 Task: Send an email with the signature Ibrahim Sanchez with the subject Request for feedback on a scholarship application and the message I would like to schedule a follow-up call to discuss the progress of the project. from softage.2@softage.net to softage.10@softage.net with an attached image file Landing_page_design.png and move the email from Sent Items to the folder Decorations
Action: Mouse moved to (769, 443)
Screenshot: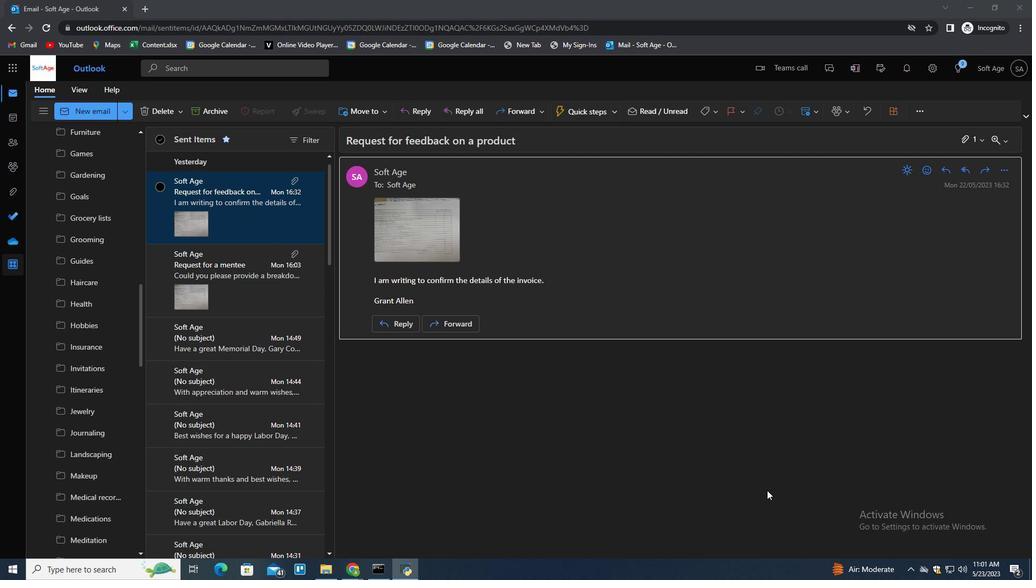 
Action: Mouse pressed left at (769, 443)
Screenshot: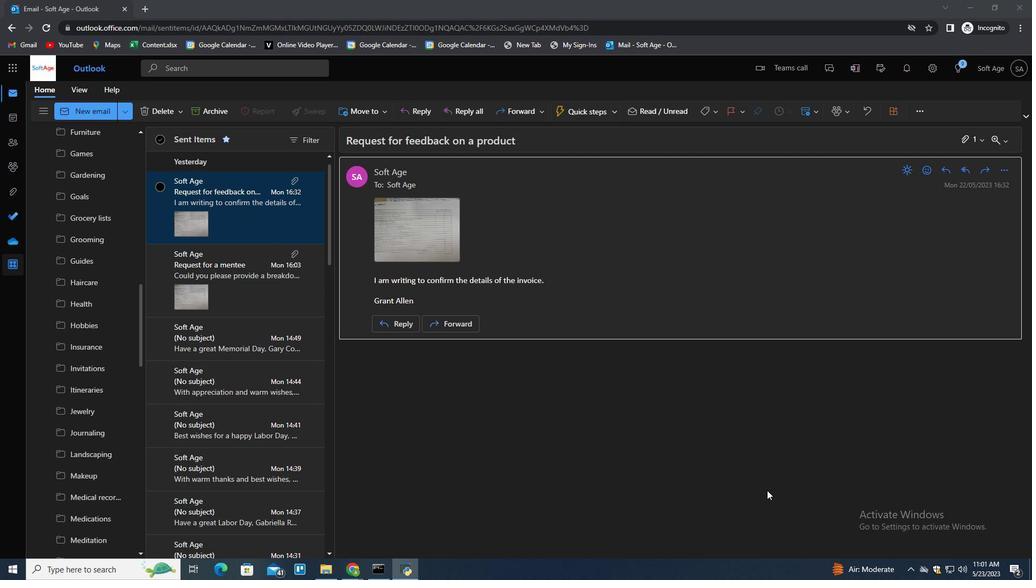 
Action: Mouse moved to (691, 394)
Screenshot: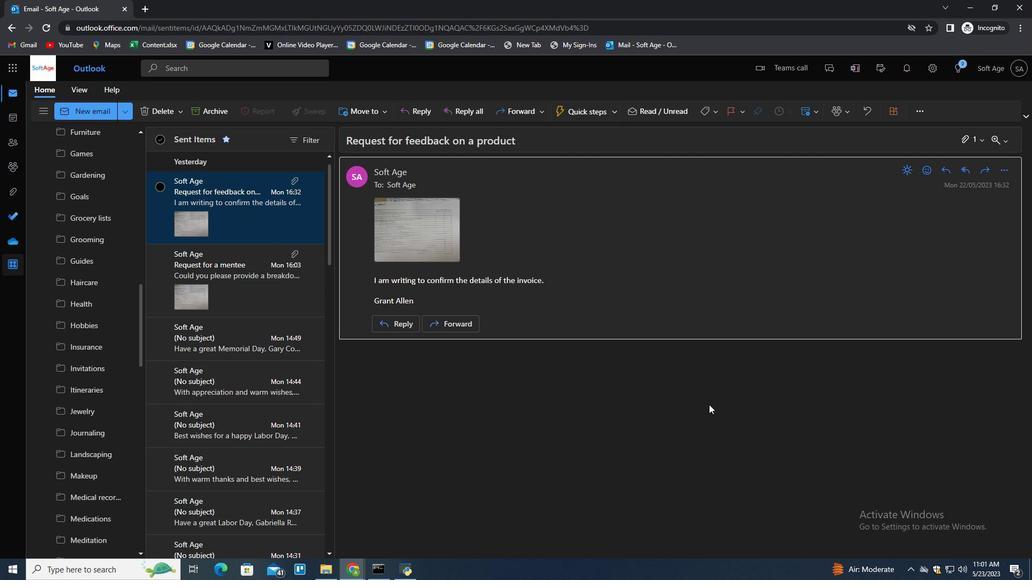 
Action: Key pressed n
Screenshot: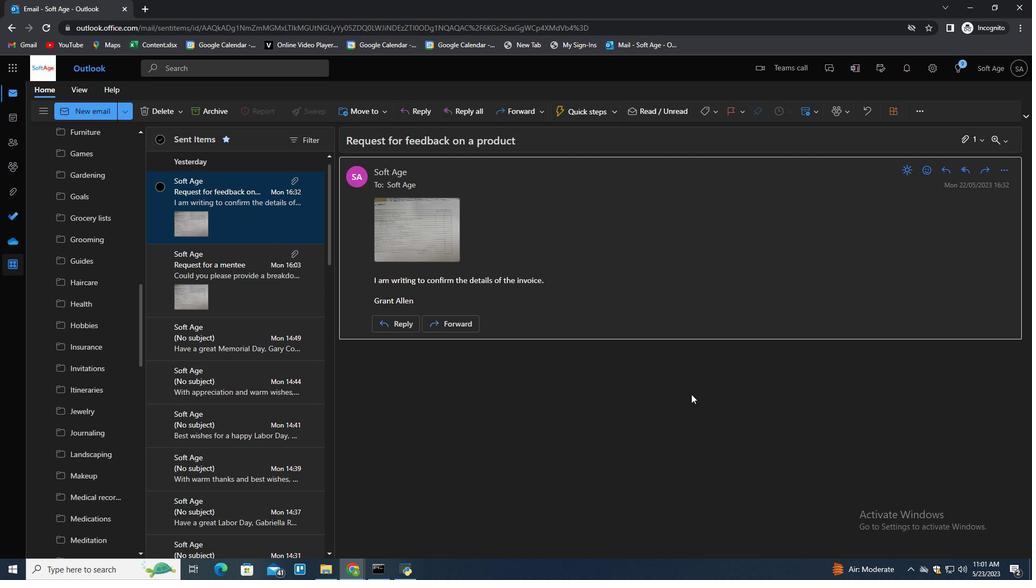 
Action: Mouse moved to (723, 109)
Screenshot: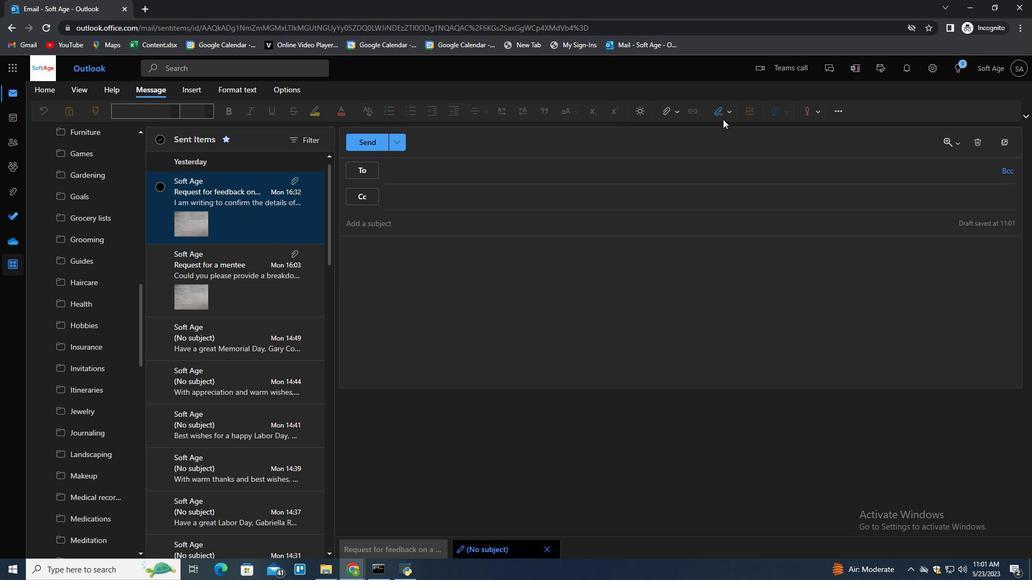 
Action: Mouse pressed left at (723, 109)
Screenshot: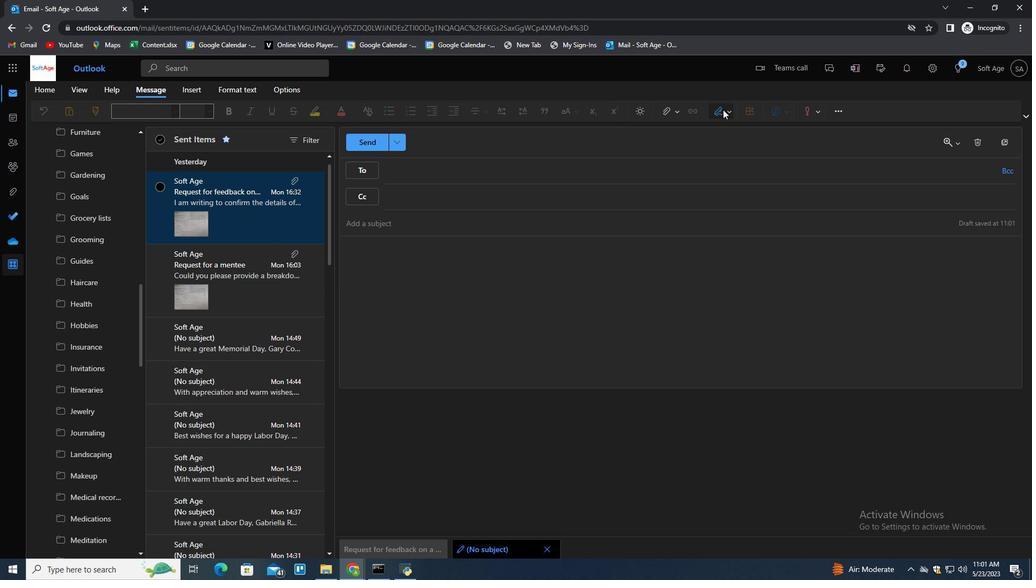 
Action: Mouse moved to (719, 151)
Screenshot: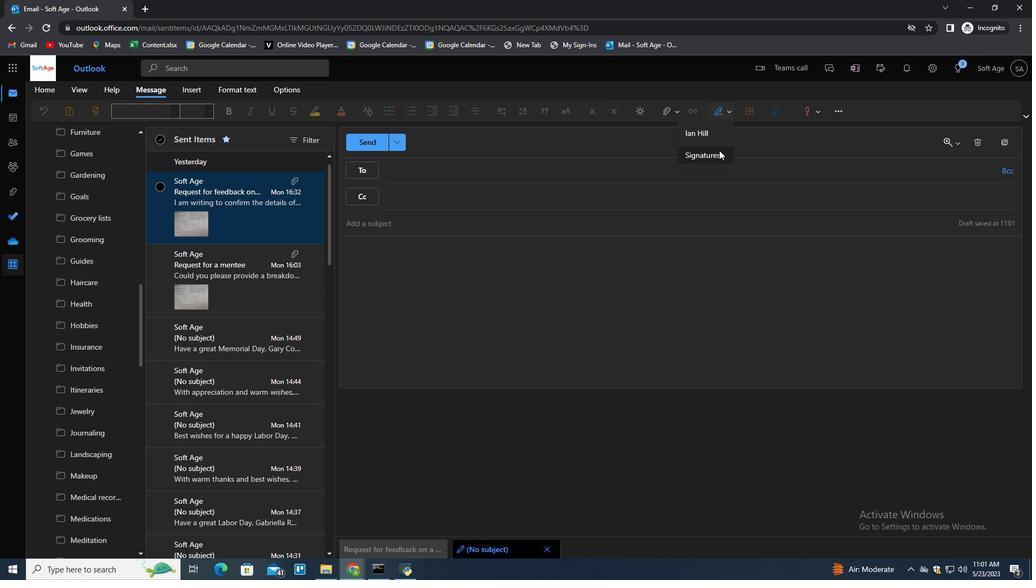 
Action: Mouse pressed left at (719, 151)
Screenshot: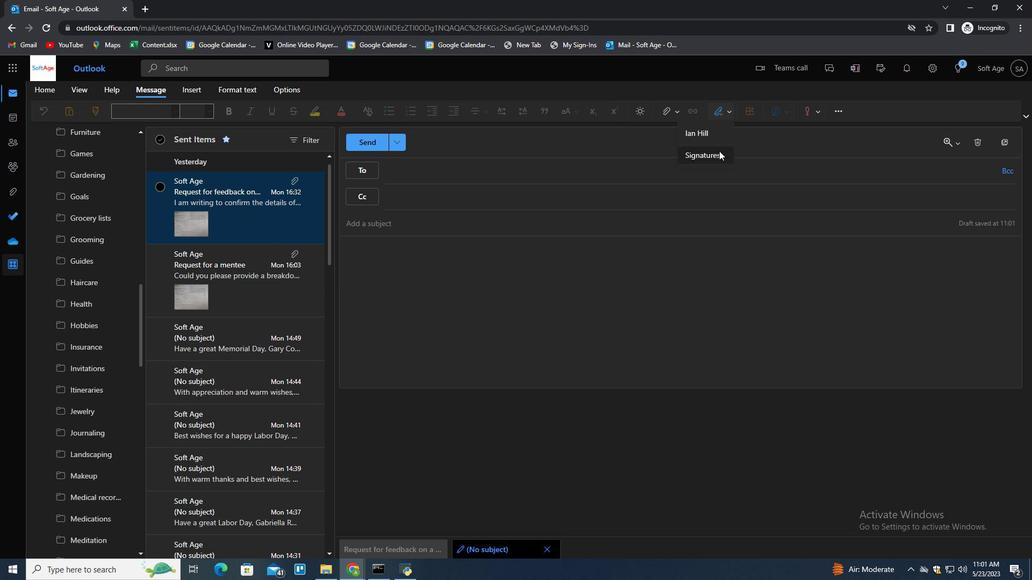 
Action: Mouse moved to (735, 193)
Screenshot: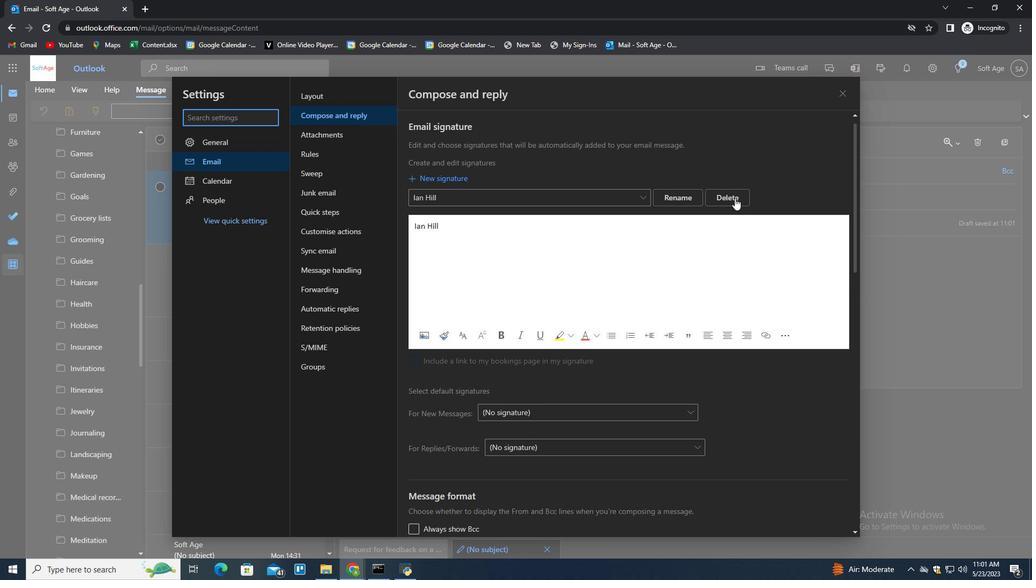 
Action: Mouse pressed left at (735, 193)
Screenshot: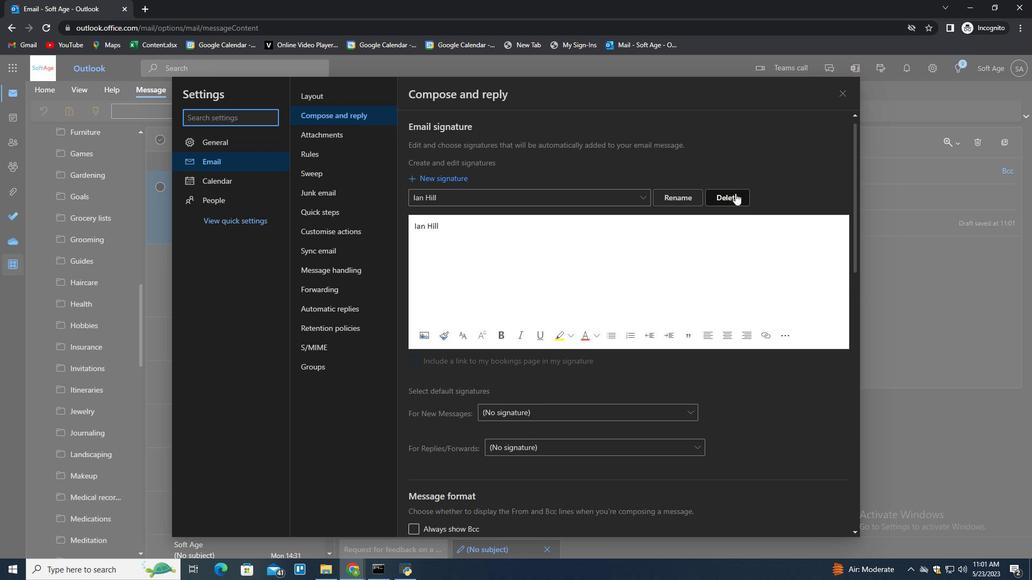 
Action: Mouse moved to (729, 195)
Screenshot: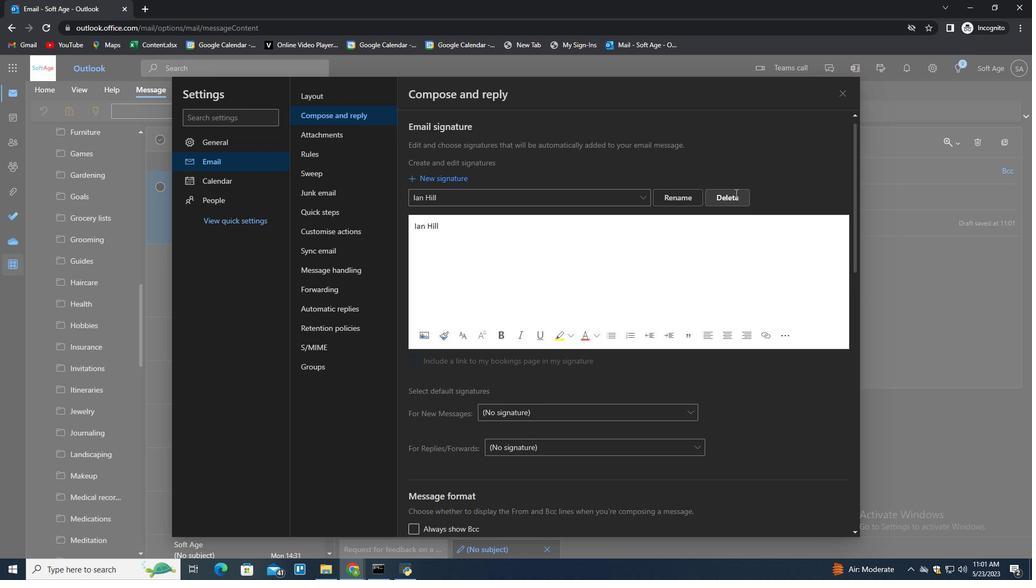 
Action: Mouse pressed left at (729, 195)
Screenshot: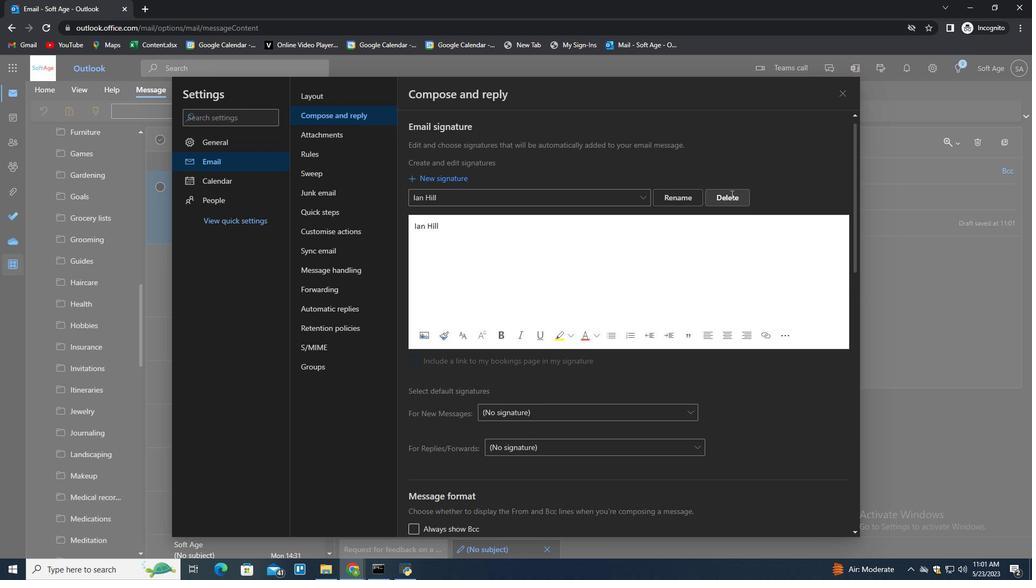 
Action: Mouse moved to (729, 195)
Screenshot: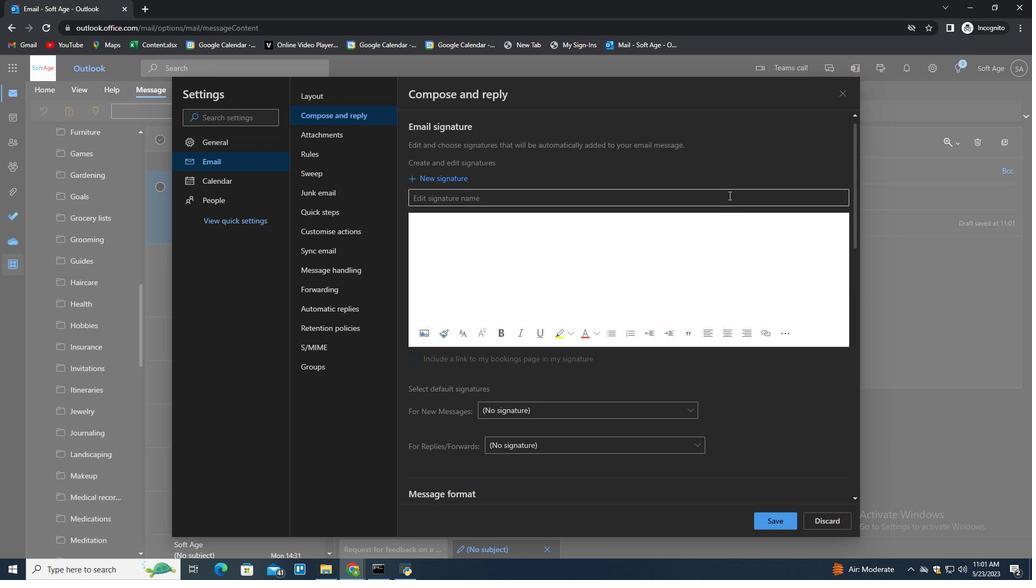 
Action: Key pressed <Key.shift>
Screenshot: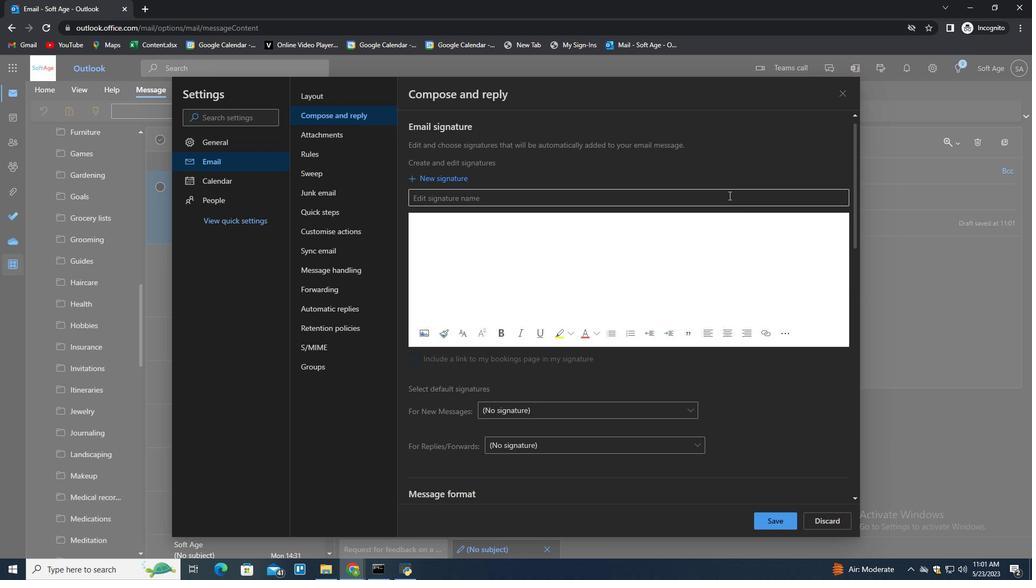 
Action: Mouse moved to (726, 198)
Screenshot: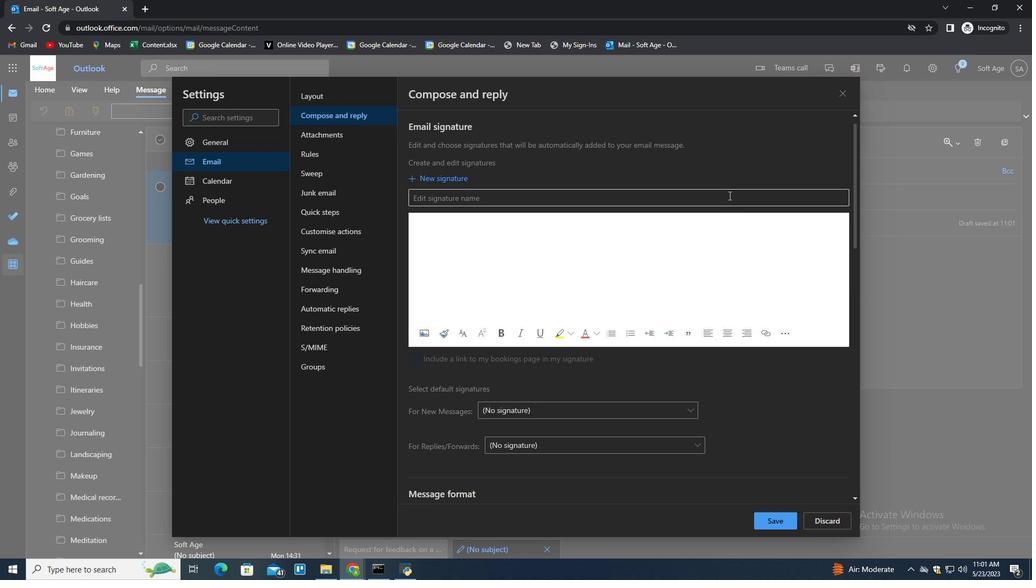 
Action: Key pressed <Key.shift><Key.shift><Key.shift><Key.shift><Key.shift><Key.shift><Key.shift><Key.shift><Key.shift><Key.shift><Key.shift><Key.shift><Key.shift><Key.shift><Key.shift><Key.shift><Key.shift><Key.shift><Key.shift><Key.shift><Key.shift><Key.shift><Key.shift>Ibrahim<Key.space><Key.shift>Sanchez<Key.tab><Key.shift>Ibrahim<Key.space><Key.shift>Sanchez
Screenshot: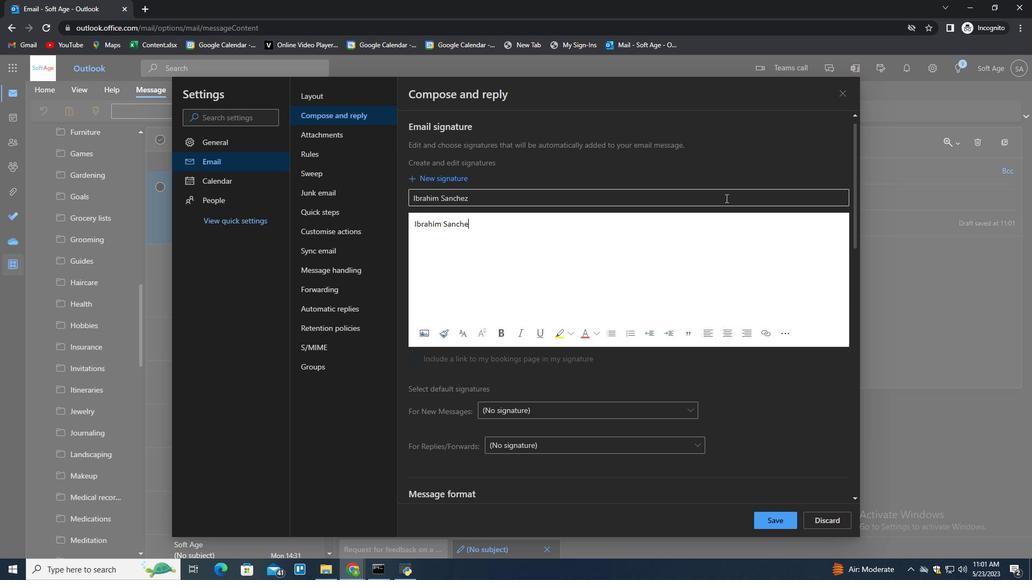
Action: Mouse moved to (781, 519)
Screenshot: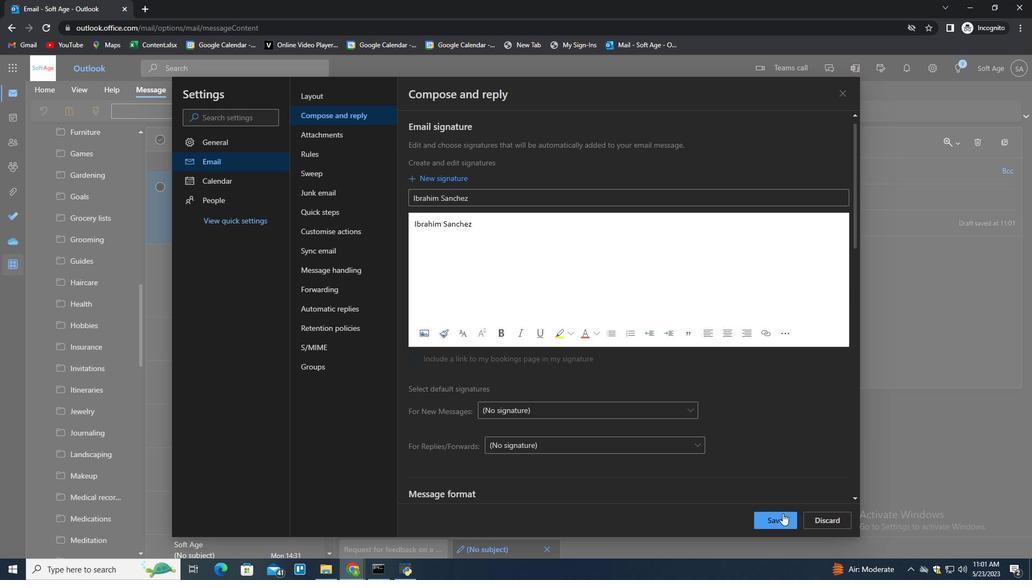 
Action: Mouse pressed left at (781, 519)
Screenshot: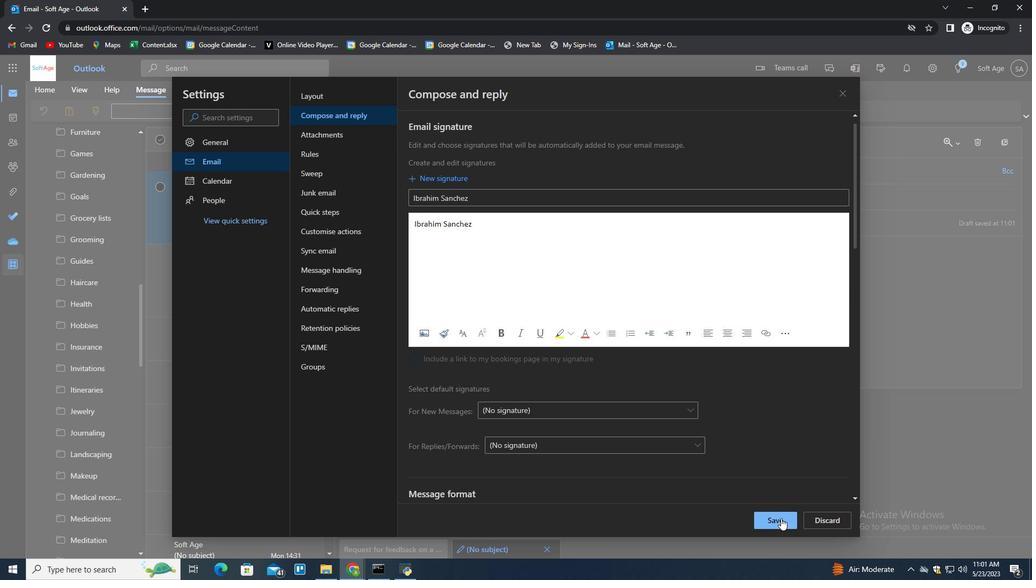 
Action: Mouse moved to (925, 285)
Screenshot: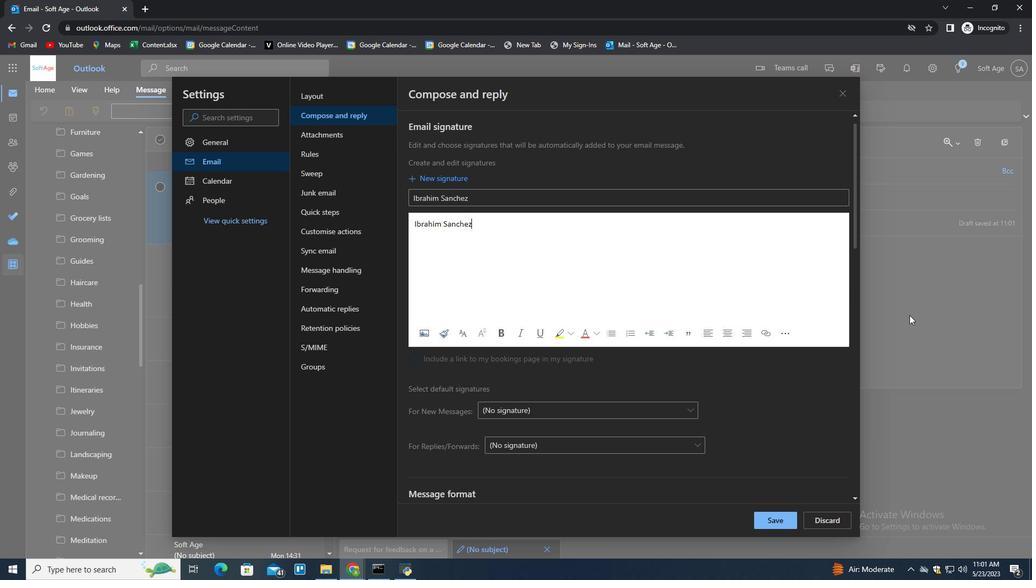 
Action: Mouse pressed left at (925, 285)
Screenshot: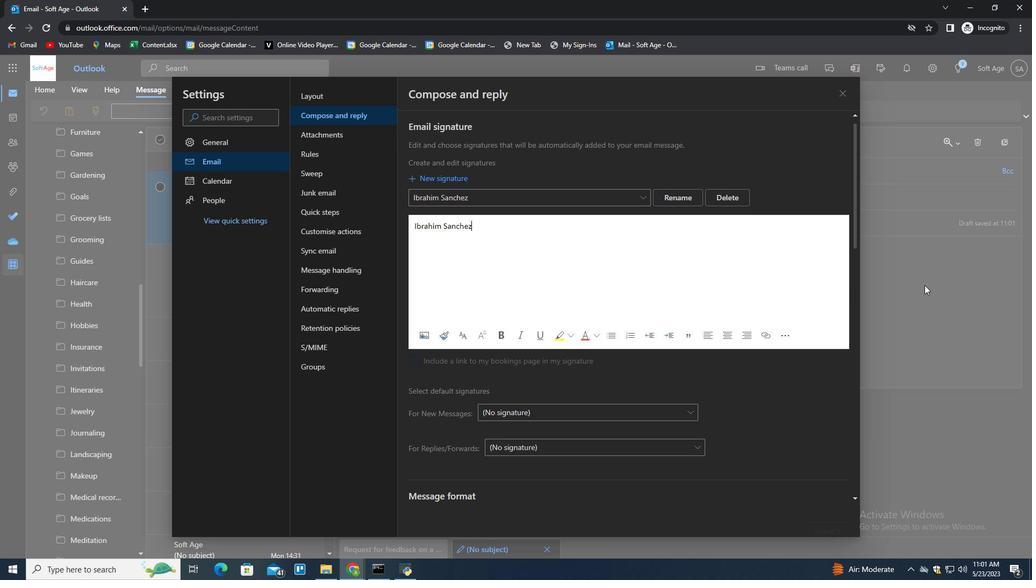 
Action: Mouse moved to (721, 113)
Screenshot: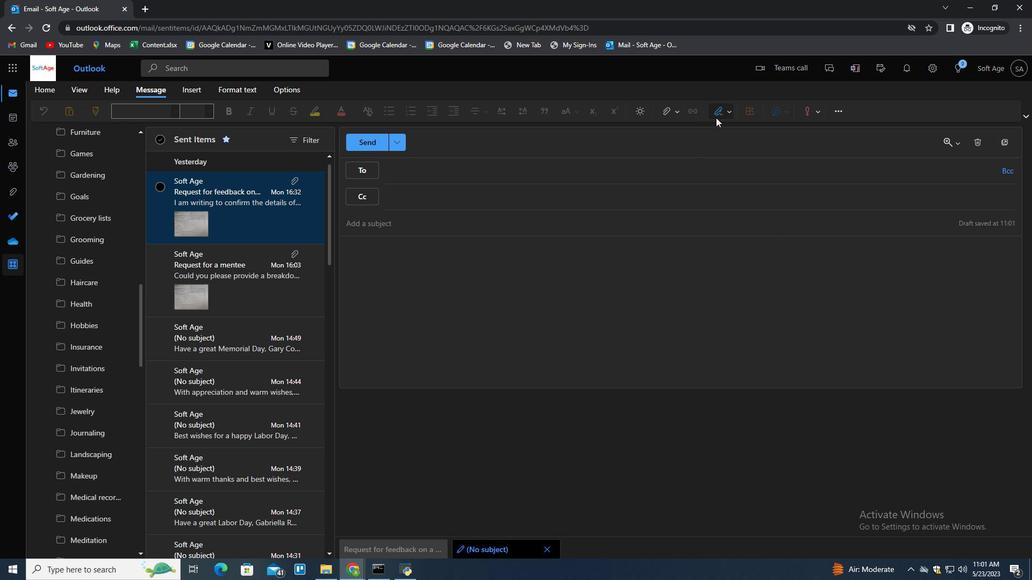 
Action: Mouse pressed left at (721, 113)
Screenshot: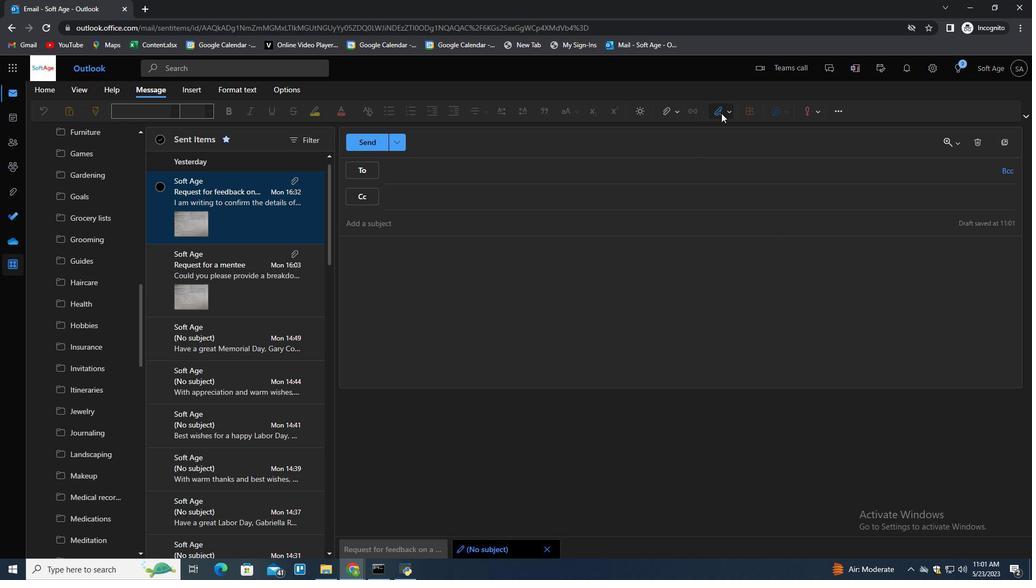 
Action: Mouse moved to (701, 131)
Screenshot: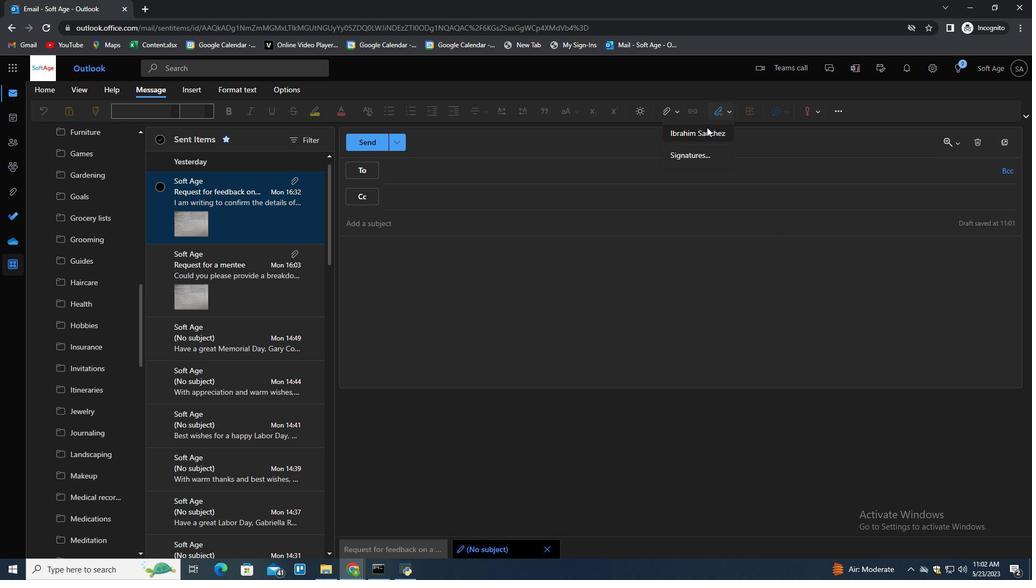 
Action: Mouse pressed left at (701, 131)
Screenshot: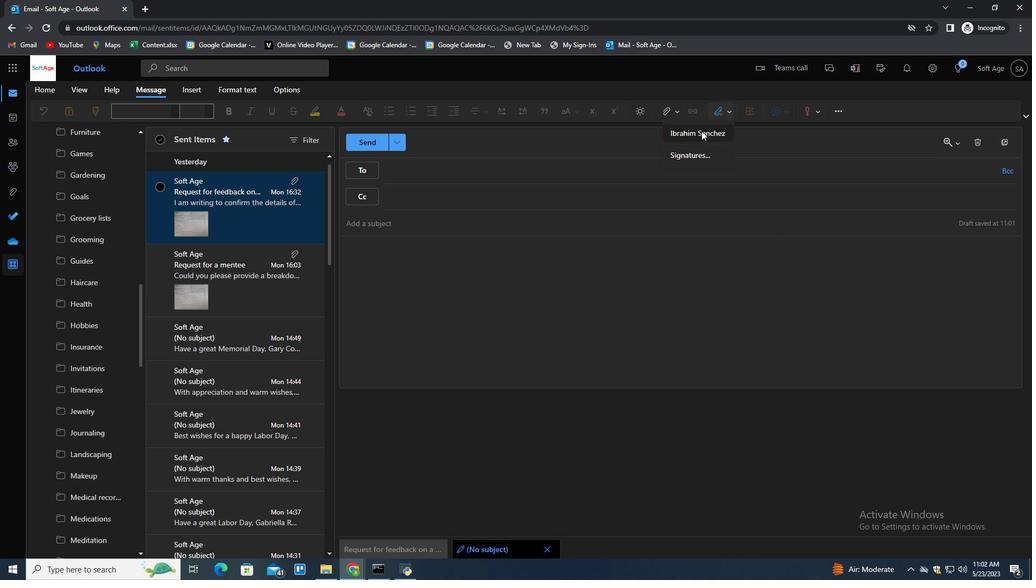 
Action: Mouse moved to (405, 223)
Screenshot: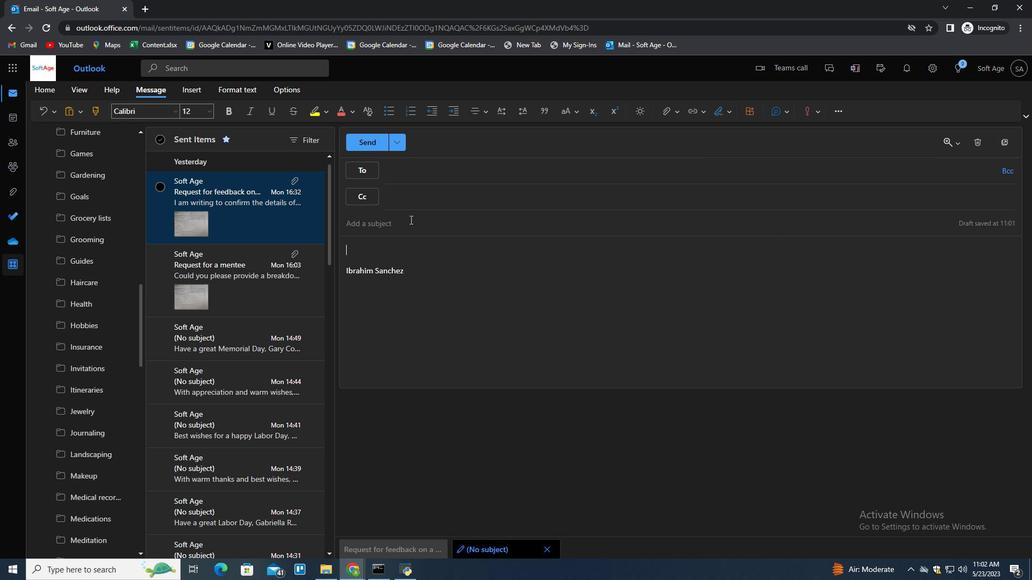 
Action: Mouse pressed left at (405, 223)
Screenshot: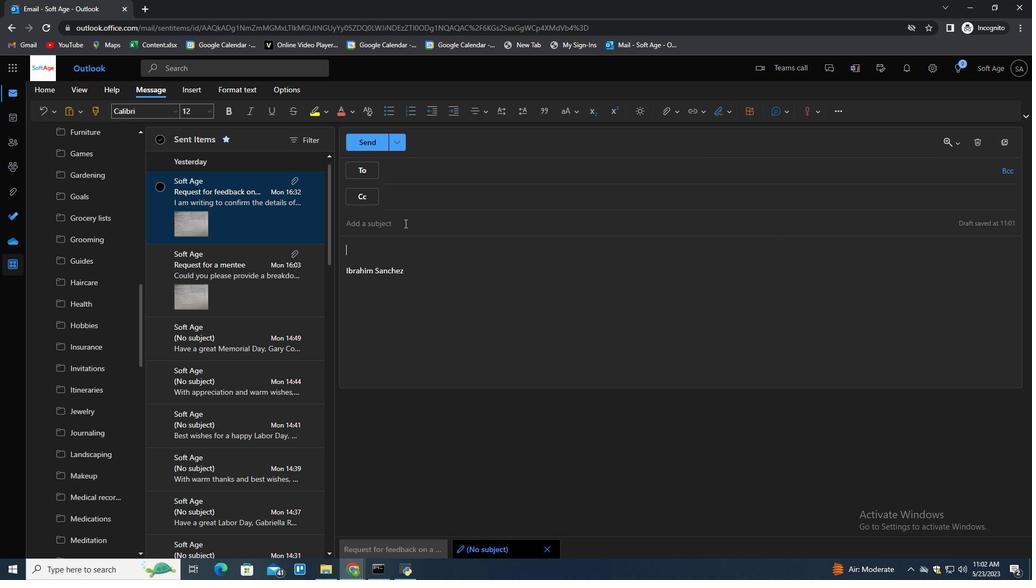 
Action: Mouse moved to (403, 224)
Screenshot: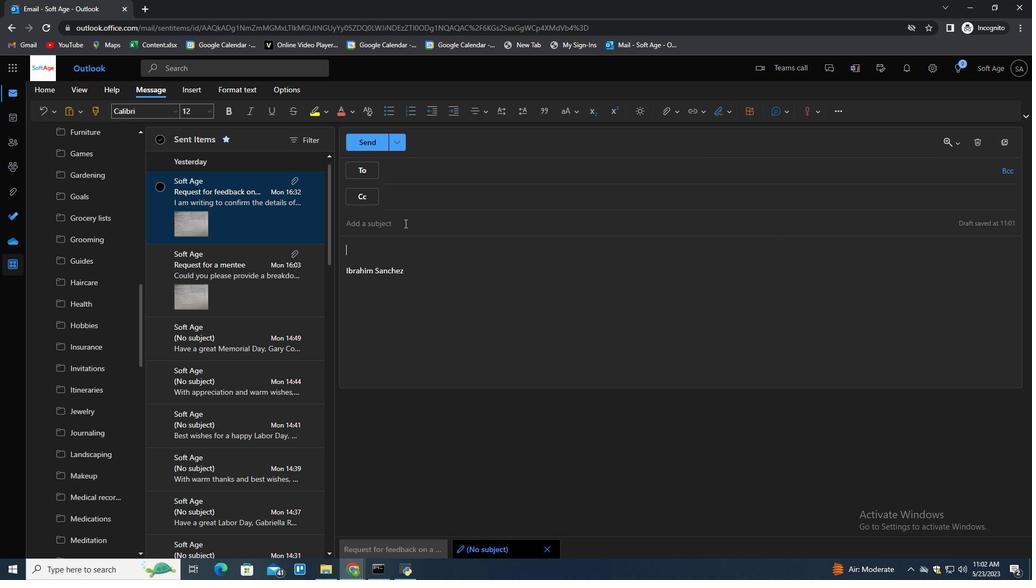 
Action: Key pressed s<Key.backspace><Key.shift>Request<Key.space>for<Key.space>feedback<Key.space>on<Key.space>a<Key.space>scholarship<Key.space>application<Key.space><Key.tab>
Screenshot: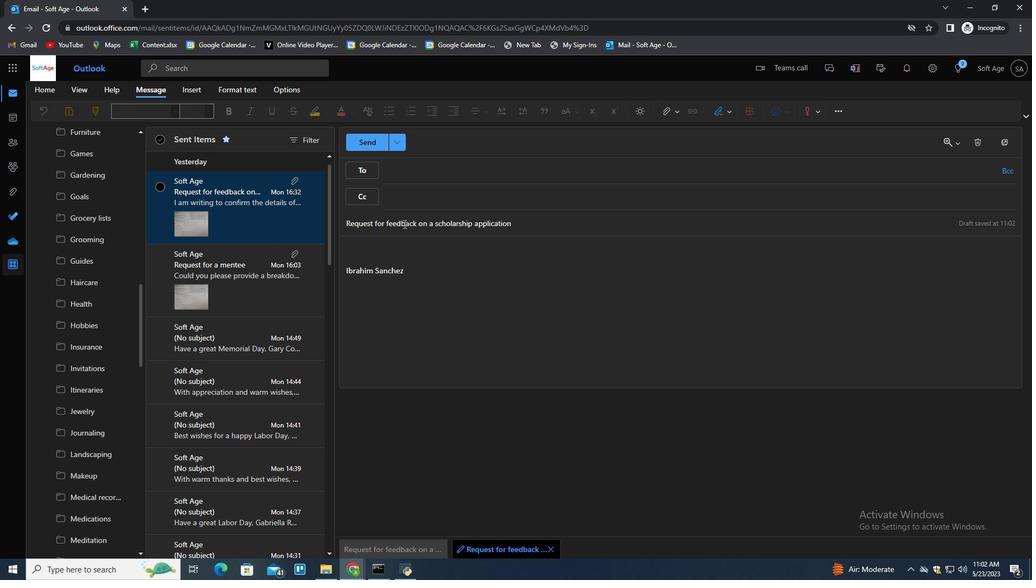 
Action: Mouse moved to (423, 169)
Screenshot: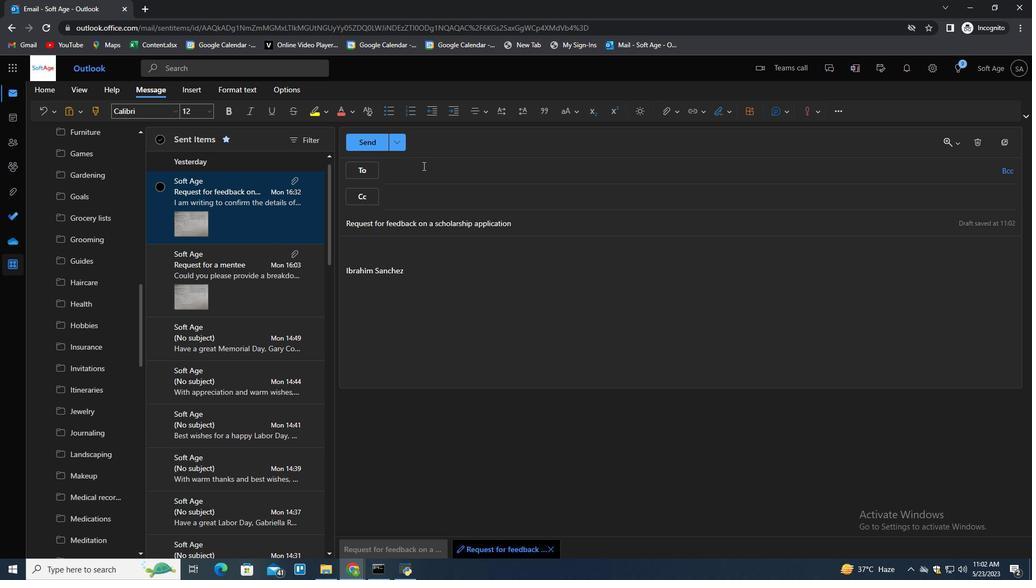
Action: Mouse pressed left at (423, 169)
Screenshot: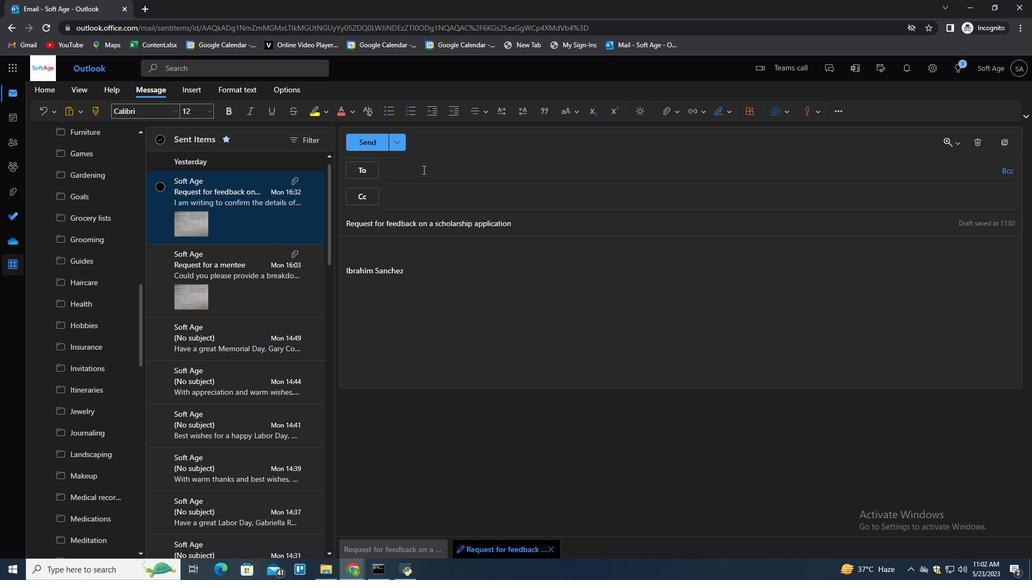 
Action: Key pressed softage.10<Key.shift>@softage,<Key.backspace>softage.2<Key.backspace>10<Key.shift><Key.shift><Key.shift>@softage.net<Key.enter>
Screenshot: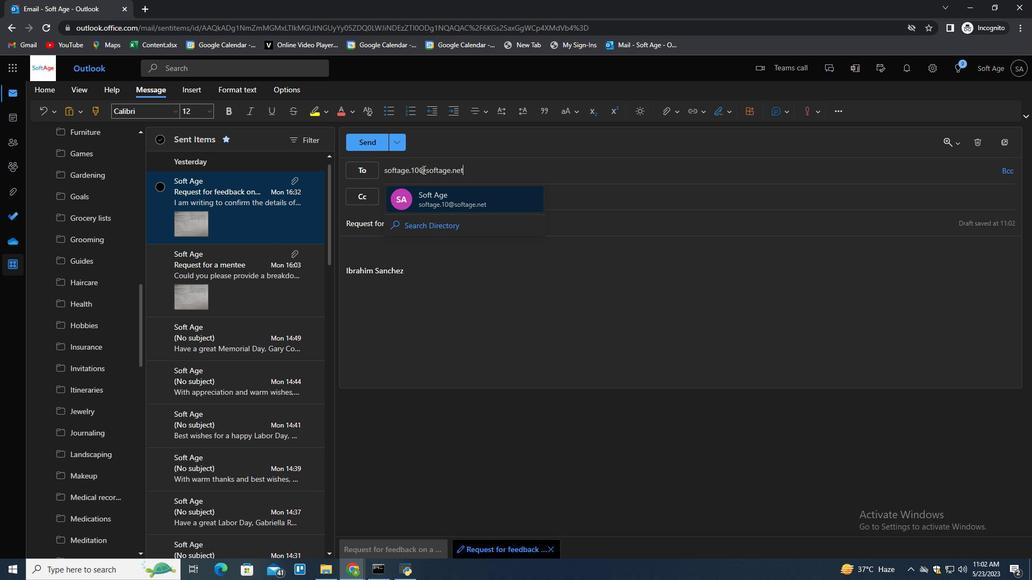 
Action: Mouse moved to (423, 259)
Screenshot: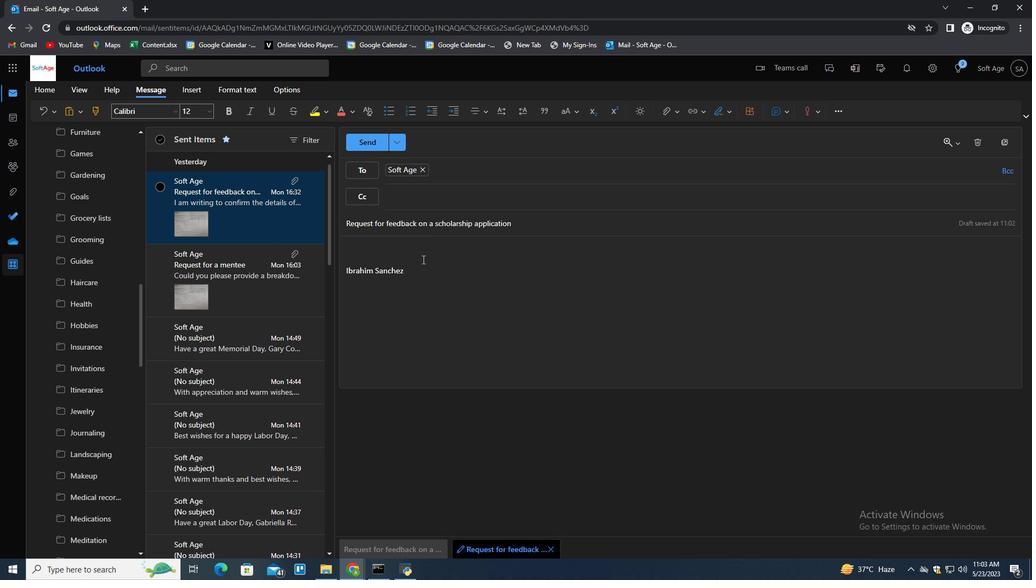 
Action: Mouse pressed left at (423, 259)
Screenshot: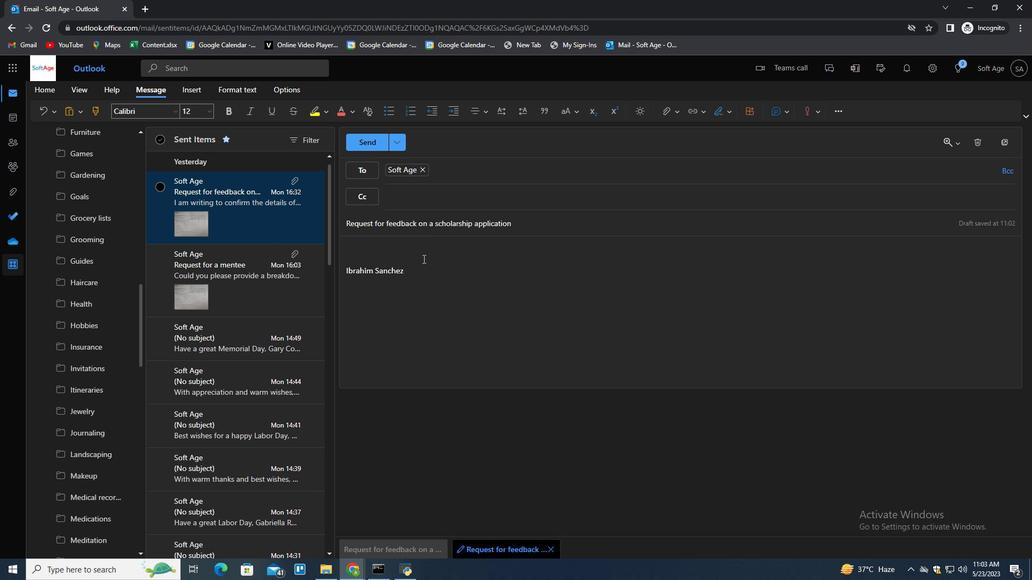 
Action: Key pressed <Key.shift>I<Key.backspace><Key.up><Key.shift>I<Key.space>would<Key.space>like<Key.space>to<Key.space>schedule<Key.space>a<Key.space>follow<Key.space>up<Key.space>call<Key.space>to<Key.space>discuss<Key.space>the<Key.space>profg<Key.backspace><Key.backspace>ge<Key.backspace>ress<Key.space>on<Key.space>the<Key.space>project.
Screenshot: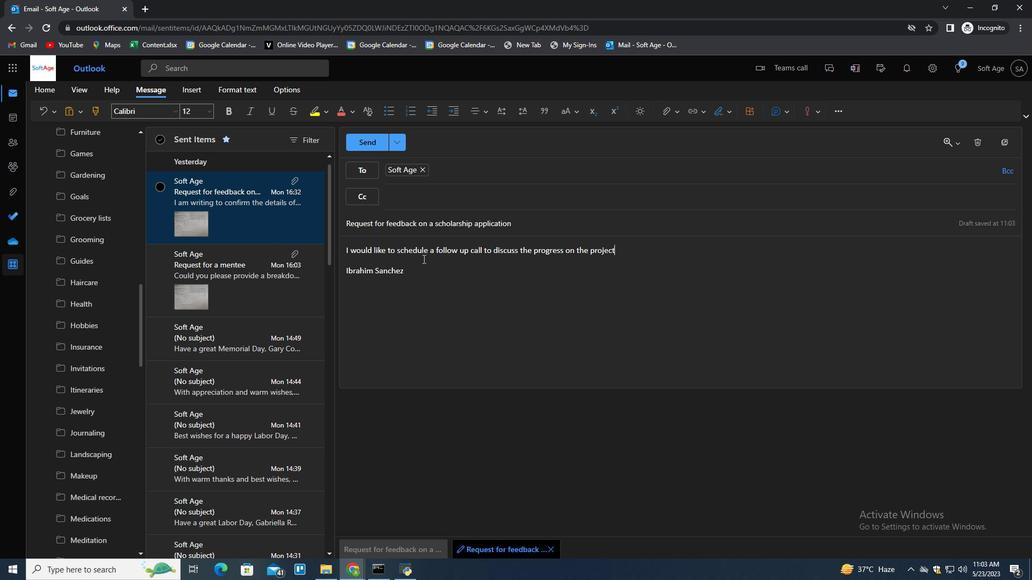 
Action: Mouse moved to (673, 107)
Screenshot: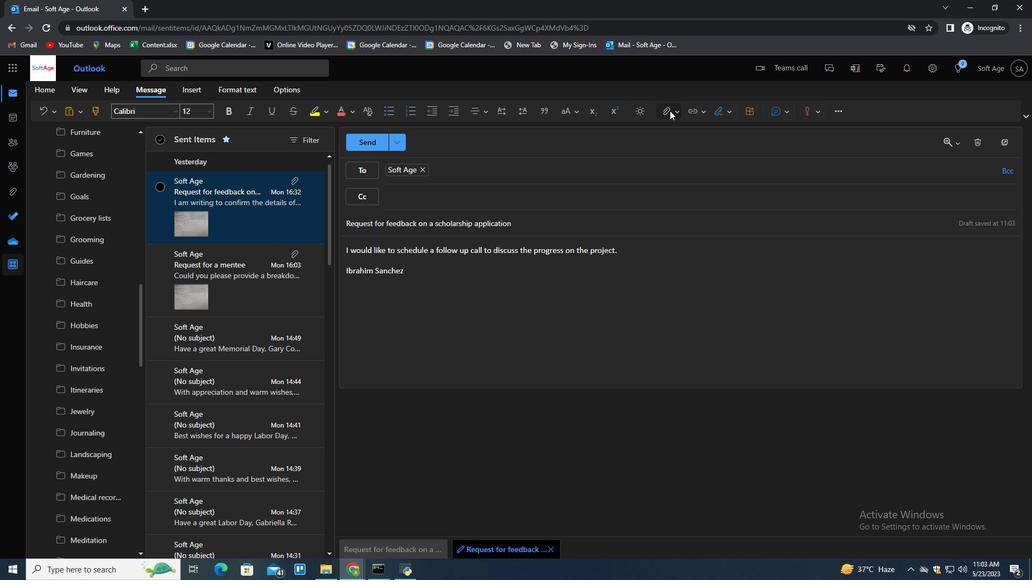 
Action: Mouse pressed left at (673, 107)
Screenshot: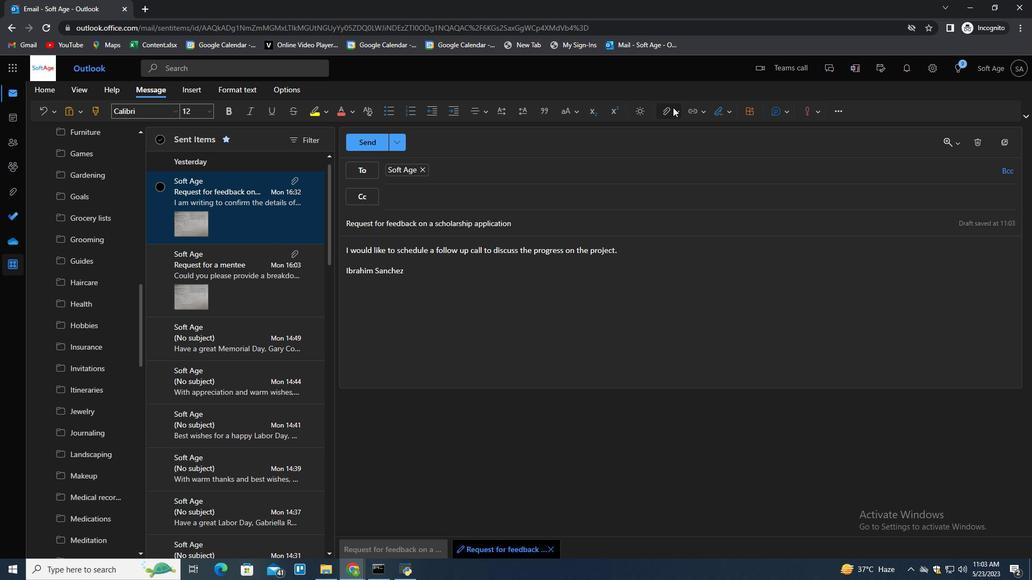 
Action: Mouse moved to (623, 136)
Screenshot: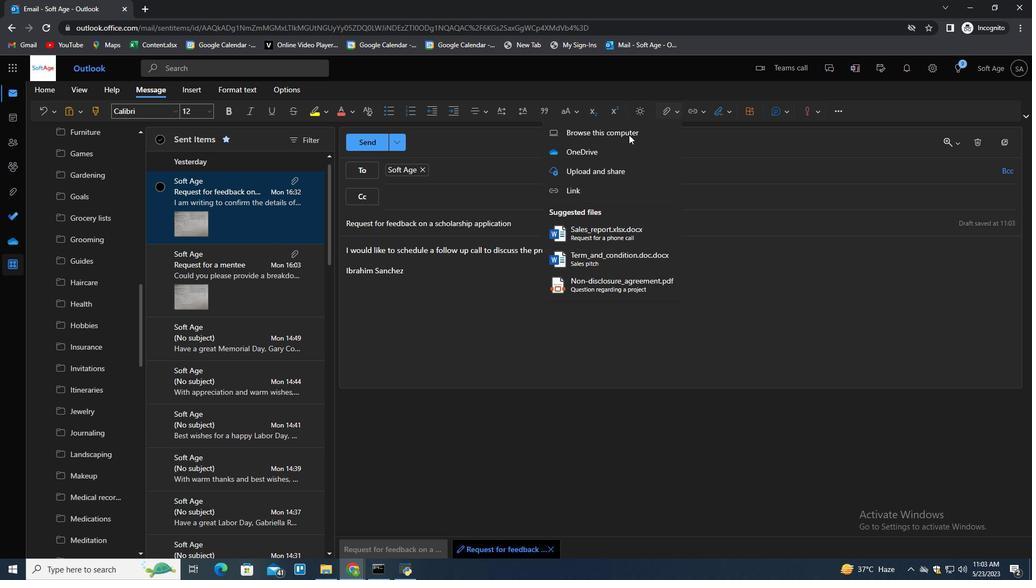 
Action: Mouse pressed left at (623, 136)
Screenshot: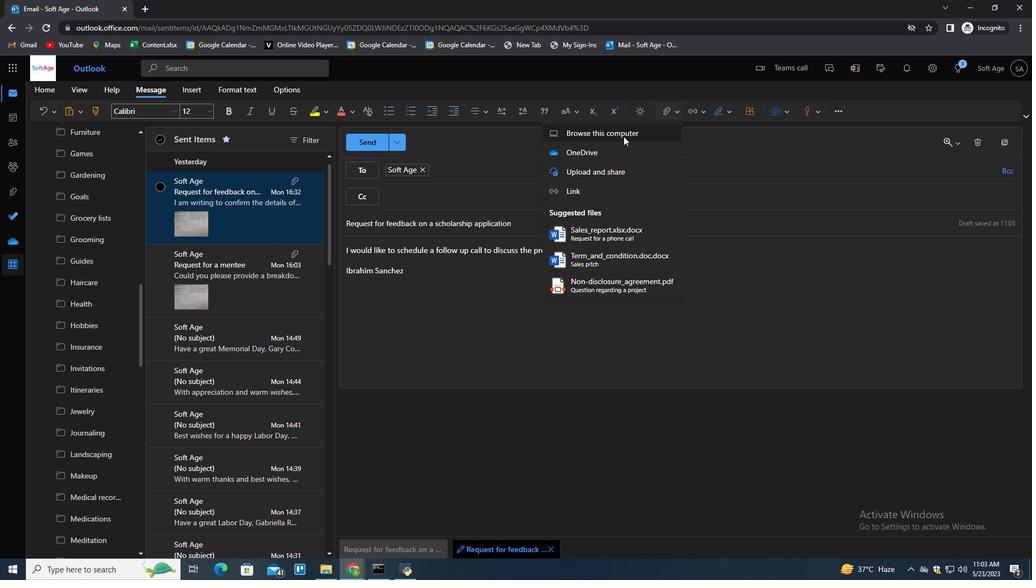
Action: Mouse moved to (187, 139)
Screenshot: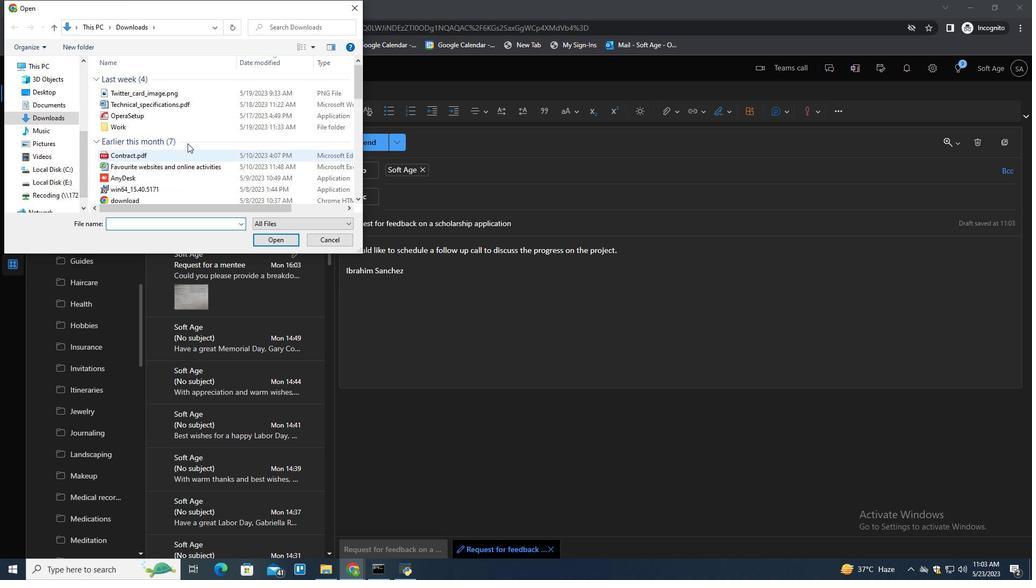 
Action: Mouse scrolled (187, 138) with delta (0, 0)
Screenshot: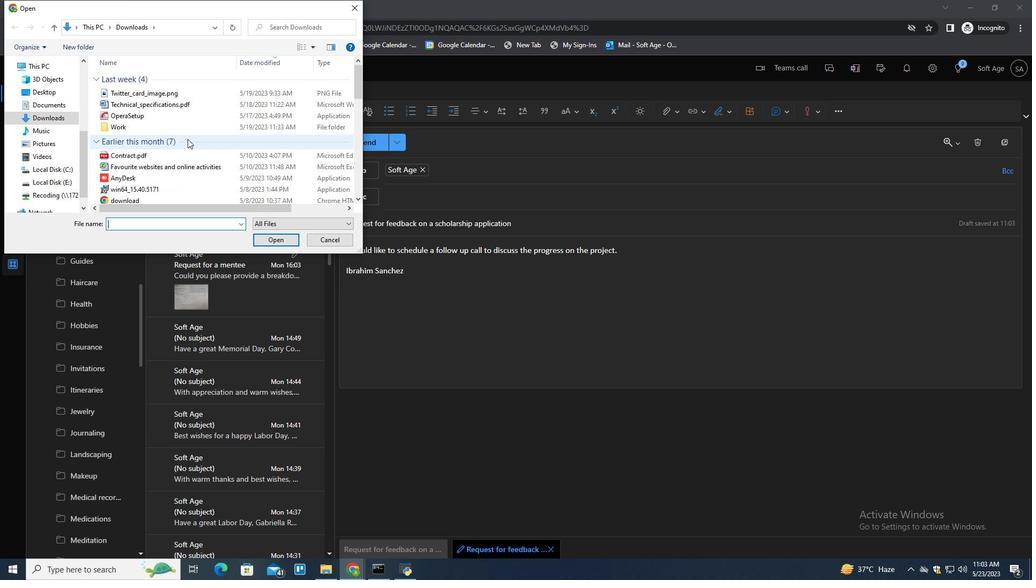 
Action: Mouse scrolled (187, 138) with delta (0, 0)
Screenshot: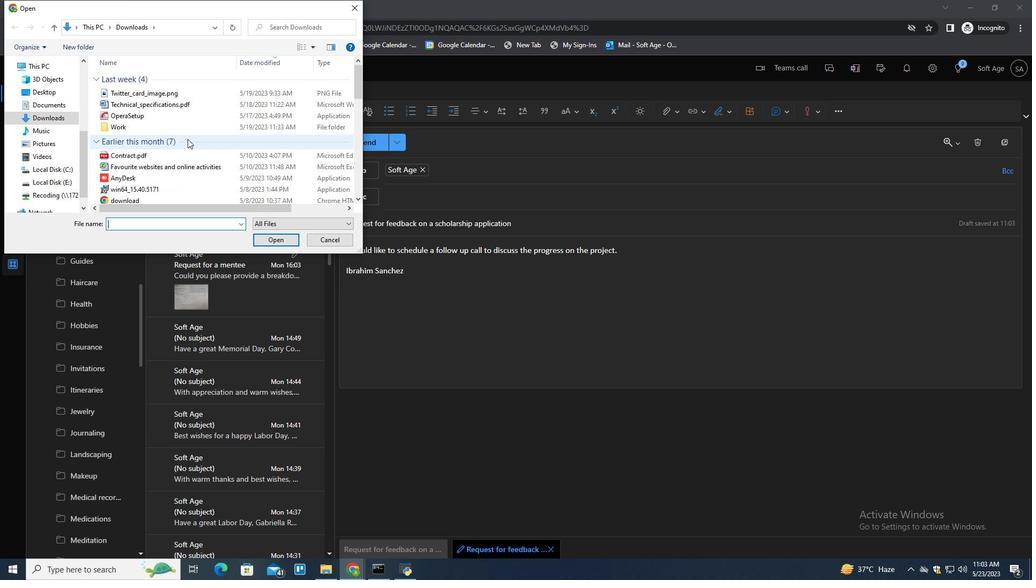
Action: Mouse scrolled (187, 138) with delta (0, 0)
Screenshot: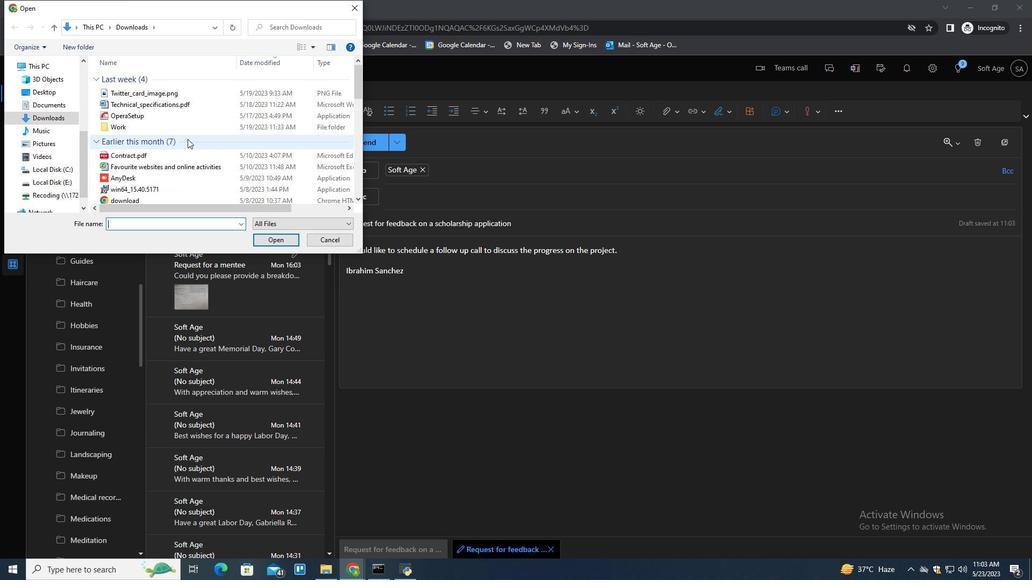 
Action: Mouse scrolled (187, 138) with delta (0, 0)
Screenshot: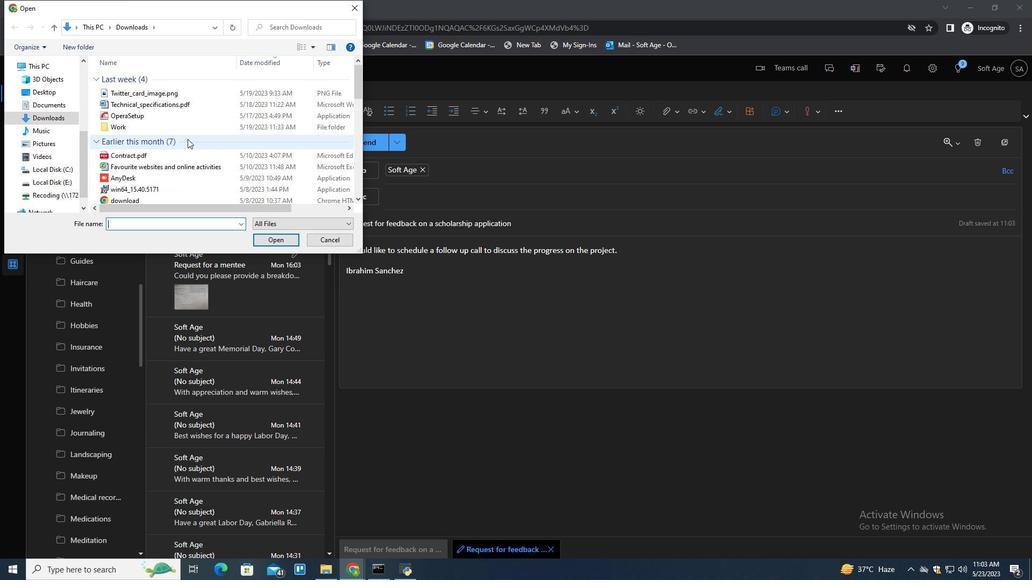 
Action: Mouse scrolled (187, 138) with delta (0, 0)
Screenshot: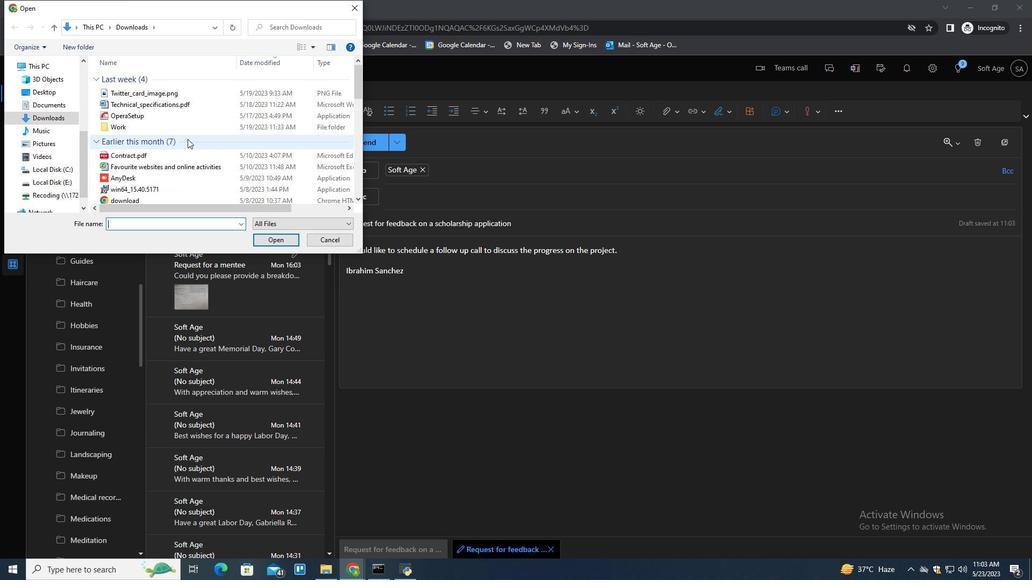 
Action: Mouse scrolled (187, 138) with delta (0, 0)
Screenshot: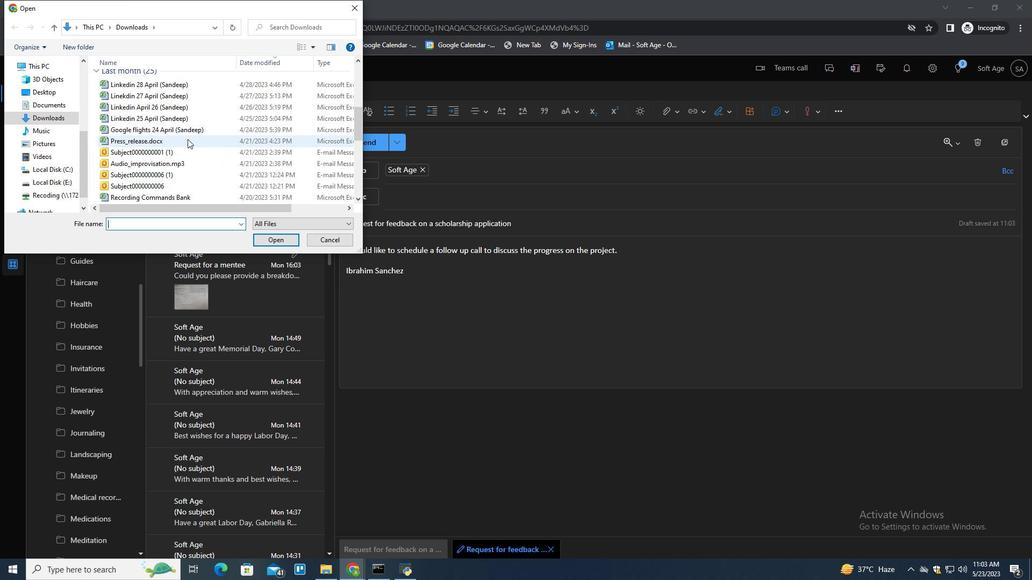 
Action: Mouse scrolled (187, 138) with delta (0, 0)
Screenshot: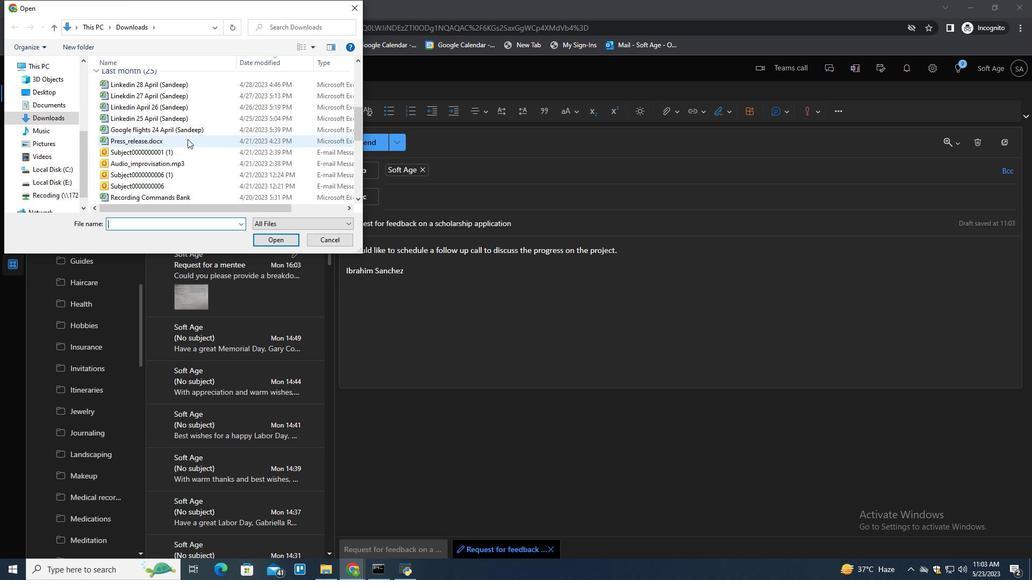 
Action: Mouse scrolled (187, 138) with delta (0, 0)
Screenshot: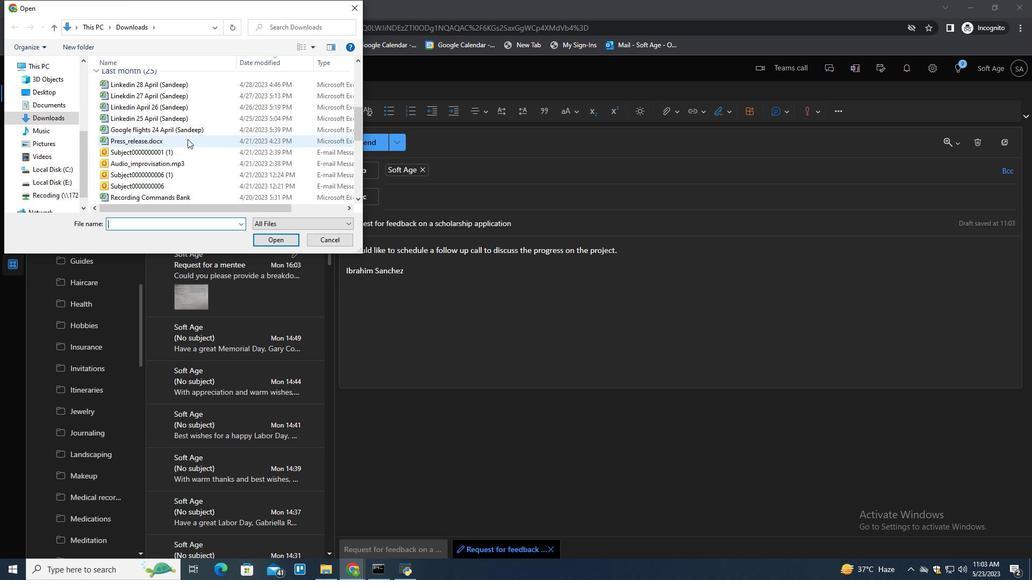 
Action: Mouse scrolled (187, 138) with delta (0, 0)
Screenshot: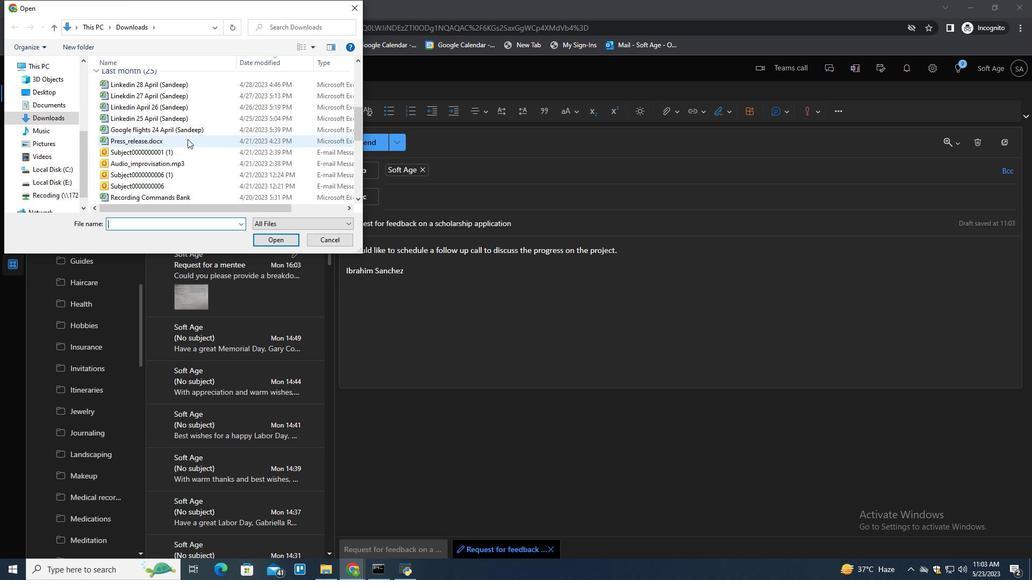 
Action: Mouse scrolled (187, 138) with delta (0, 0)
Screenshot: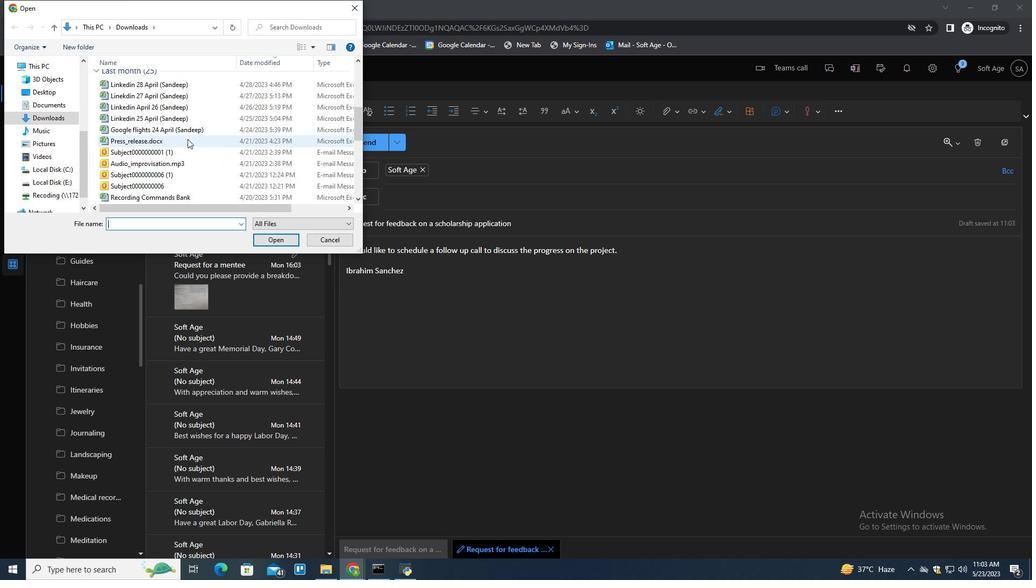 
Action: Mouse moved to (187, 139)
Screenshot: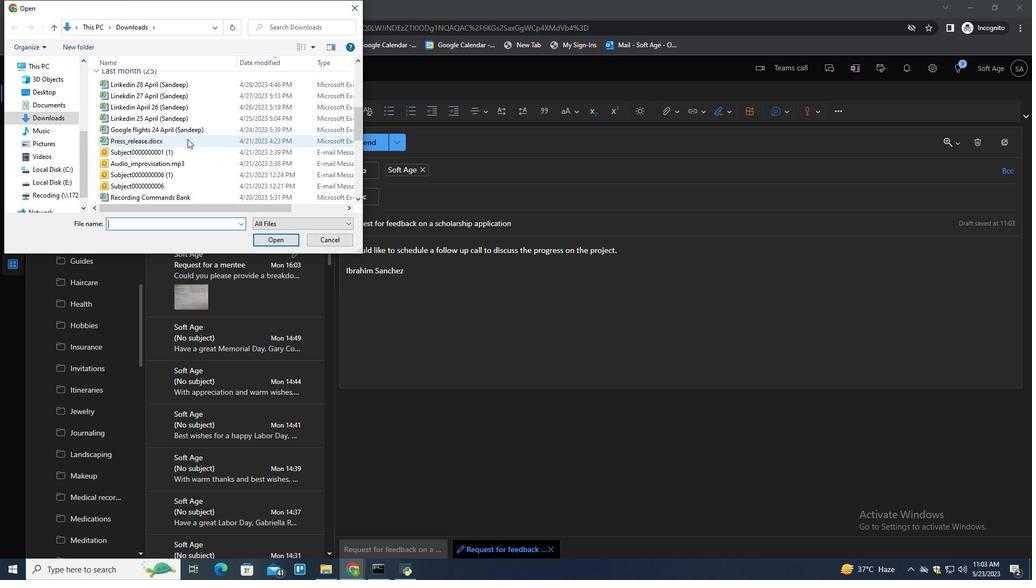 
Action: Mouse scrolled (187, 138) with delta (0, 0)
Screenshot: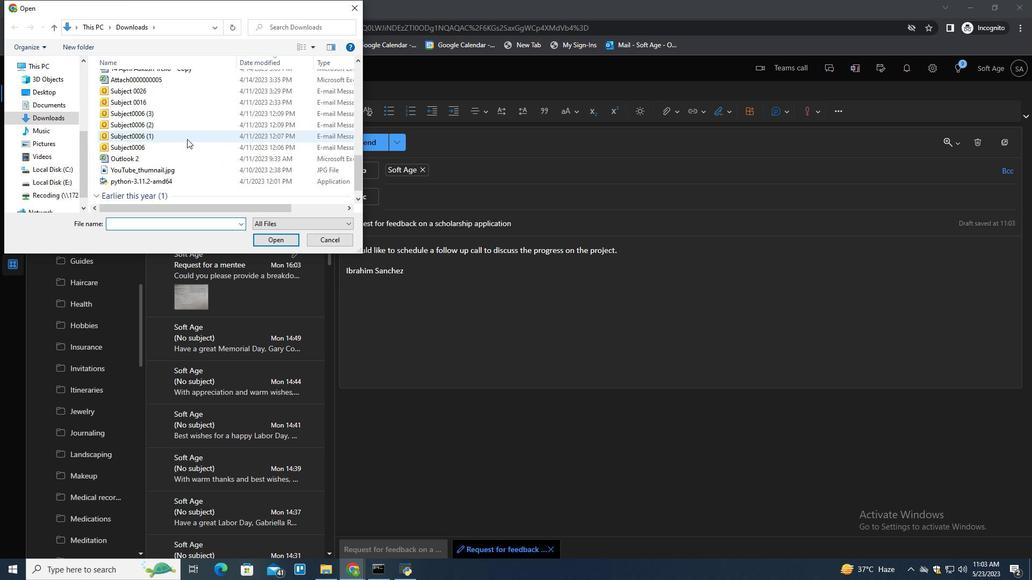
Action: Mouse scrolled (187, 138) with delta (0, 0)
Screenshot: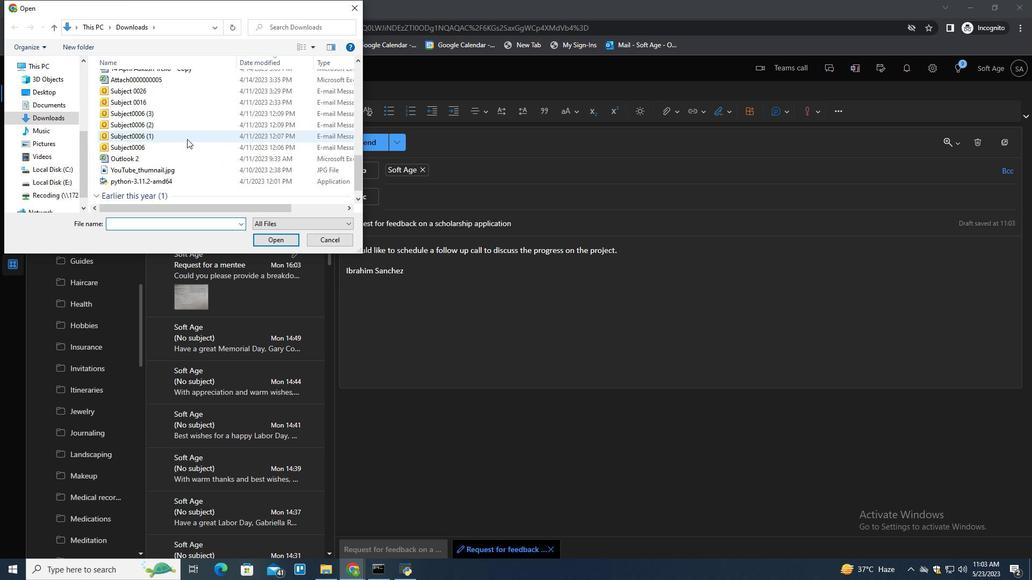 
Action: Mouse scrolled (187, 138) with delta (0, 0)
Screenshot: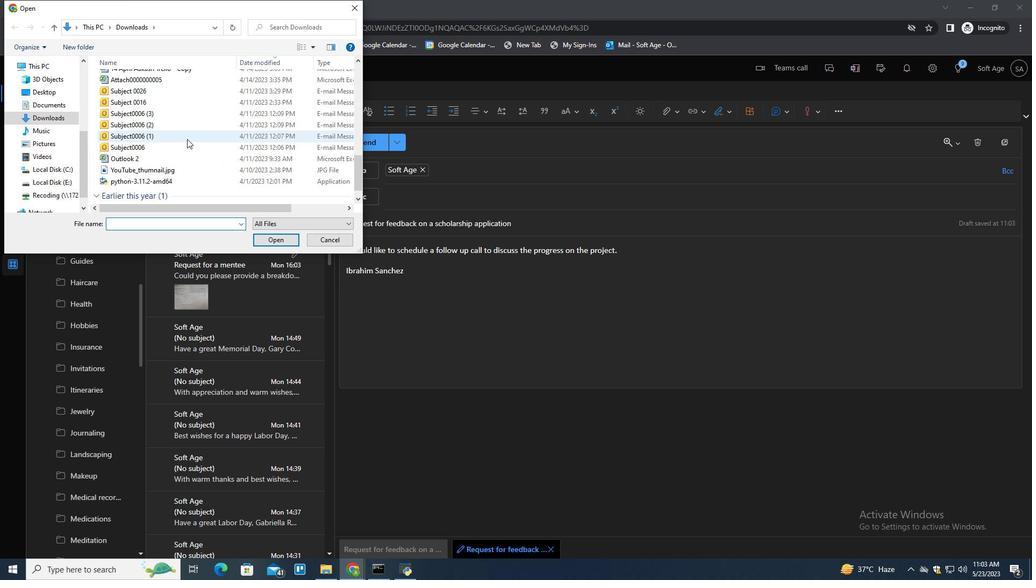 
Action: Mouse scrolled (187, 138) with delta (0, 0)
Screenshot: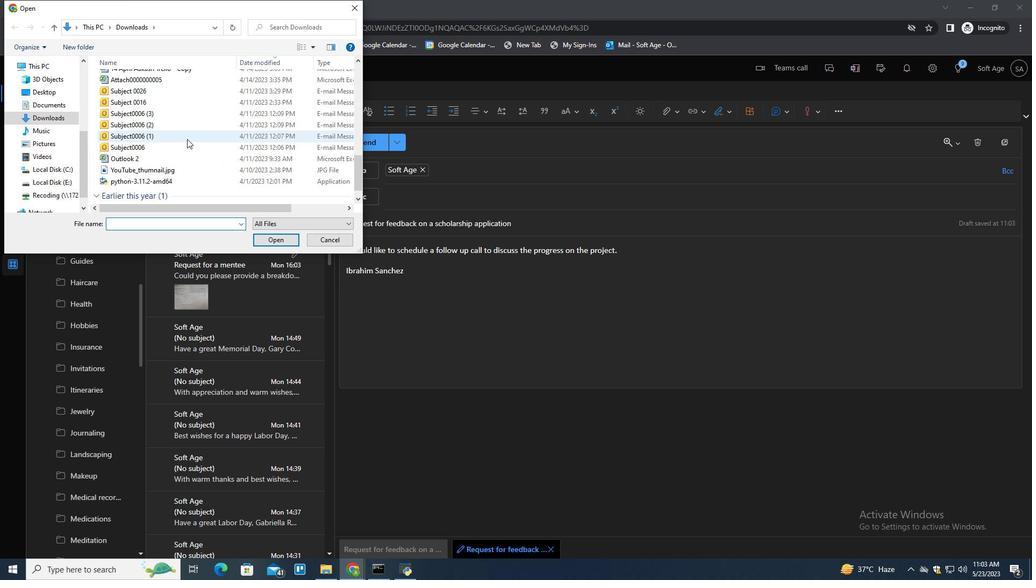 
Action: Mouse moved to (187, 139)
Screenshot: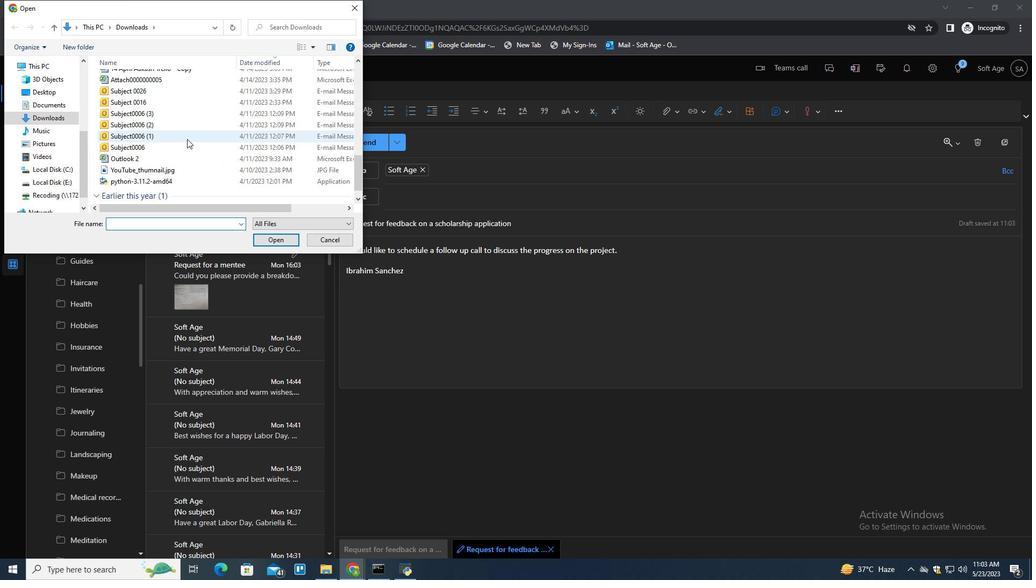 
Action: Mouse scrolled (187, 138) with delta (0, 0)
Screenshot: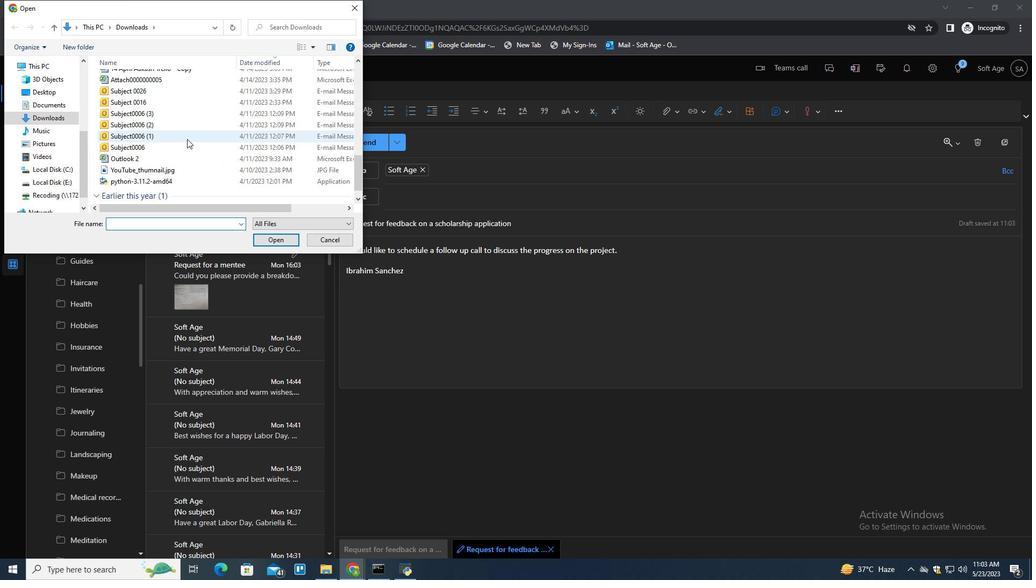 
Action: Mouse moved to (195, 155)
Screenshot: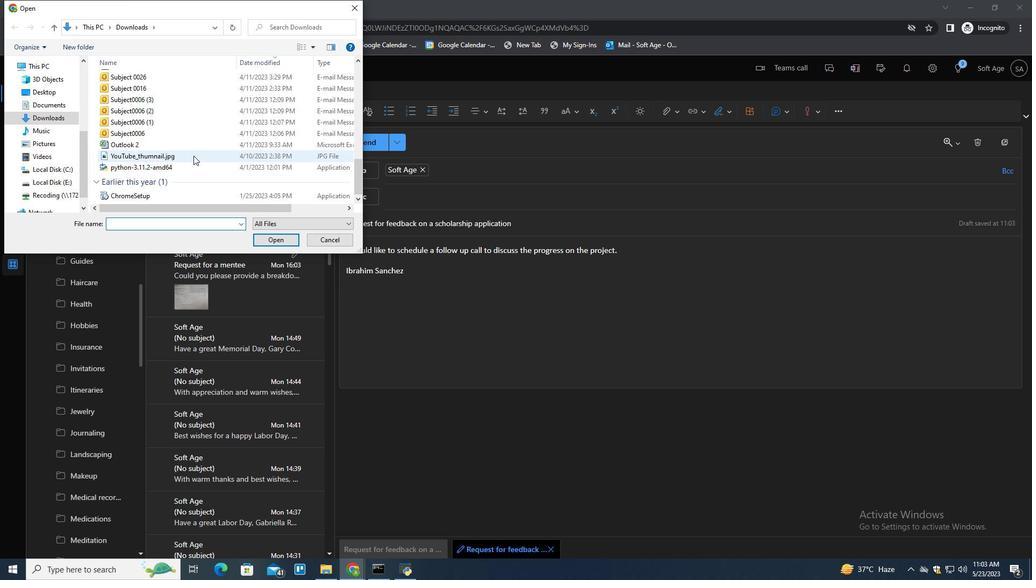 
Action: Mouse pressed left at (195, 155)
Screenshot: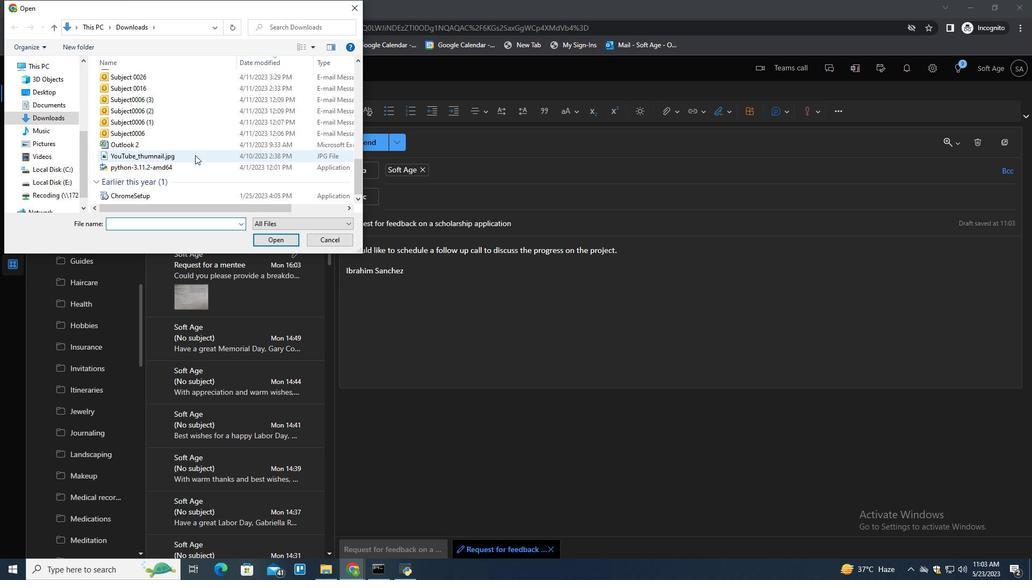 
Action: Mouse moved to (195, 155)
Screenshot: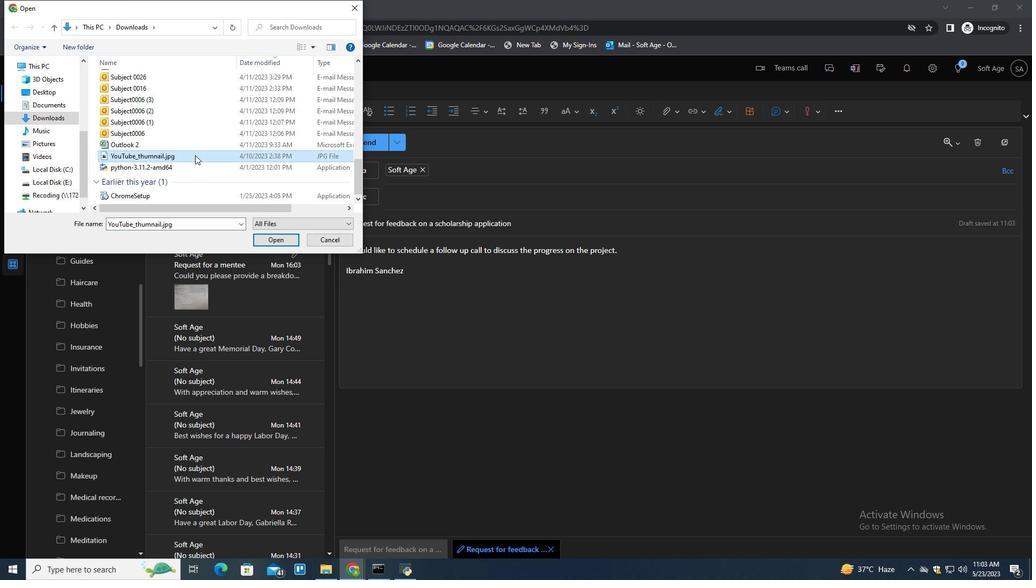 
Action: Key pressed <Key.f2><Key.shift>Landing<Key.shift>_page.design.png
Screenshot: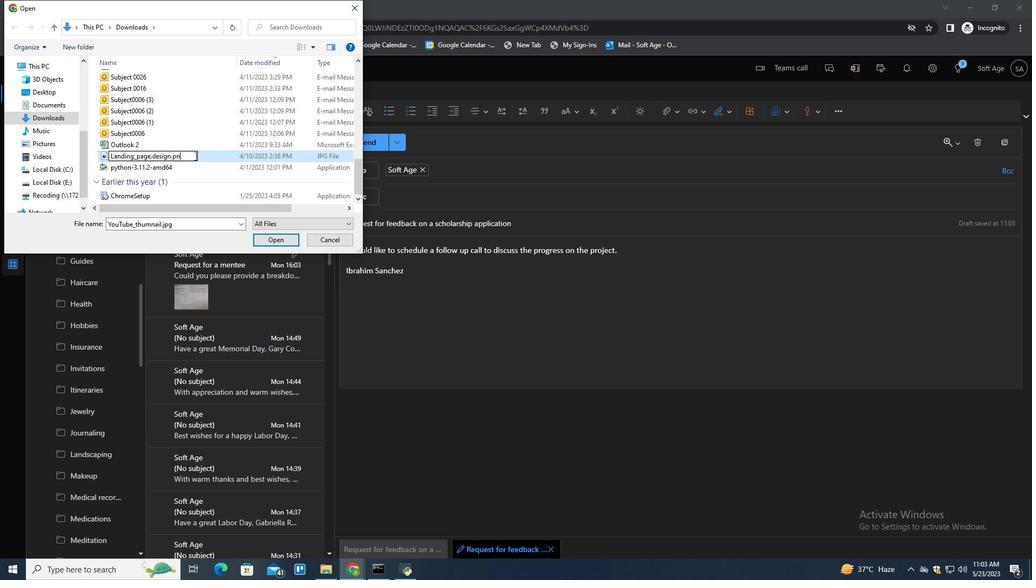
Action: Mouse moved to (230, 157)
Screenshot: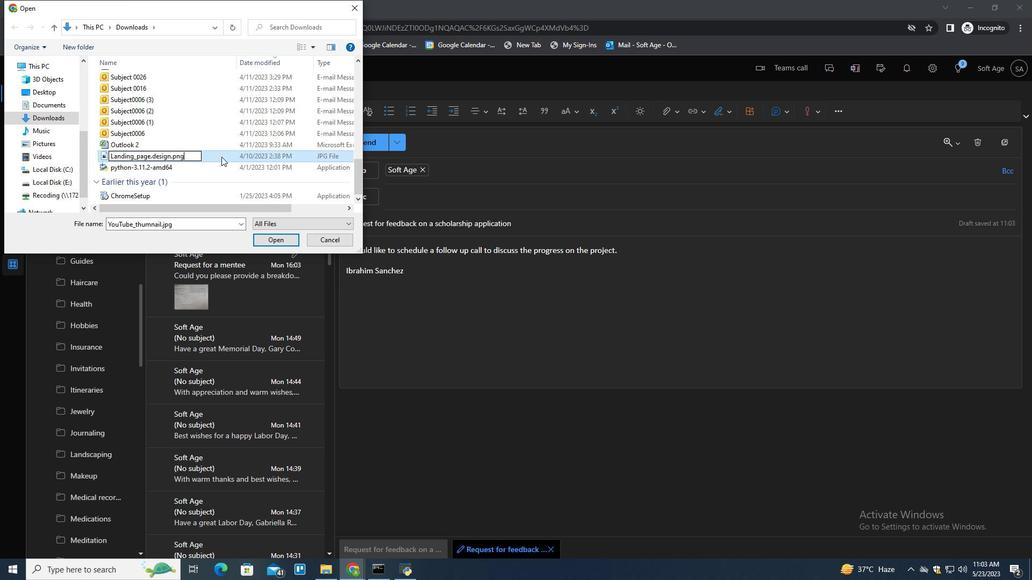 
Action: Mouse pressed left at (230, 157)
Screenshot: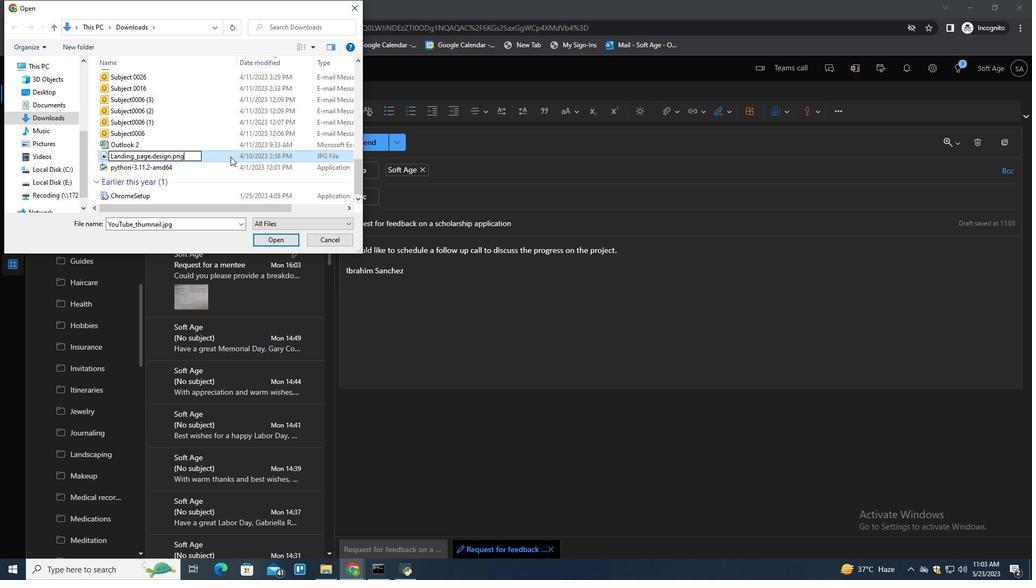 
Action: Mouse moved to (274, 243)
Screenshot: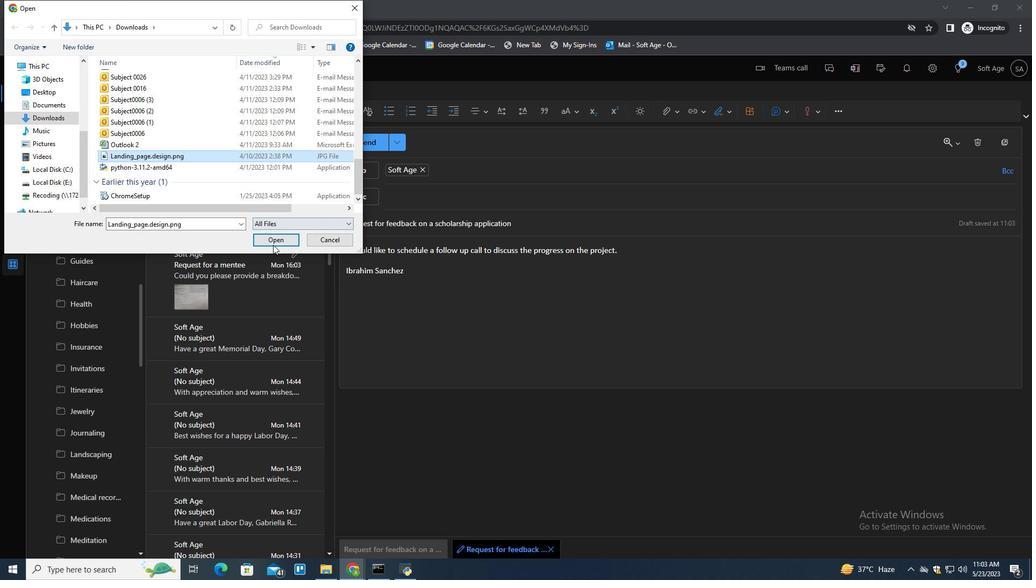 
Action: Mouse pressed left at (274, 243)
Screenshot: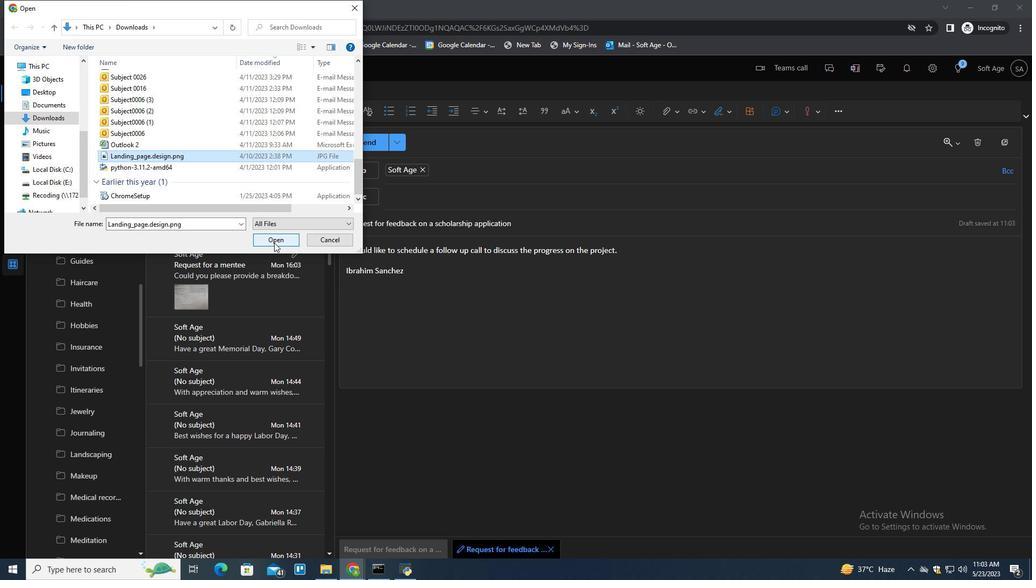 
Action: Mouse moved to (575, 358)
Screenshot: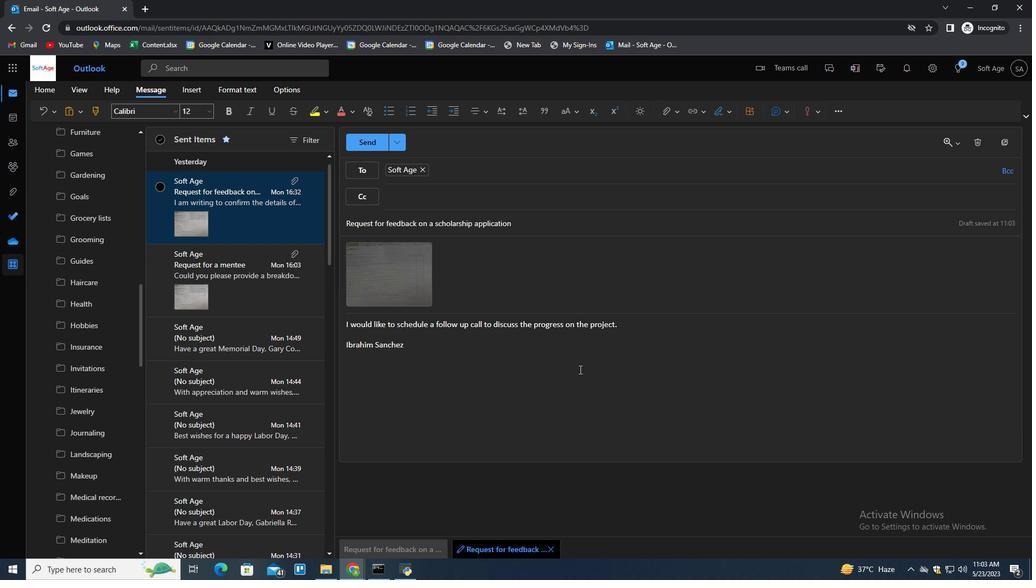 
Action: Mouse pressed left at (575, 358)
Screenshot: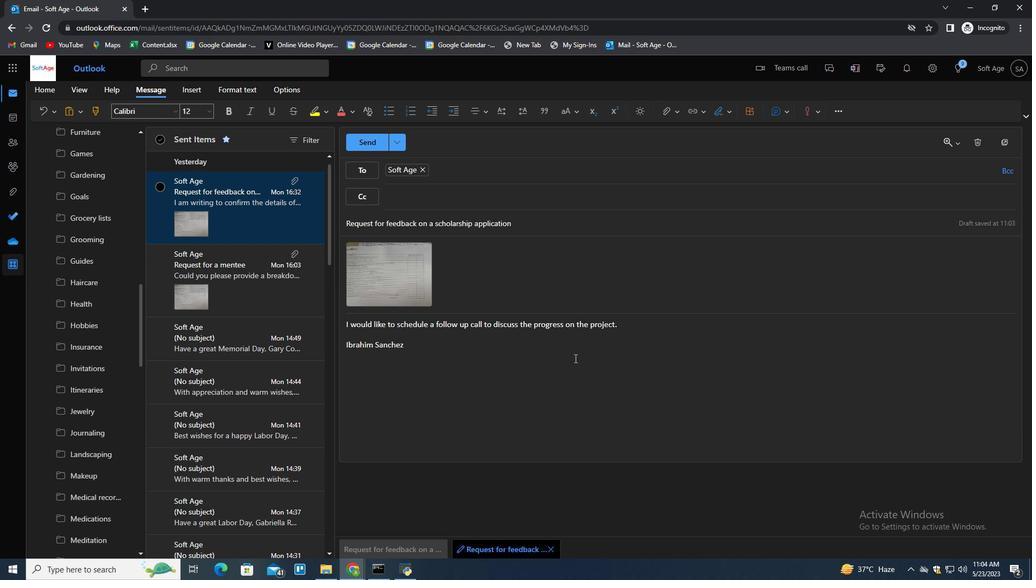 
Action: Key pressed <Key.enter>
Screenshot: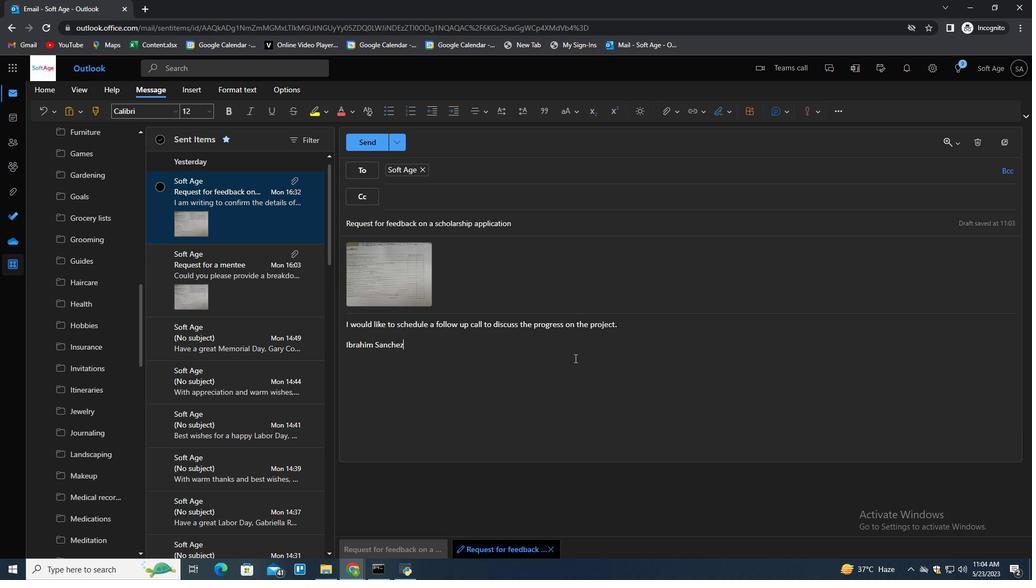 
Action: Mouse moved to (250, 317)
Screenshot: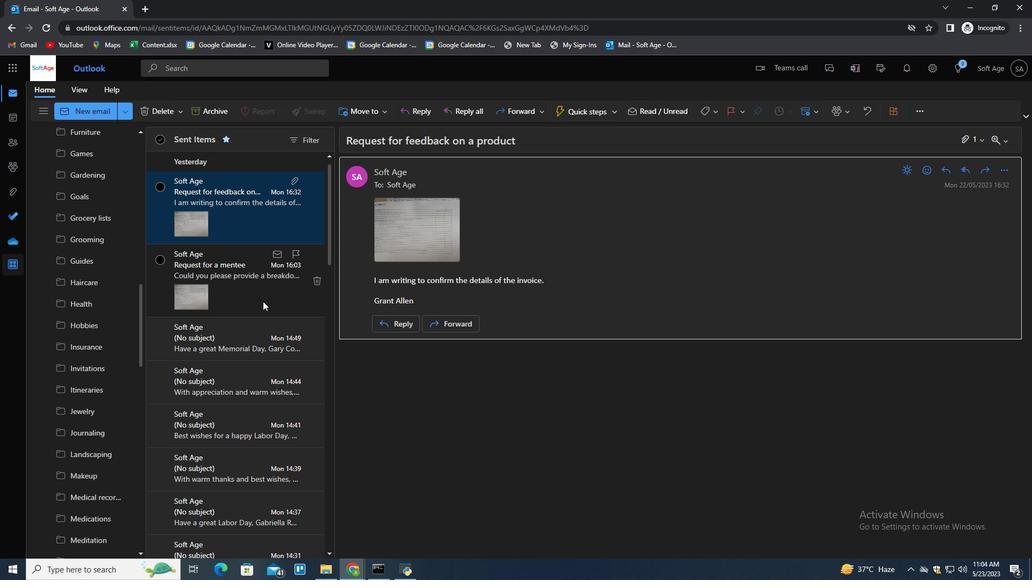 
Action: Mouse scrolled (250, 317) with delta (0, 0)
Screenshot: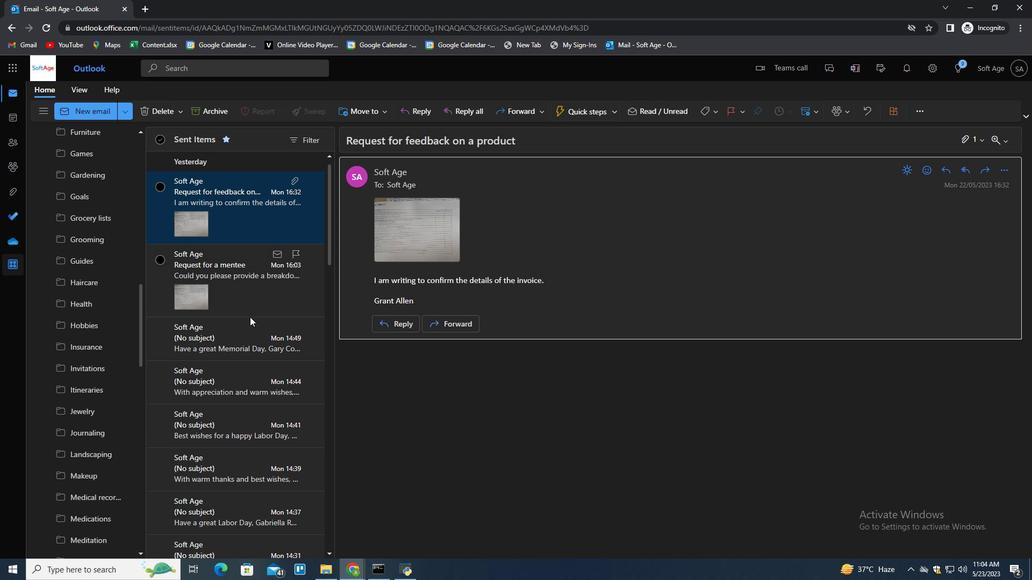 
Action: Mouse scrolled (250, 317) with delta (0, 0)
Screenshot: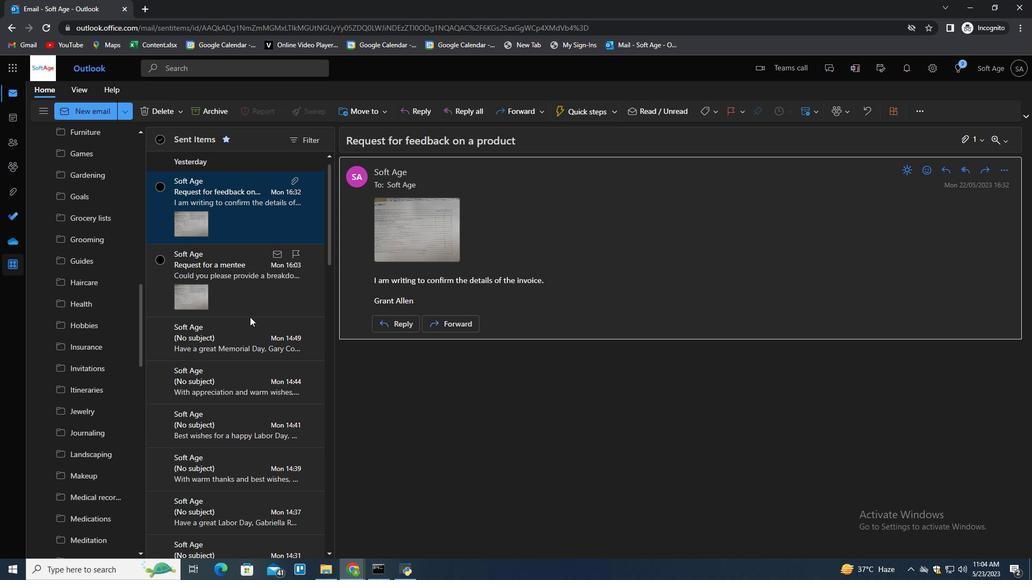 
Action: Mouse scrolled (250, 317) with delta (0, 0)
Screenshot: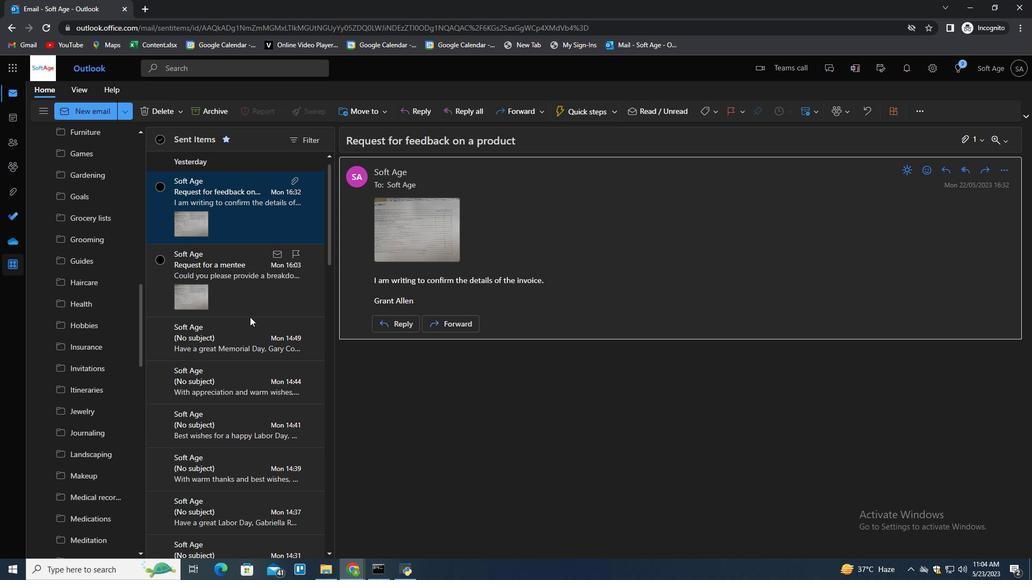 
Action: Mouse scrolled (250, 317) with delta (0, 0)
Screenshot: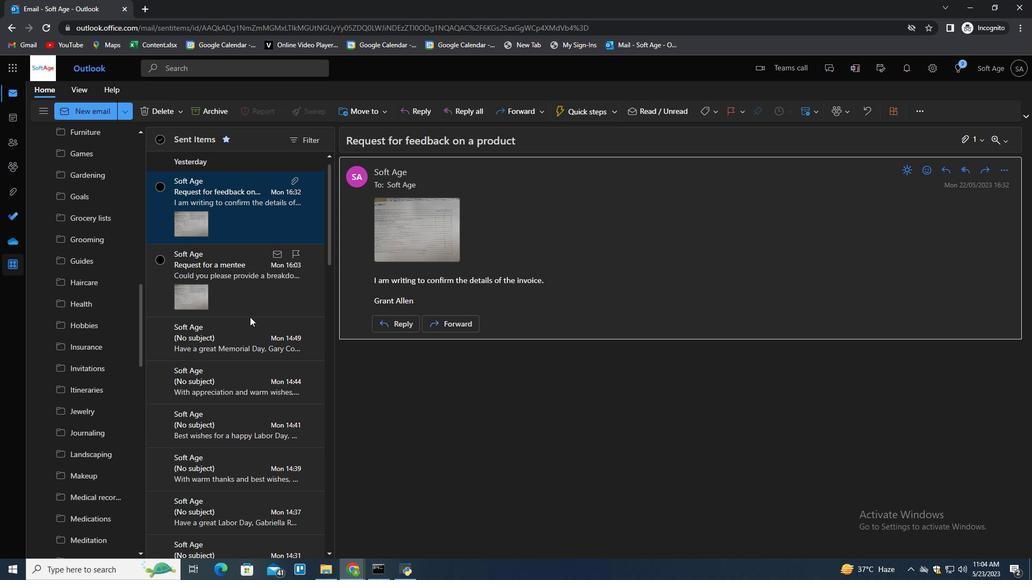 
Action: Mouse moved to (249, 317)
Screenshot: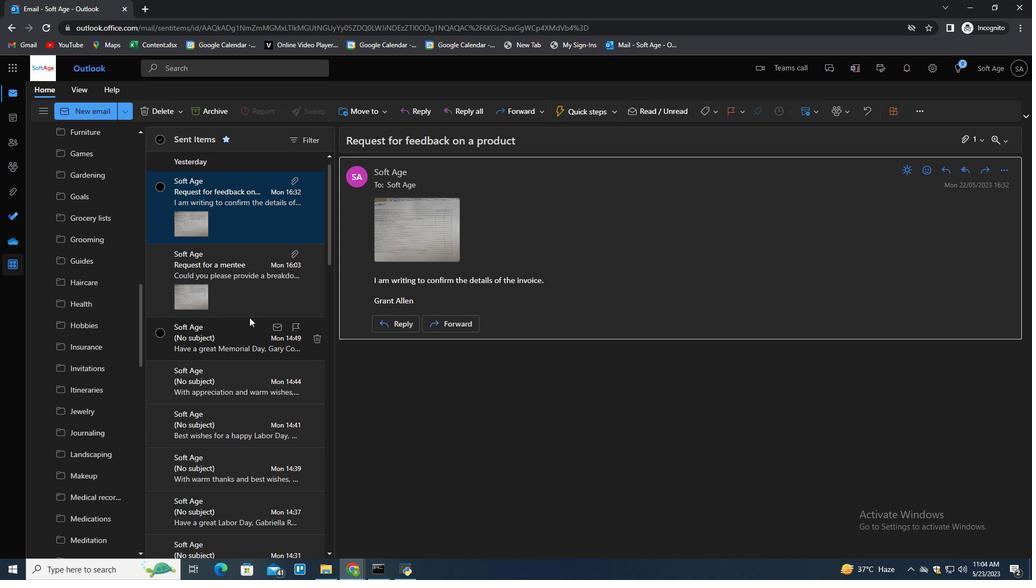
Action: Mouse scrolled (249, 318) with delta (0, 0)
Screenshot: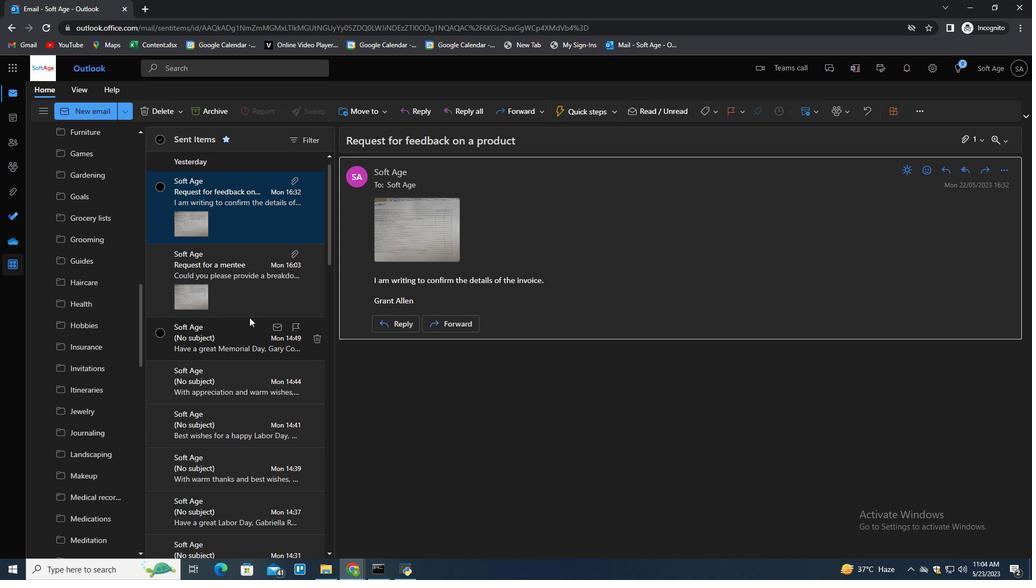 
Action: Mouse scrolled (249, 318) with delta (0, 0)
Screenshot: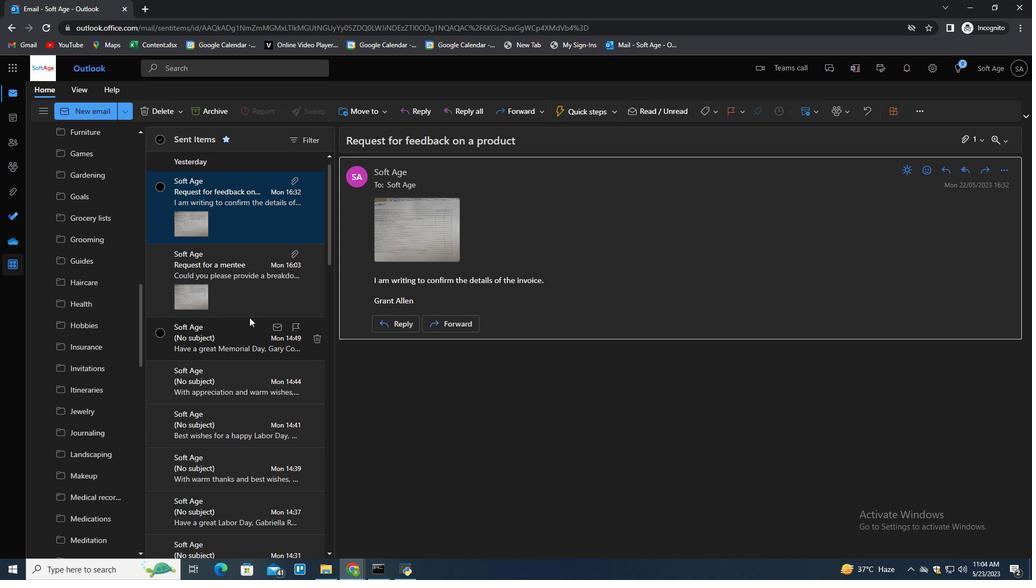 
Action: Mouse scrolled (249, 318) with delta (0, 0)
Screenshot: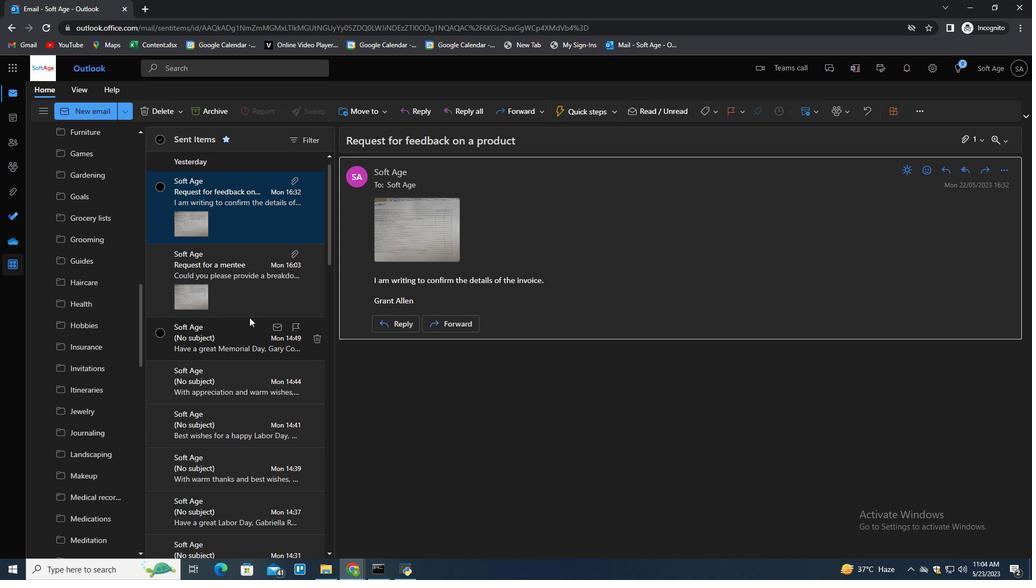 
Action: Mouse scrolled (249, 318) with delta (0, 0)
Screenshot: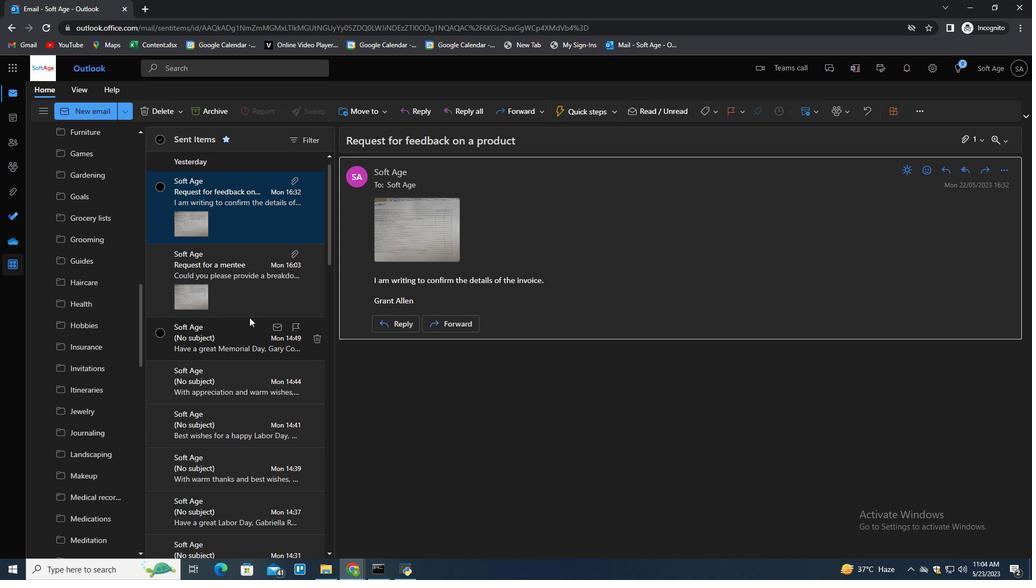
Action: Mouse scrolled (249, 318) with delta (0, 0)
Screenshot: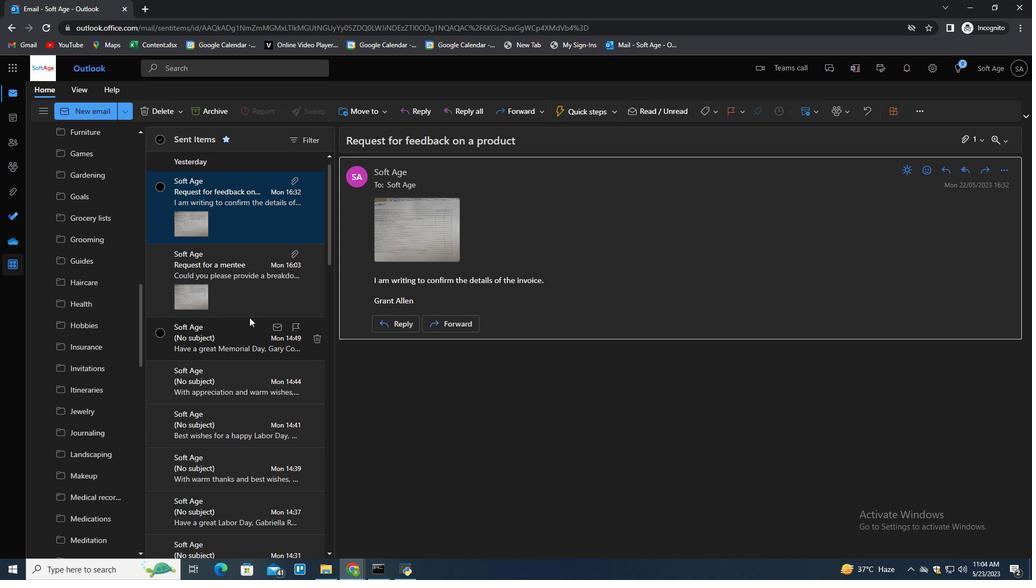 
Action: Mouse scrolled (249, 318) with delta (0, 0)
Screenshot: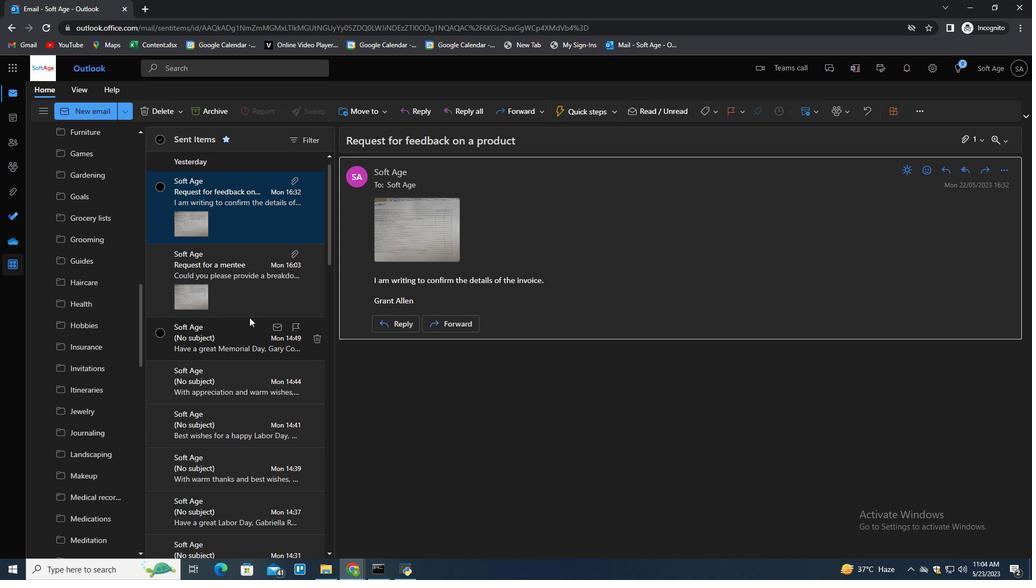 
Action: Mouse scrolled (249, 318) with delta (0, 0)
Screenshot: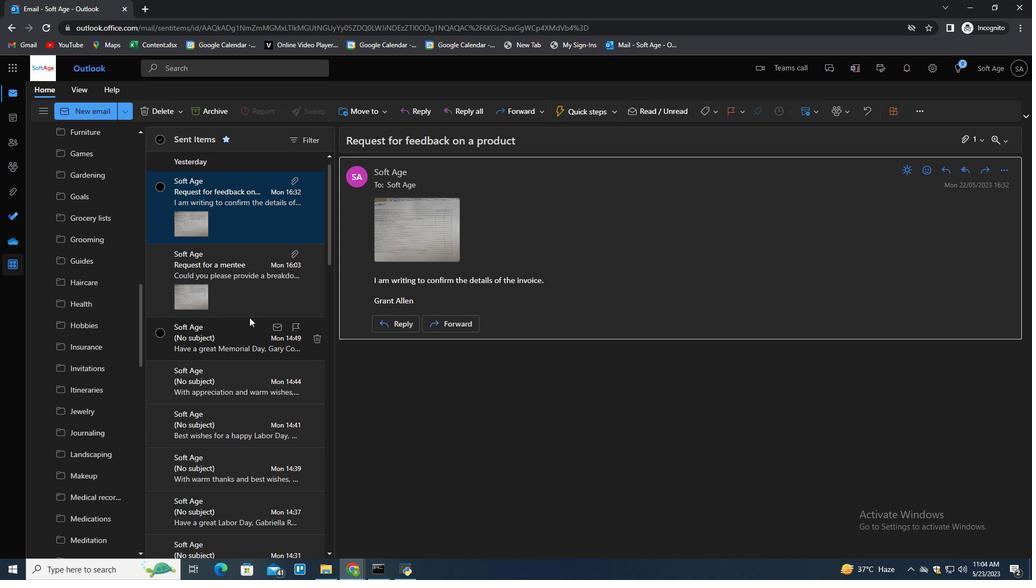 
Action: Mouse scrolled (249, 318) with delta (0, 0)
Screenshot: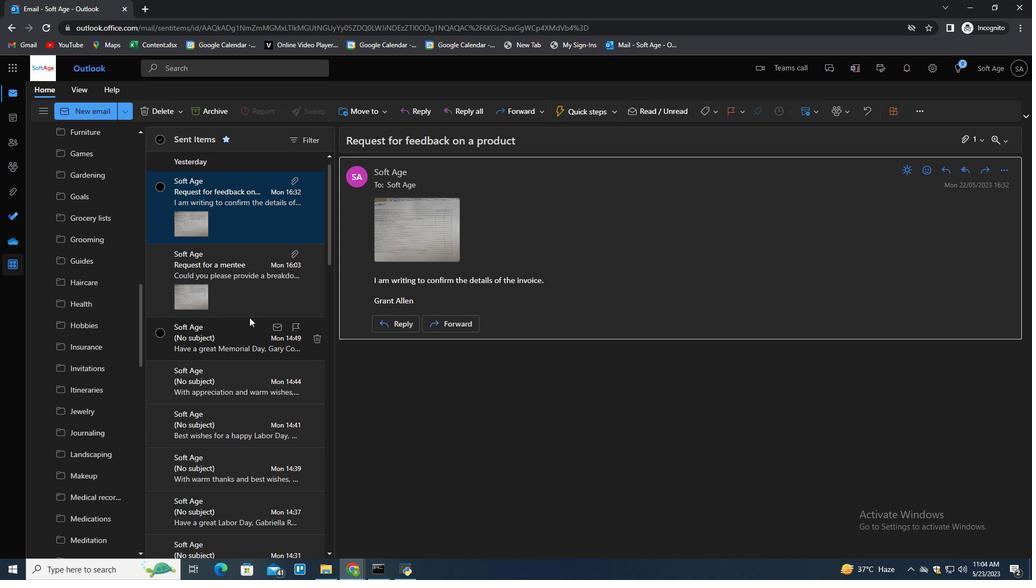 
Action: Mouse scrolled (249, 318) with delta (0, 0)
Screenshot: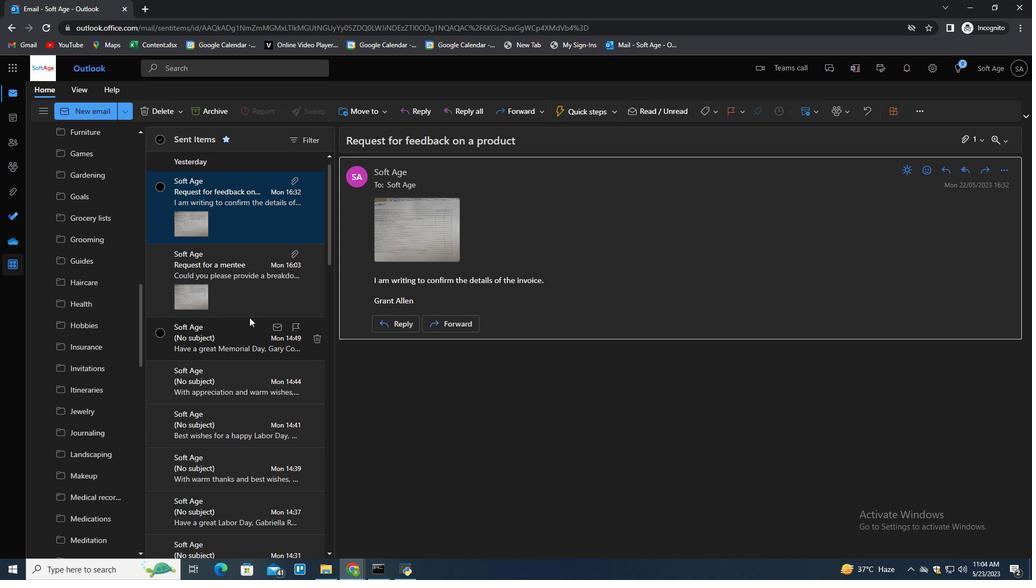 
Action: Mouse scrolled (249, 318) with delta (0, 0)
Screenshot: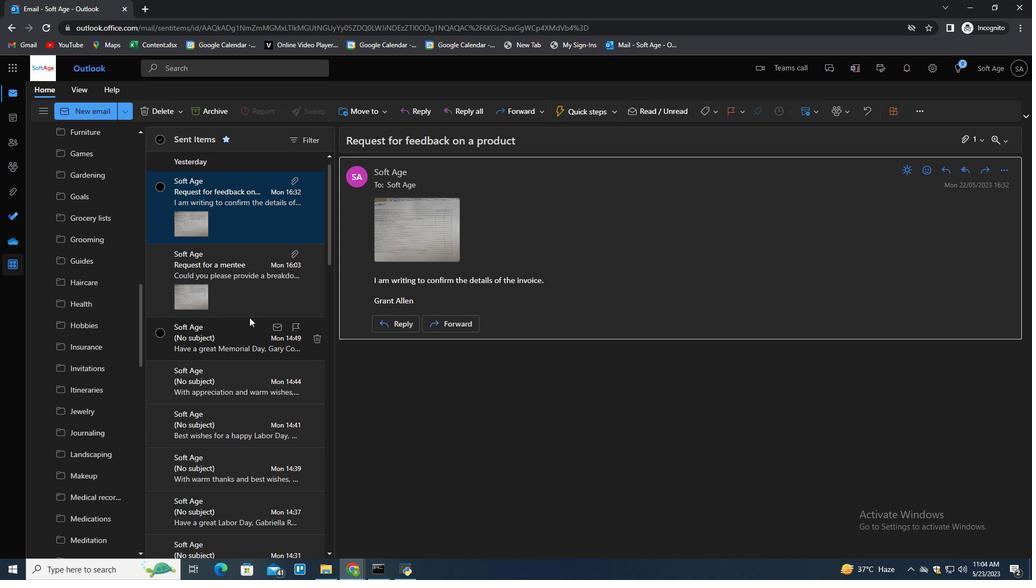 
Action: Mouse scrolled (249, 318) with delta (0, 0)
Screenshot: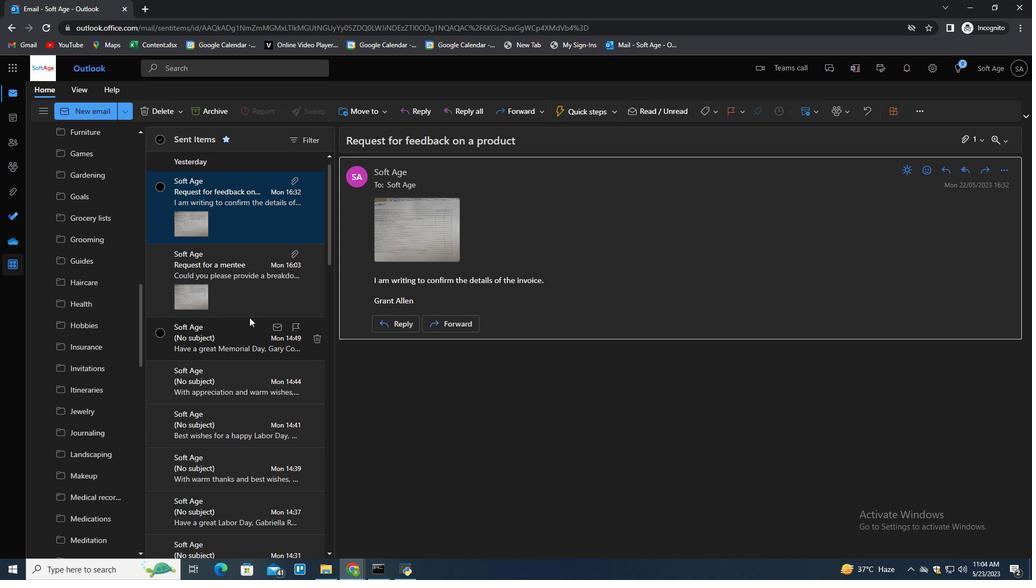 
Action: Mouse scrolled (249, 318) with delta (0, 0)
Screenshot: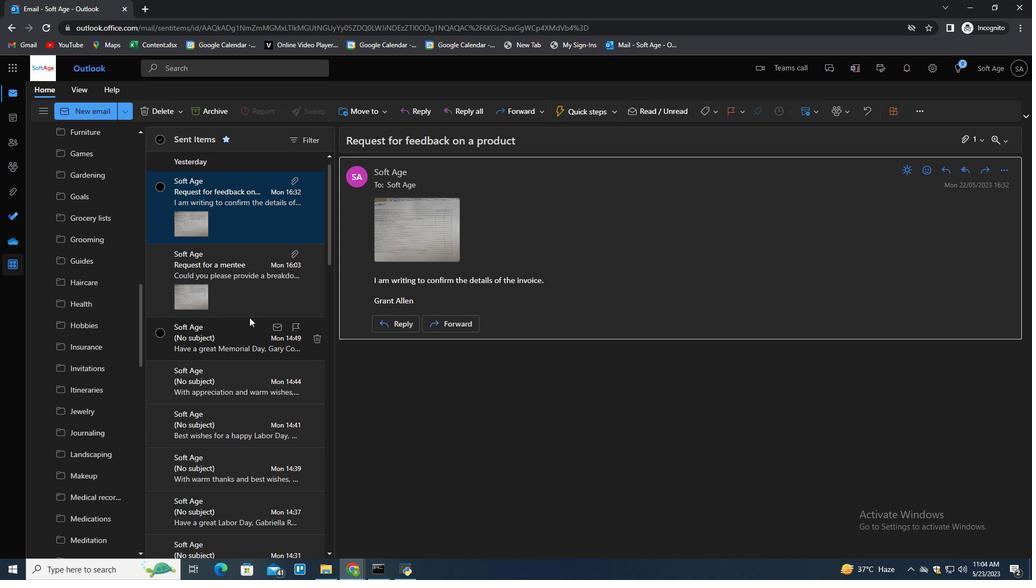 
Action: Mouse scrolled (249, 318) with delta (0, 0)
Screenshot: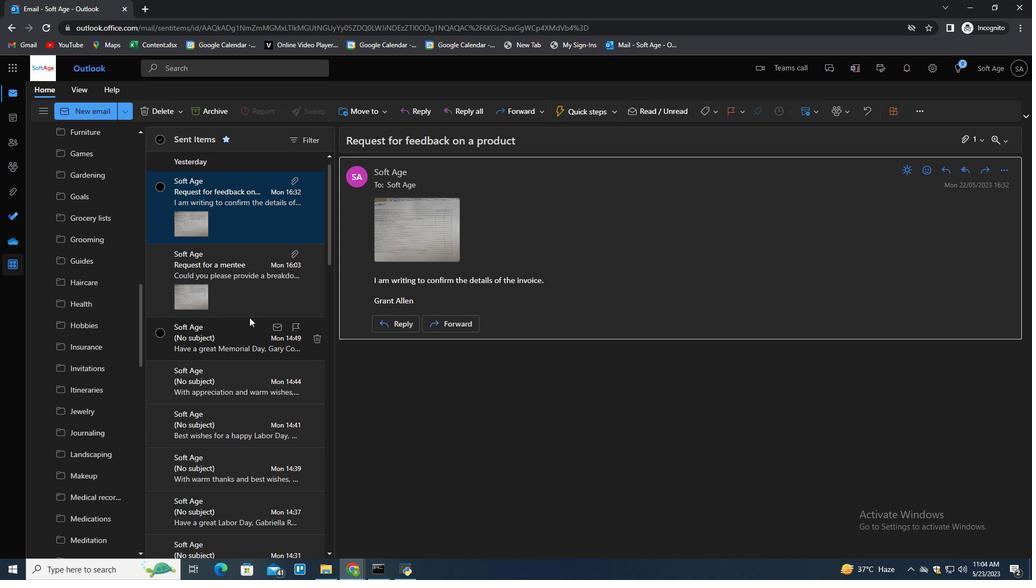 
Action: Mouse scrolled (249, 318) with delta (0, 0)
Screenshot: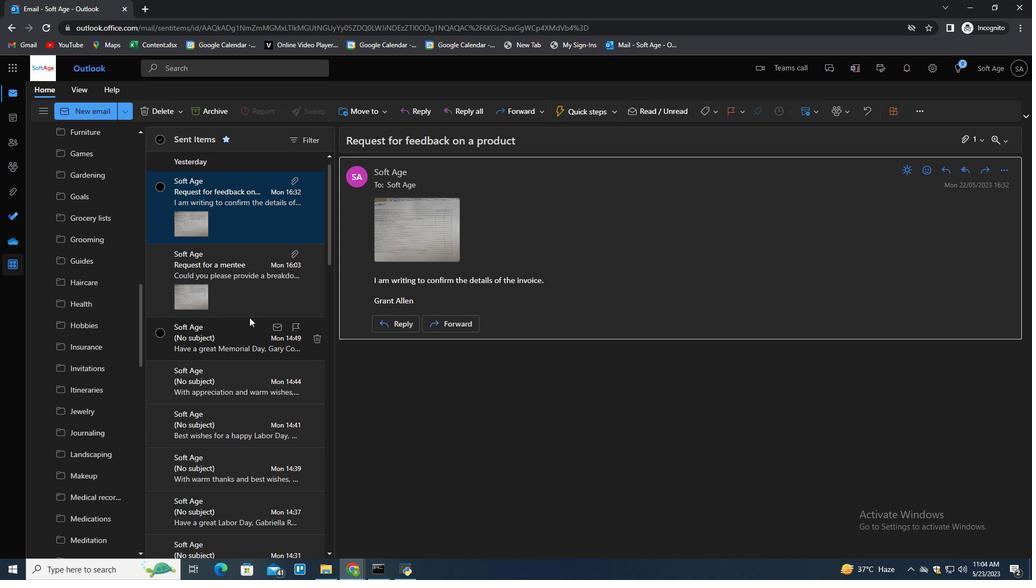 
Action: Mouse moved to (255, 314)
Screenshot: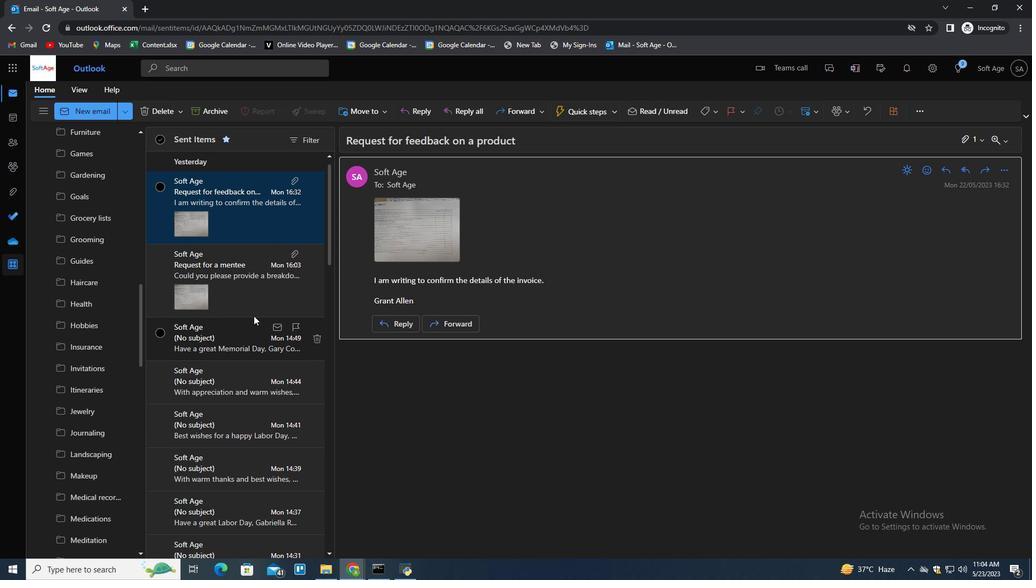 
Action: Mouse scrolled (255, 315) with delta (0, 0)
Screenshot: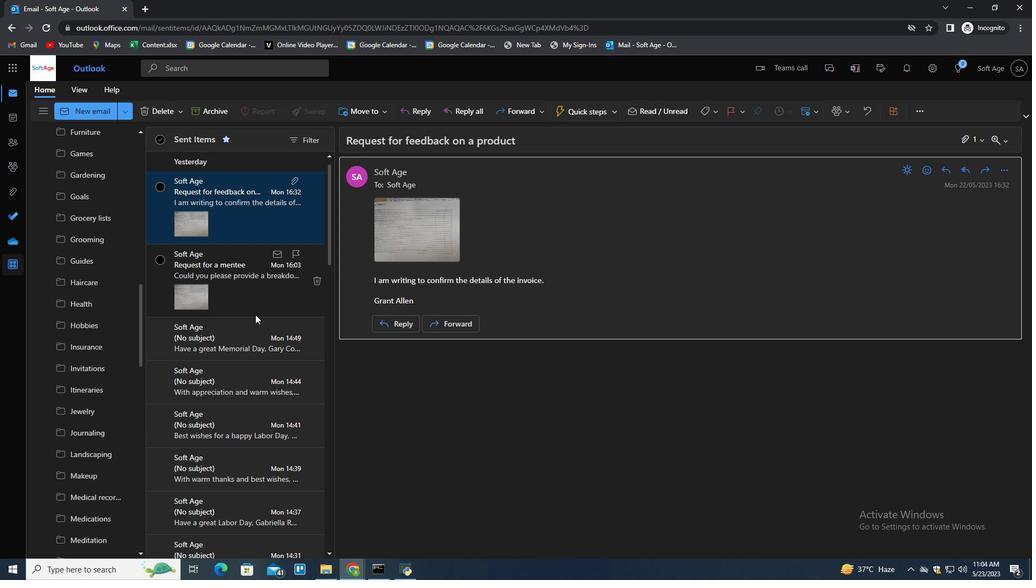 
Action: Mouse scrolled (255, 315) with delta (0, 0)
Screenshot: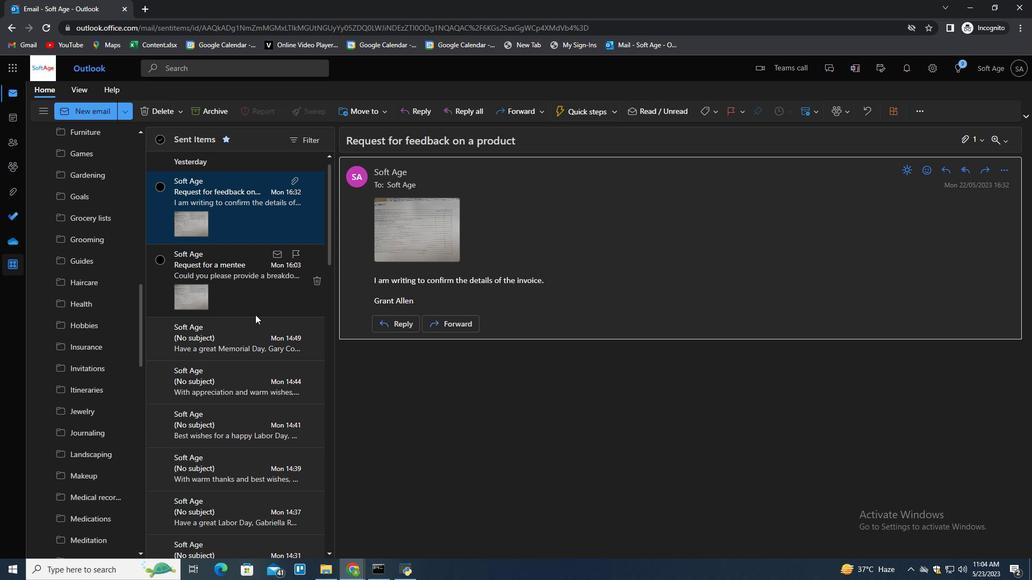 
Action: Mouse scrolled (255, 315) with delta (0, 0)
Screenshot: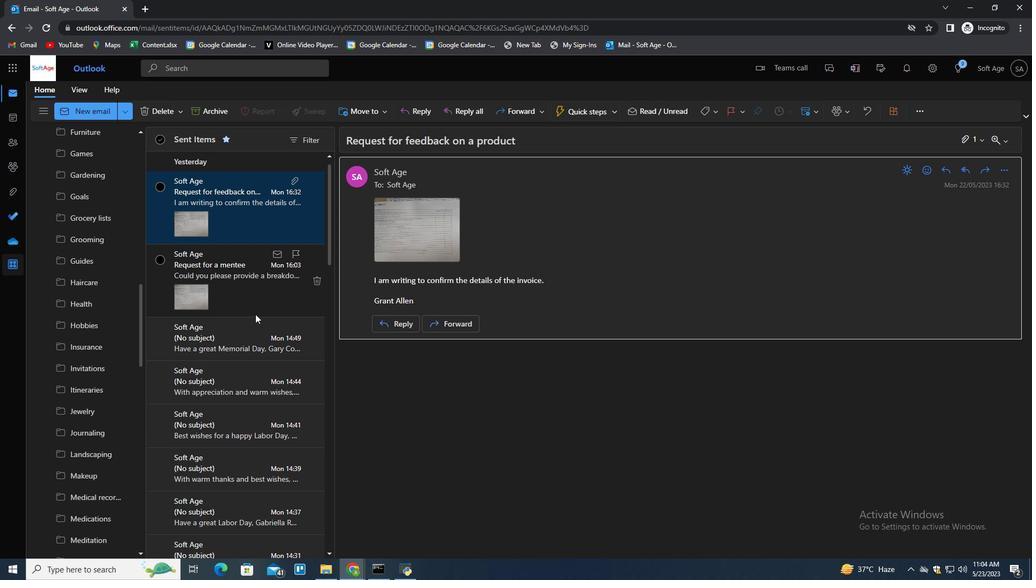 
Action: Mouse moved to (247, 212)
Screenshot: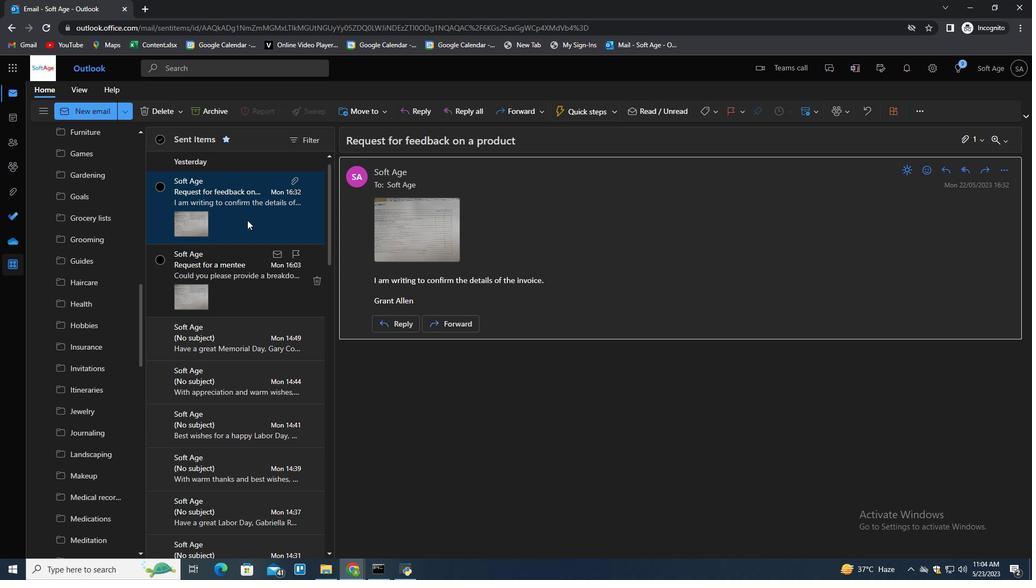 
Action: Mouse scrolled (247, 213) with delta (0, 0)
Screenshot: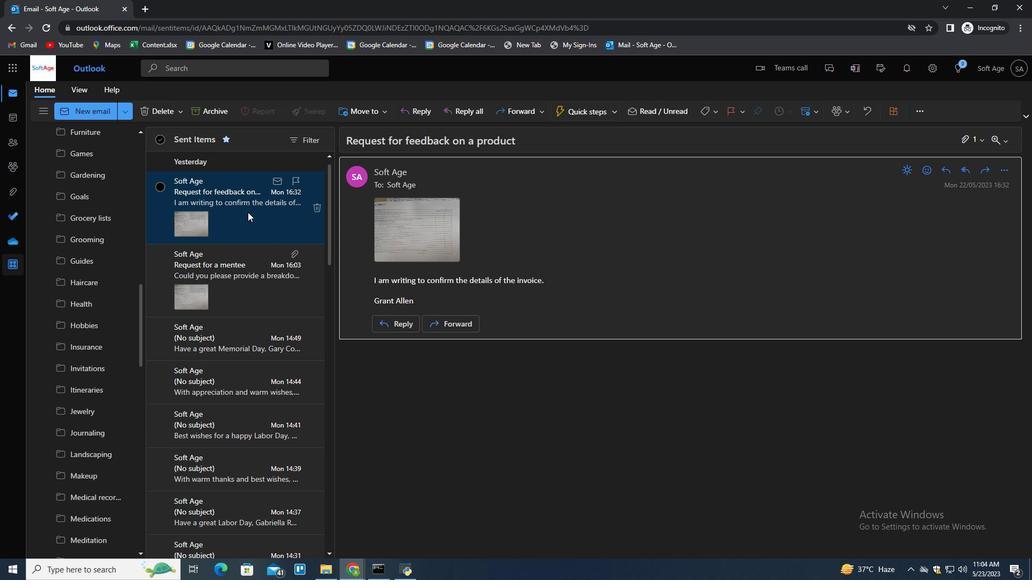 
Action: Mouse moved to (248, 211)
Screenshot: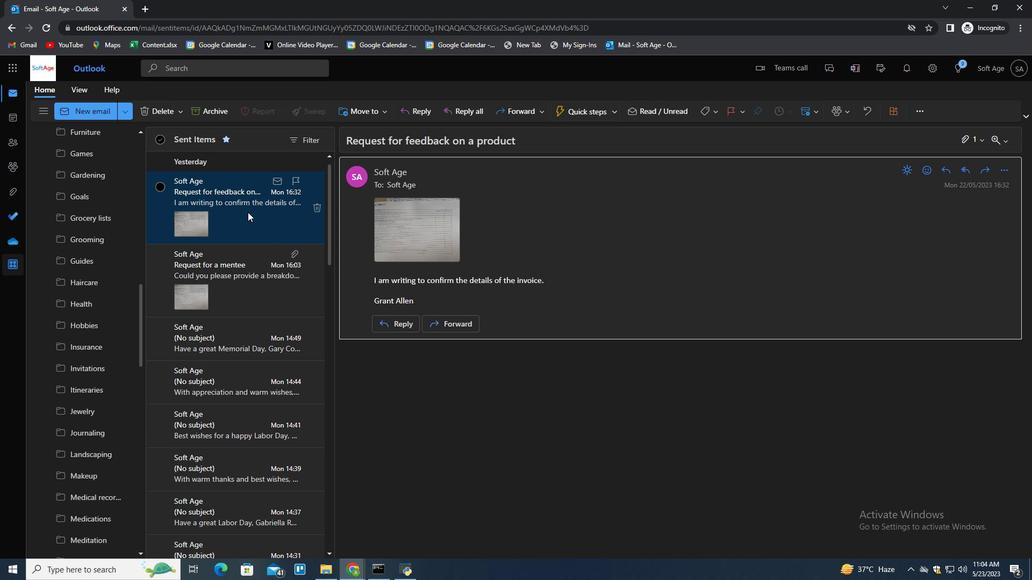 
Action: Mouse scrolled (248, 212) with delta (0, 0)
Screenshot: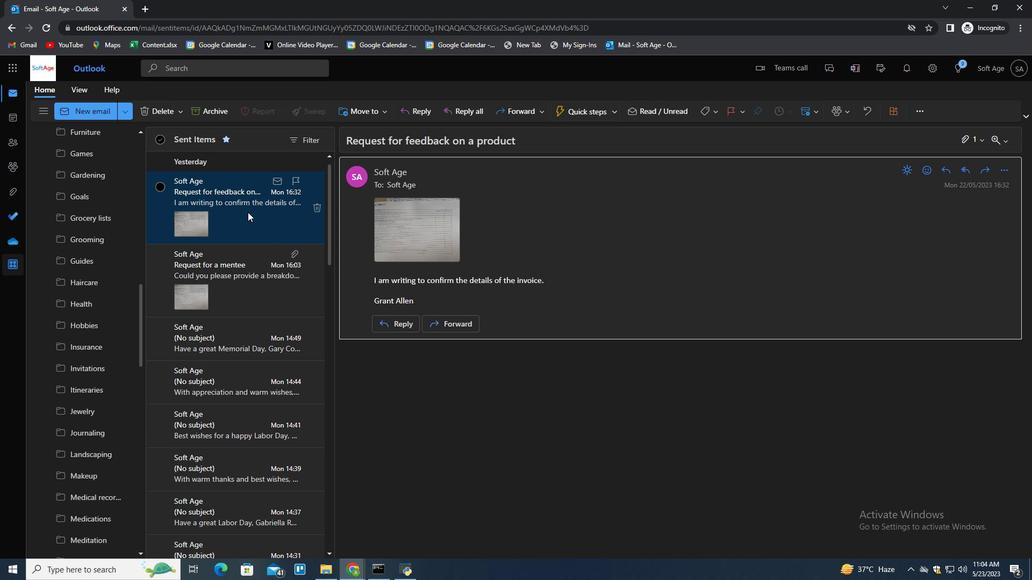 
Action: Mouse moved to (250, 210)
Screenshot: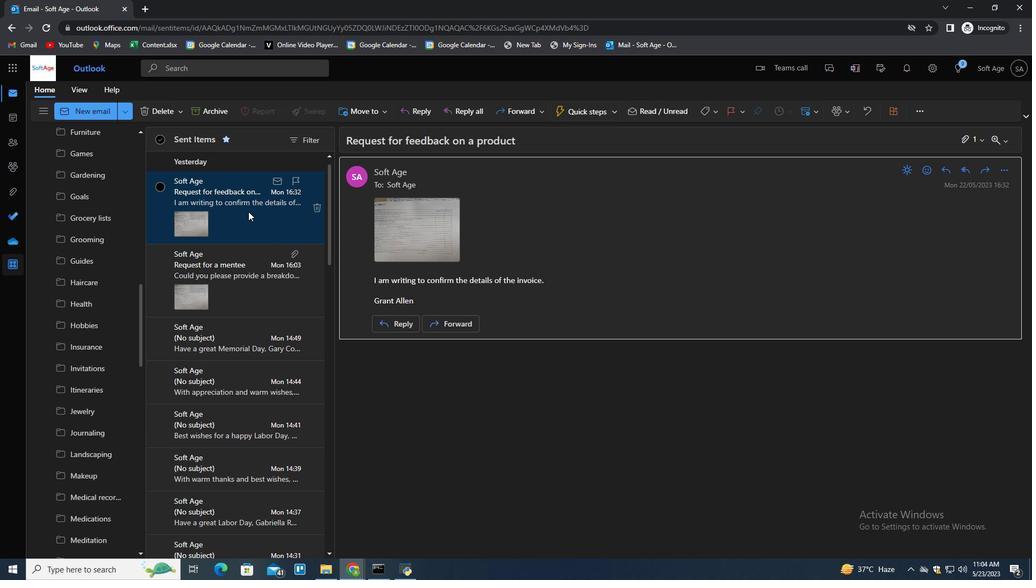 
Action: Mouse scrolled (250, 210) with delta (0, 0)
Screenshot: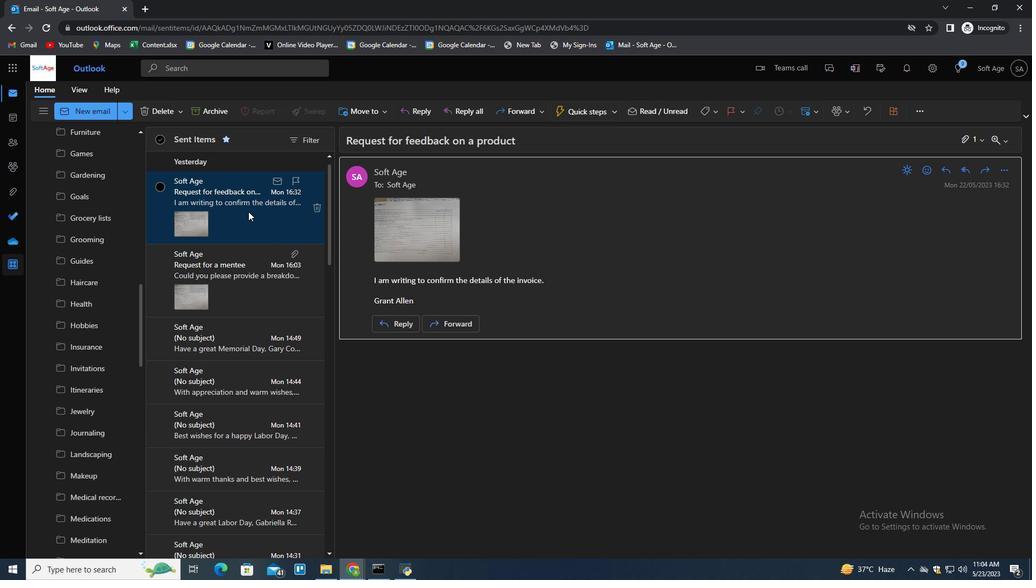 
Action: Mouse moved to (251, 209)
Screenshot: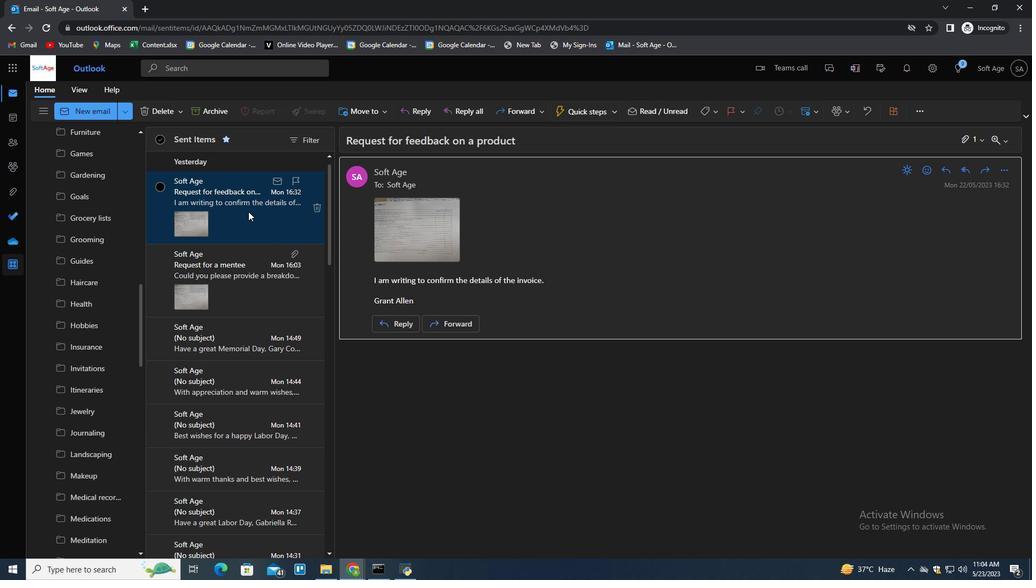 
Action: Mouse scrolled (251, 209) with delta (0, 0)
Screenshot: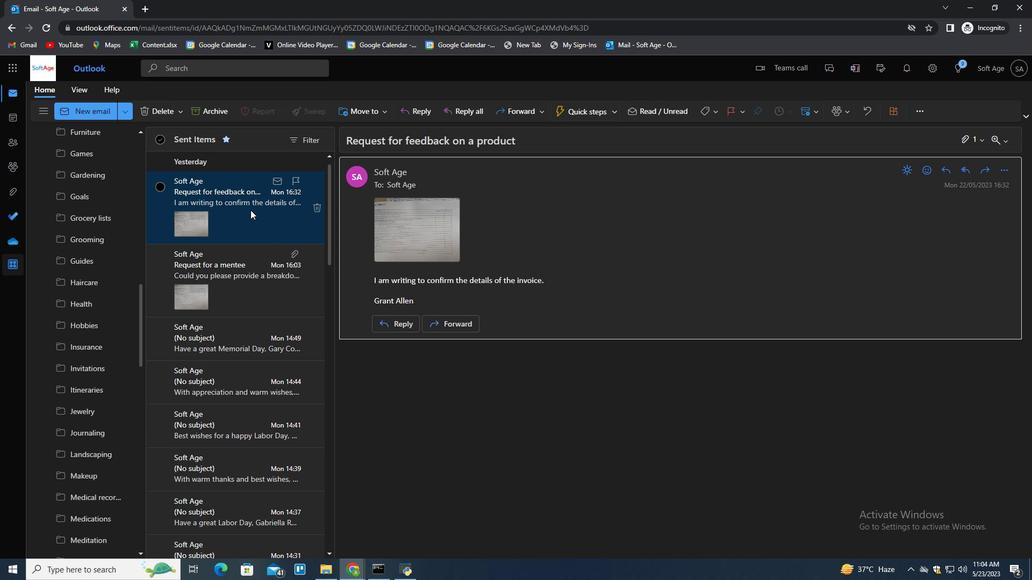 
Action: Mouse scrolled (251, 209) with delta (0, 0)
Screenshot: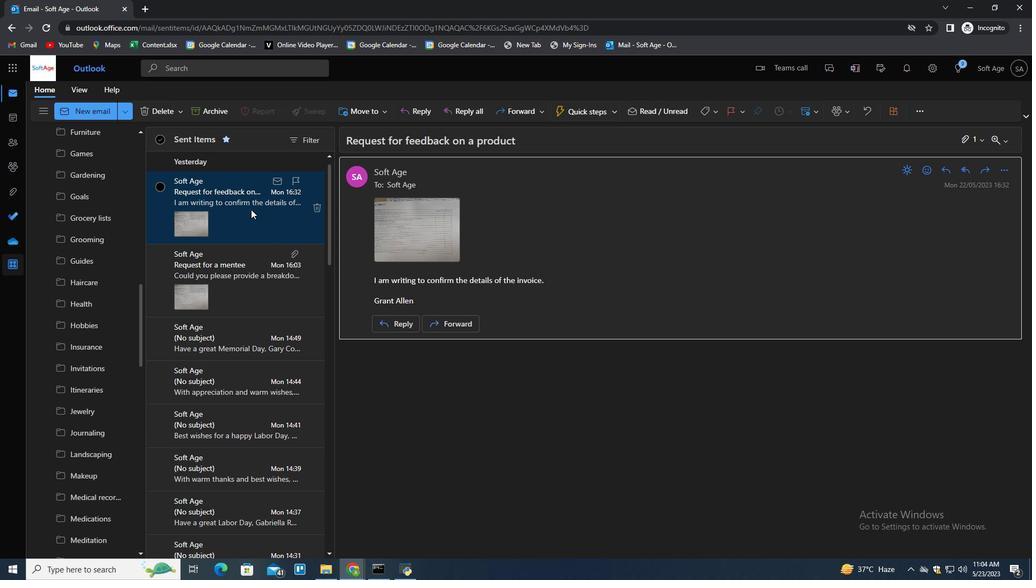 
Action: Mouse scrolled (251, 209) with delta (0, 0)
Screenshot: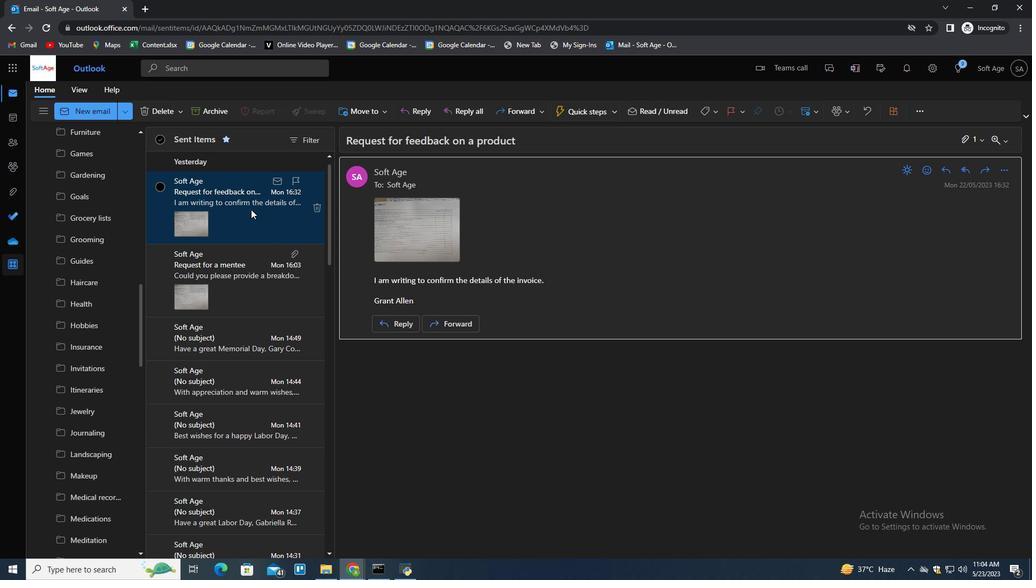
Action: Mouse scrolled (251, 210) with delta (0, 0)
Screenshot: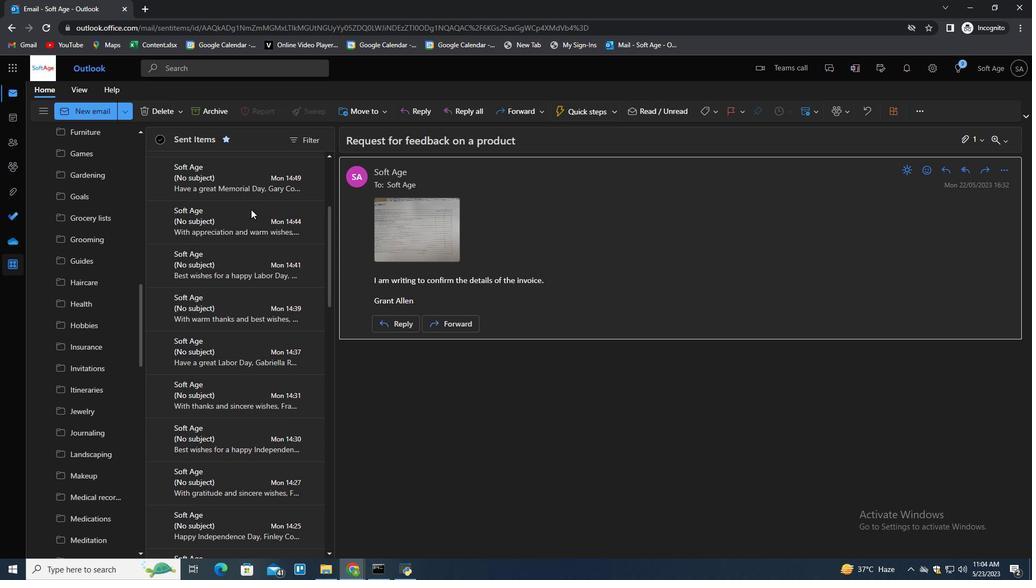
Action: Mouse moved to (251, 209)
Screenshot: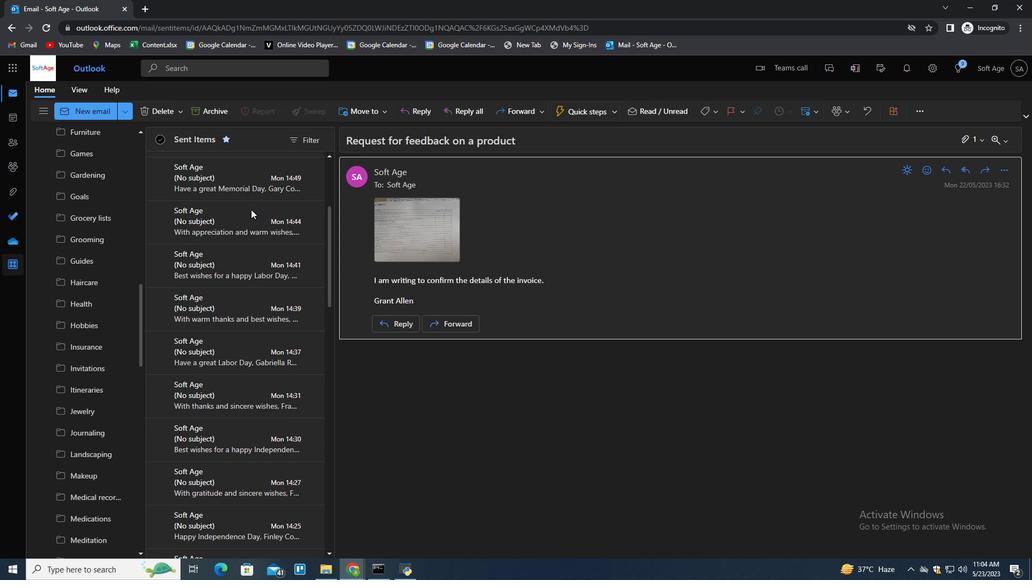 
Action: Mouse scrolled (251, 210) with delta (0, 0)
Screenshot: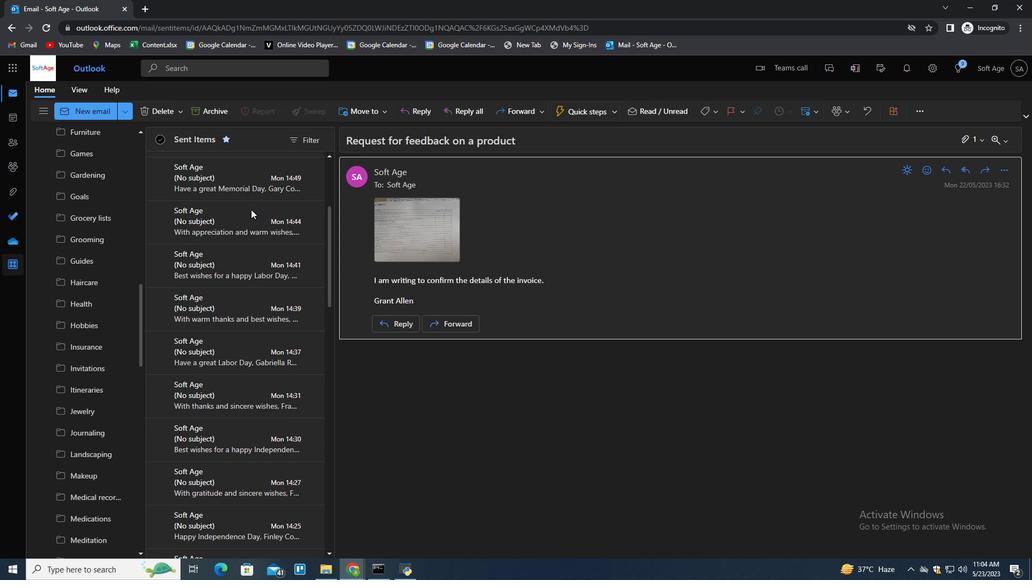 
Action: Mouse moved to (251, 208)
Screenshot: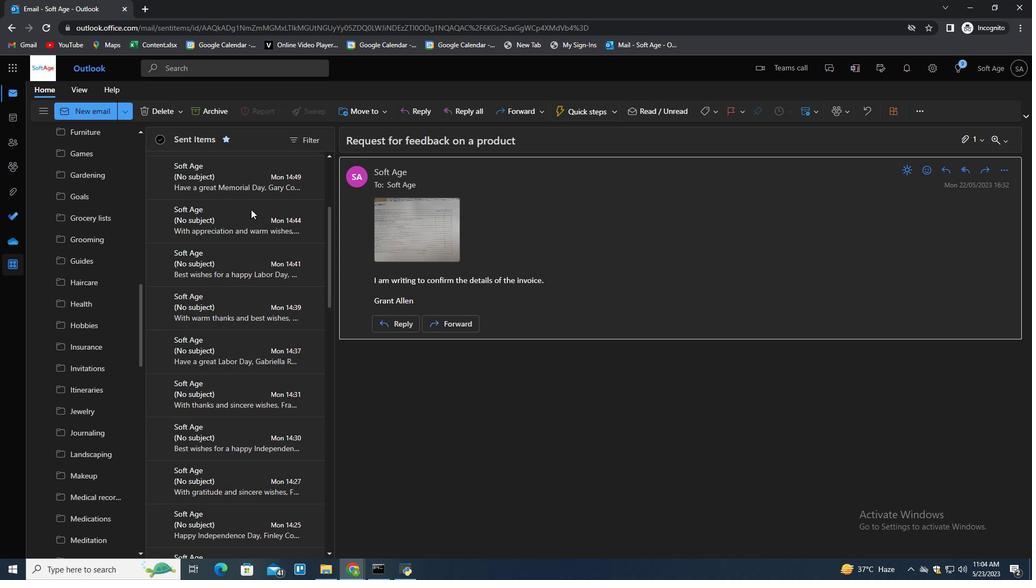 
Action: Mouse scrolled (251, 209) with delta (0, 0)
Screenshot: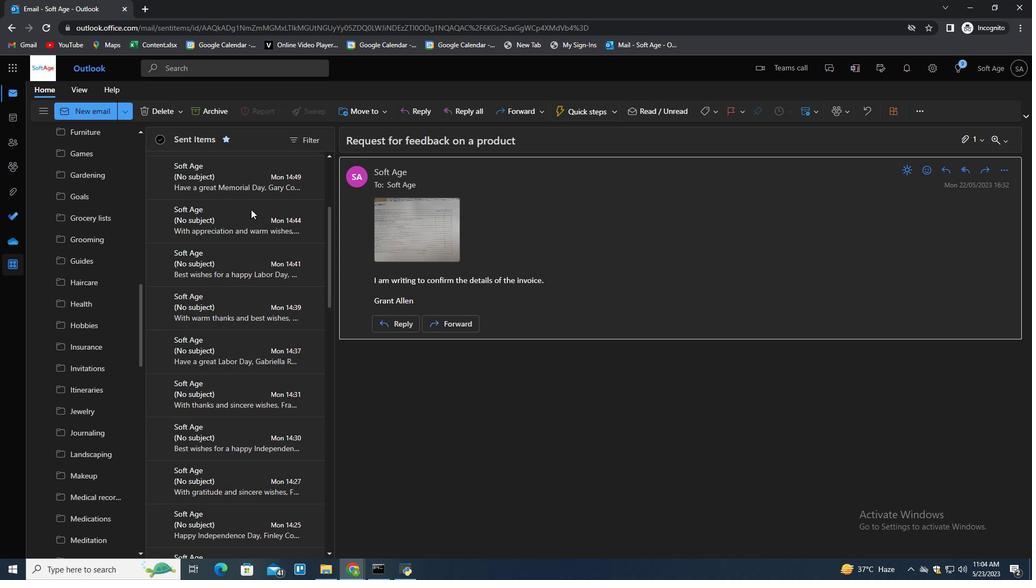 
Action: Mouse moved to (253, 207)
Screenshot: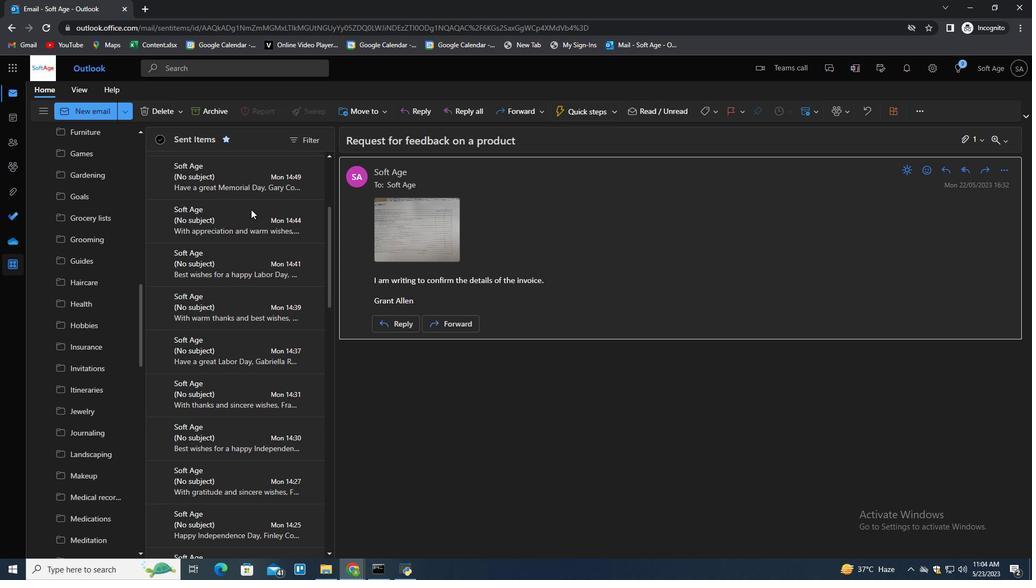 
Action: Mouse scrolled (253, 208) with delta (0, 0)
Screenshot: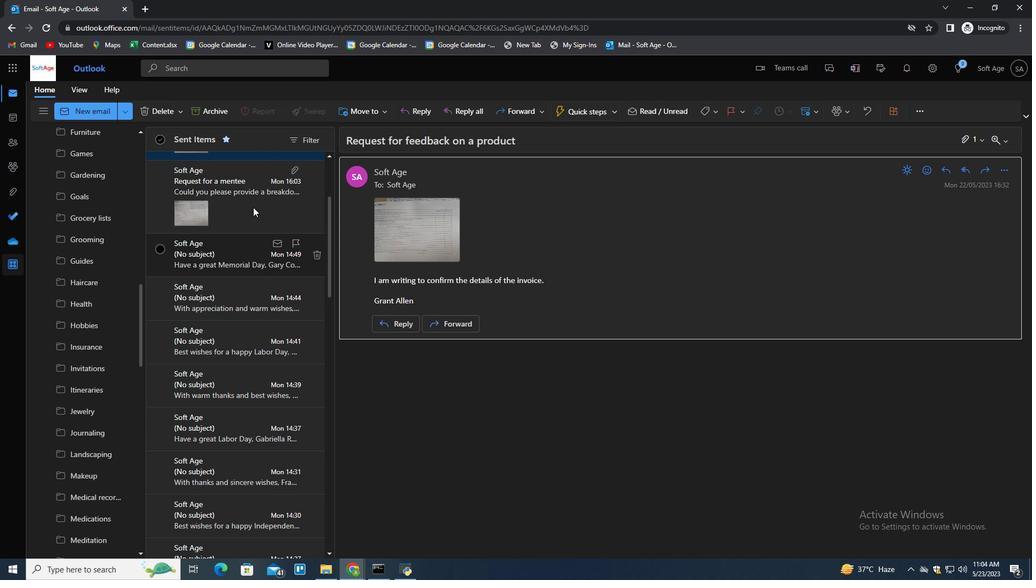 
Action: Mouse scrolled (253, 208) with delta (0, 0)
Screenshot: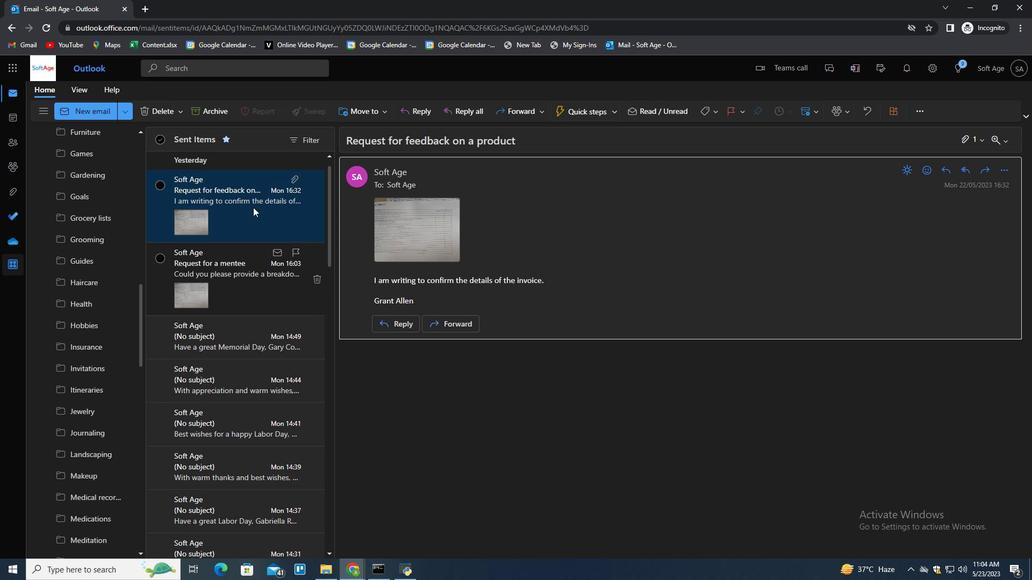 
Action: Mouse scrolled (253, 208) with delta (0, 0)
Screenshot: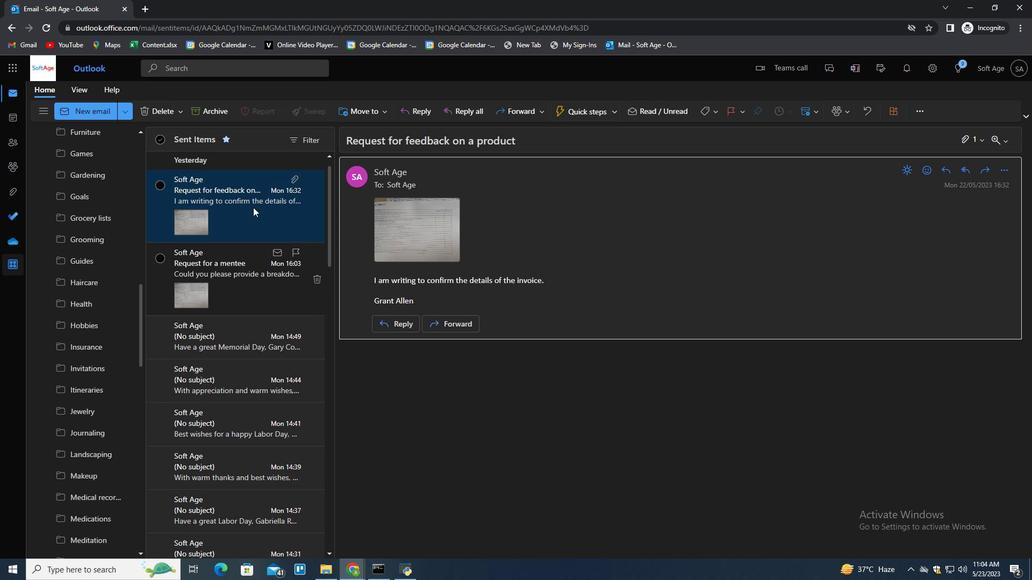 
Action: Mouse scrolled (253, 208) with delta (0, 0)
Screenshot: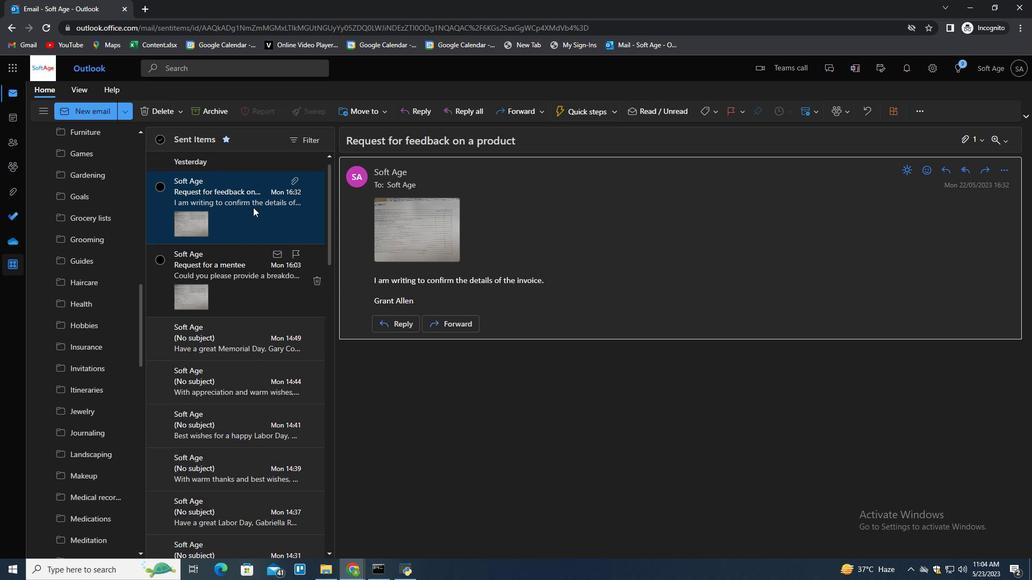 
Action: Mouse scrolled (253, 208) with delta (0, 0)
Screenshot: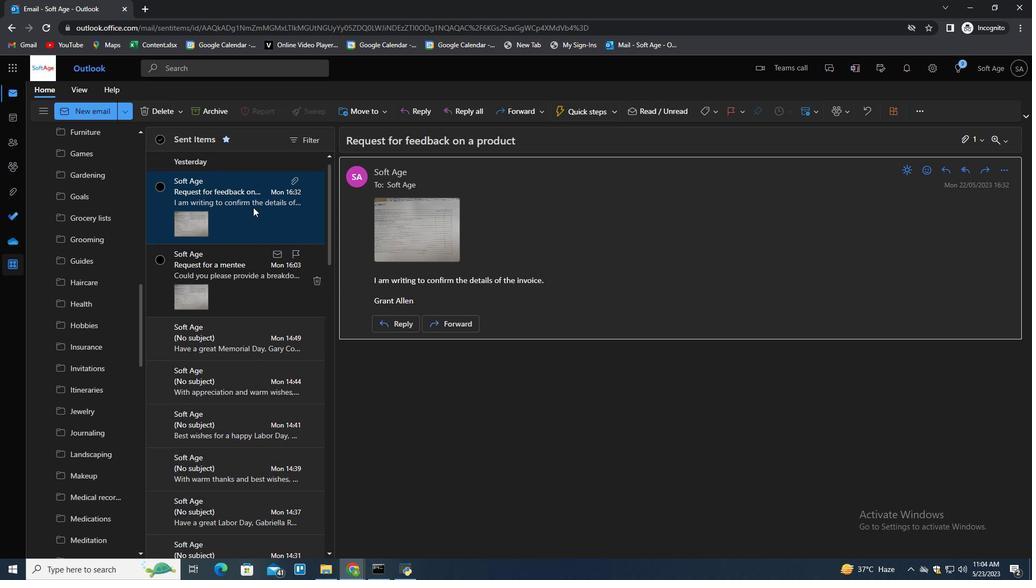 
Action: Mouse moved to (253, 207)
Screenshot: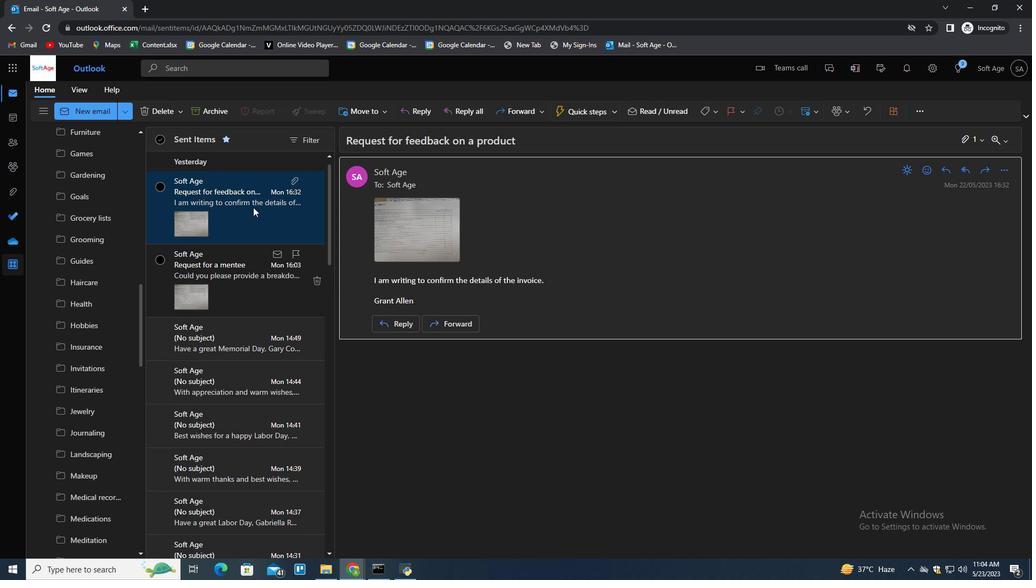 
Action: Mouse scrolled (253, 207) with delta (0, 0)
Screenshot: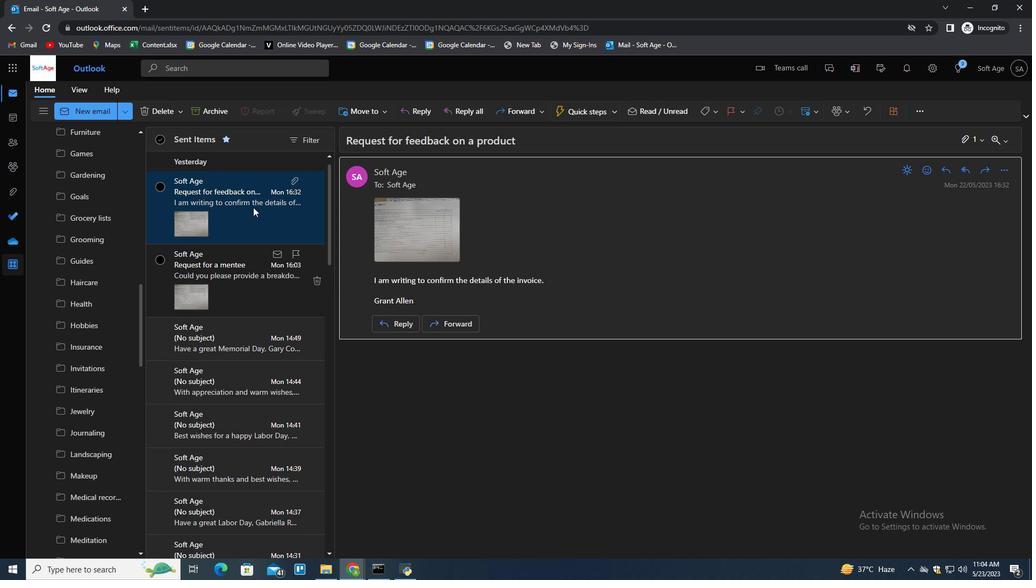 
Action: Mouse scrolled (253, 207) with delta (0, 0)
Screenshot: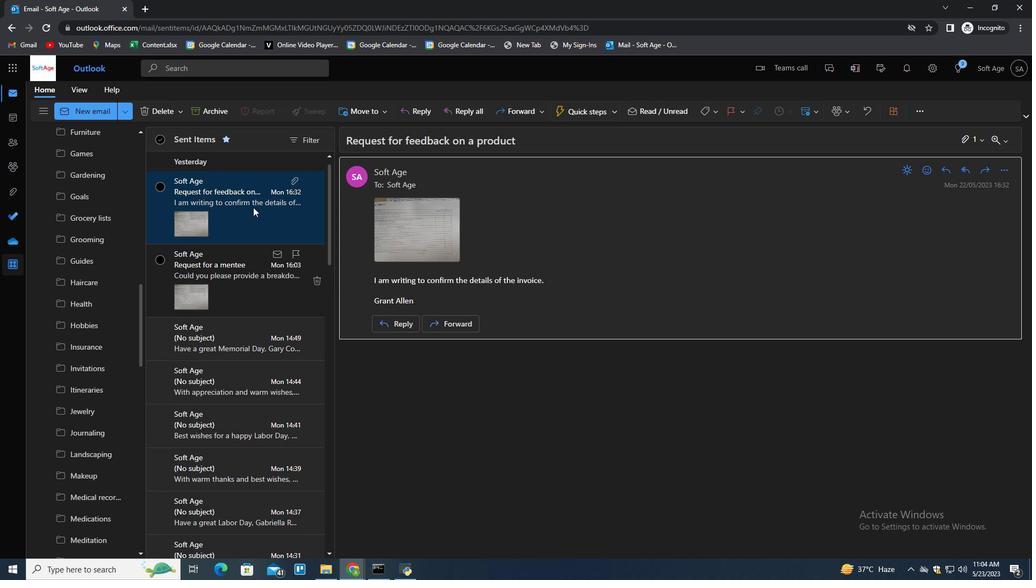
Action: Mouse scrolled (253, 207) with delta (0, 0)
Screenshot: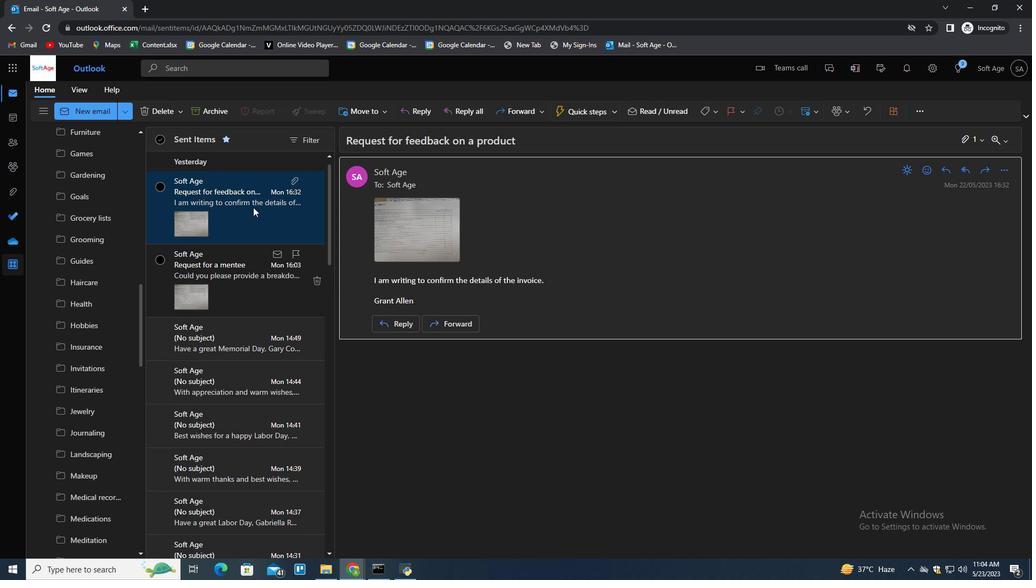 
Action: Mouse scrolled (253, 207) with delta (0, 0)
Screenshot: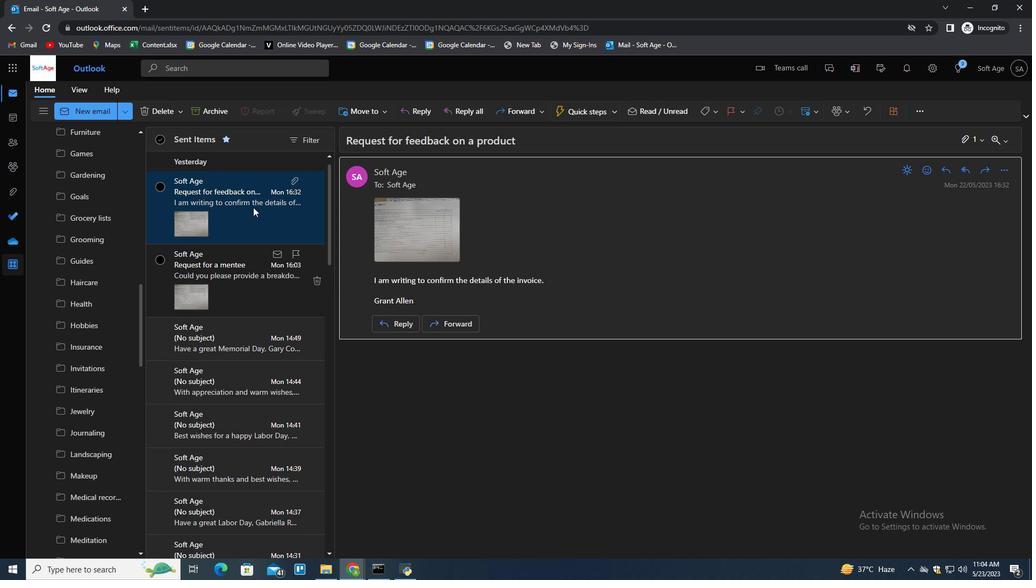 
Action: Mouse scrolled (253, 207) with delta (0, 0)
Screenshot: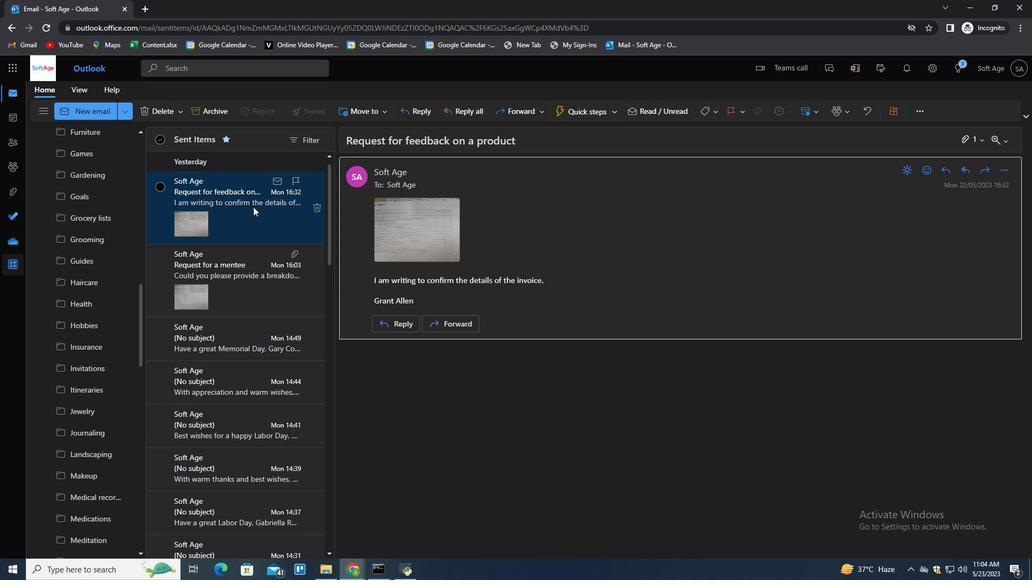 
Action: Mouse scrolled (253, 207) with delta (0, 0)
Screenshot: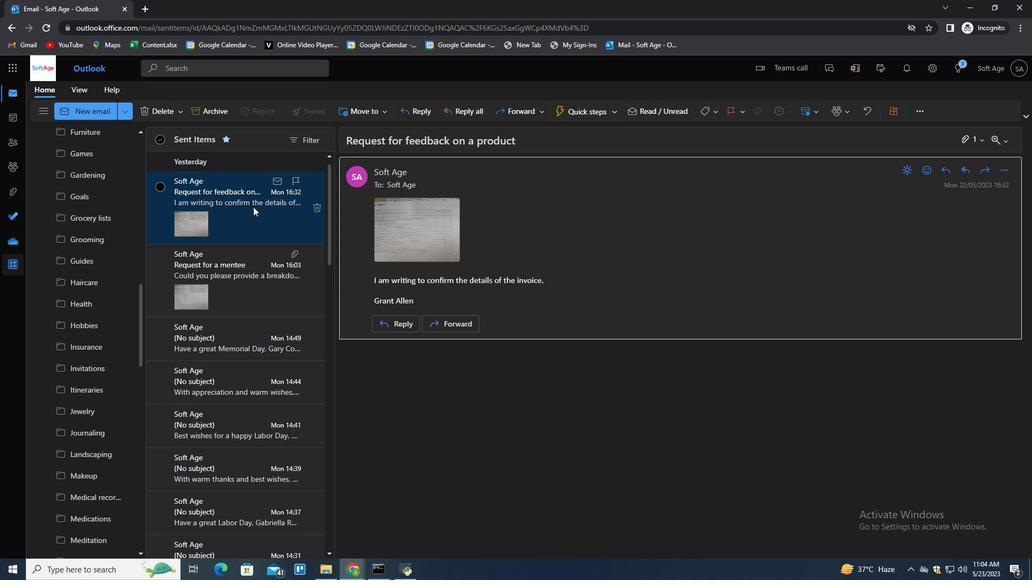 
Action: Mouse scrolled (253, 207) with delta (0, 0)
Screenshot: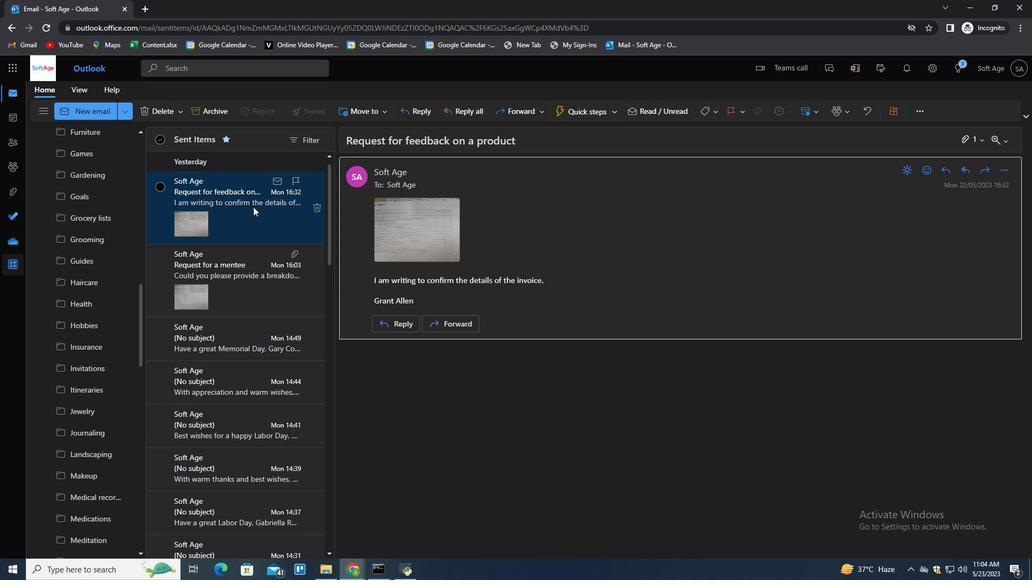 
Action: Mouse moved to (258, 291)
Screenshot: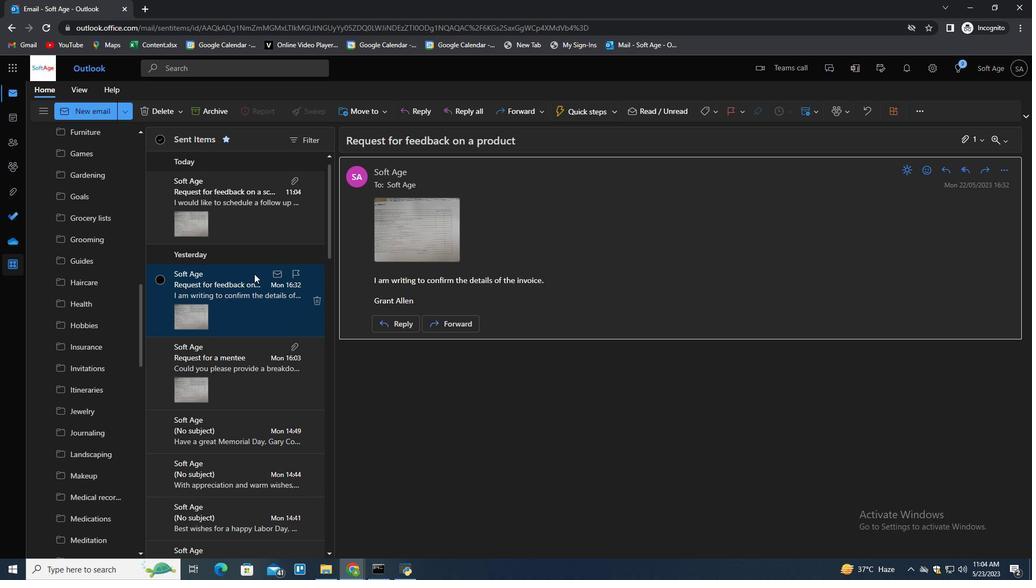 
Action: Mouse scrolled (256, 291) with delta (0, 0)
Screenshot: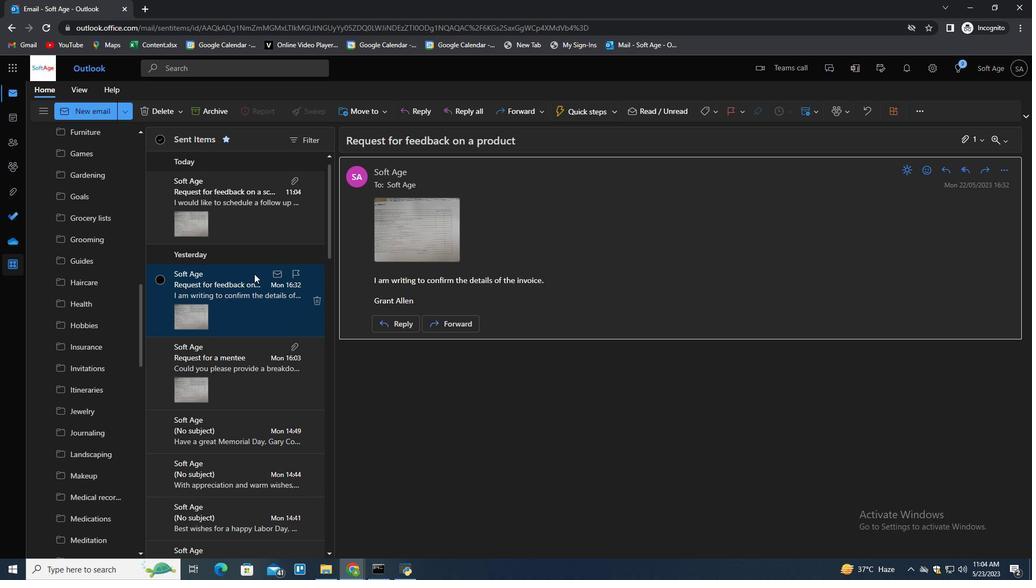 
Action: Mouse scrolled (257, 291) with delta (0, 0)
Screenshot: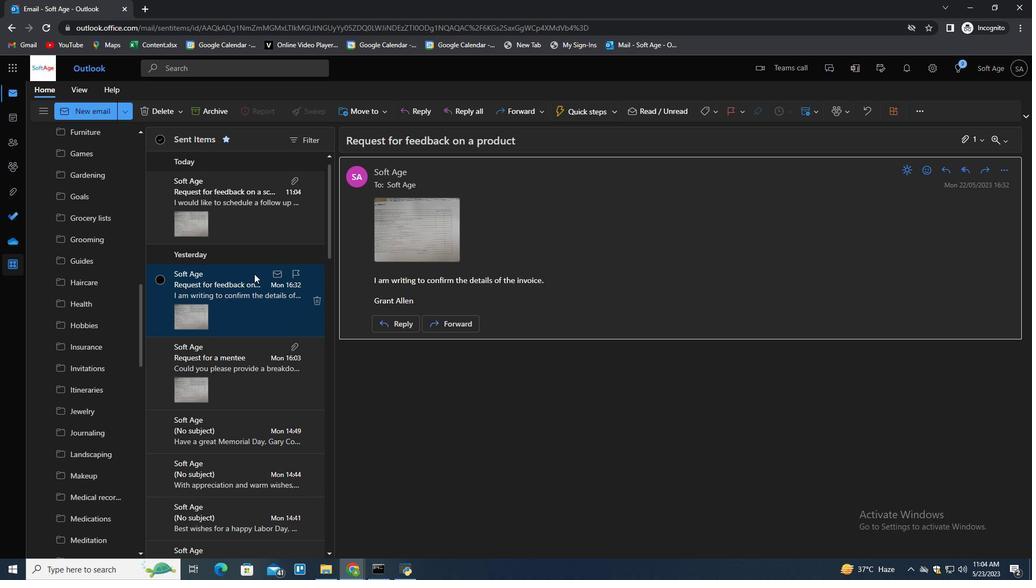 
Action: Mouse scrolled (257, 291) with delta (0, 0)
Screenshot: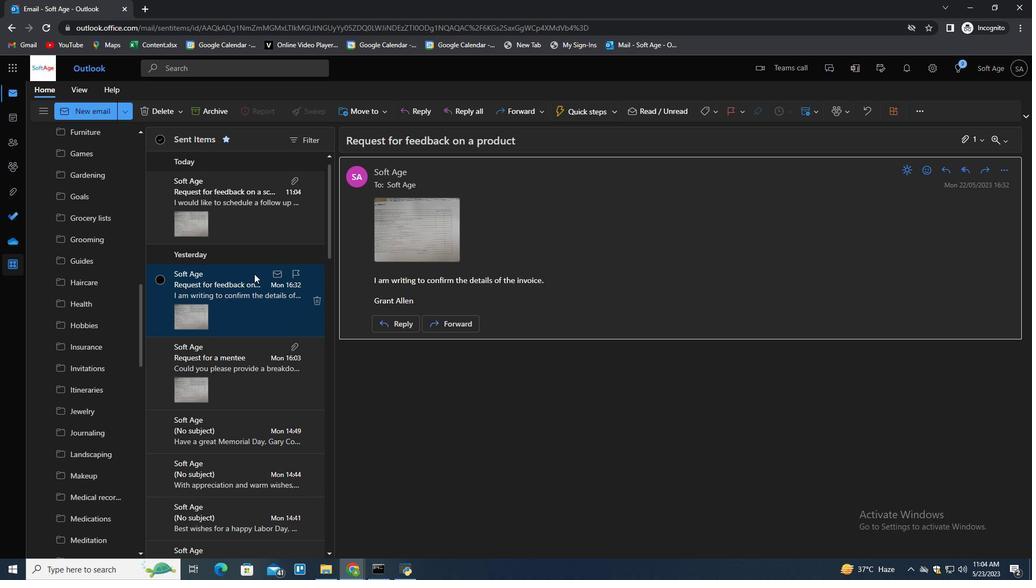 
Action: Mouse scrolled (257, 291) with delta (0, 0)
Screenshot: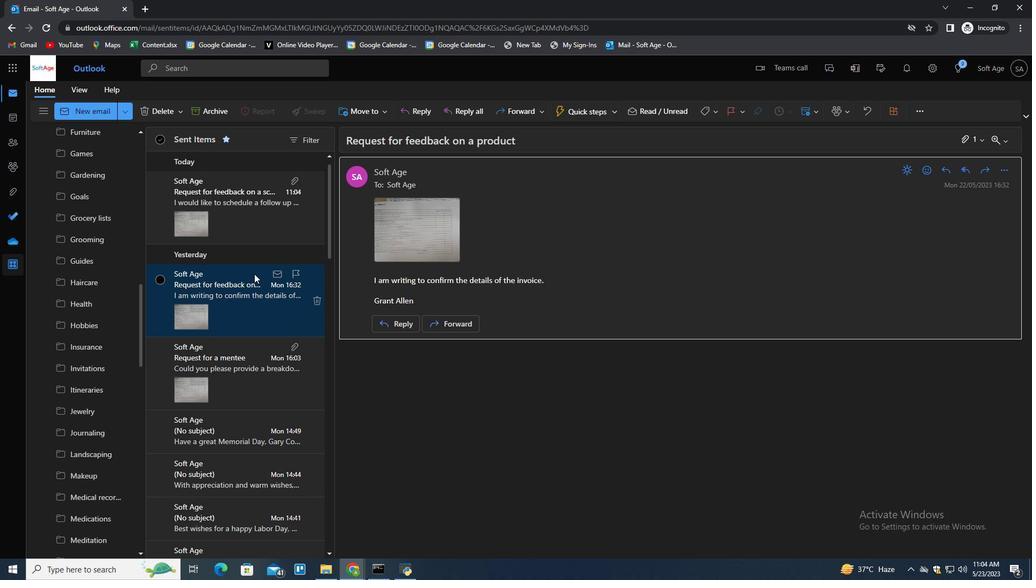 
Action: Mouse moved to (258, 291)
Screenshot: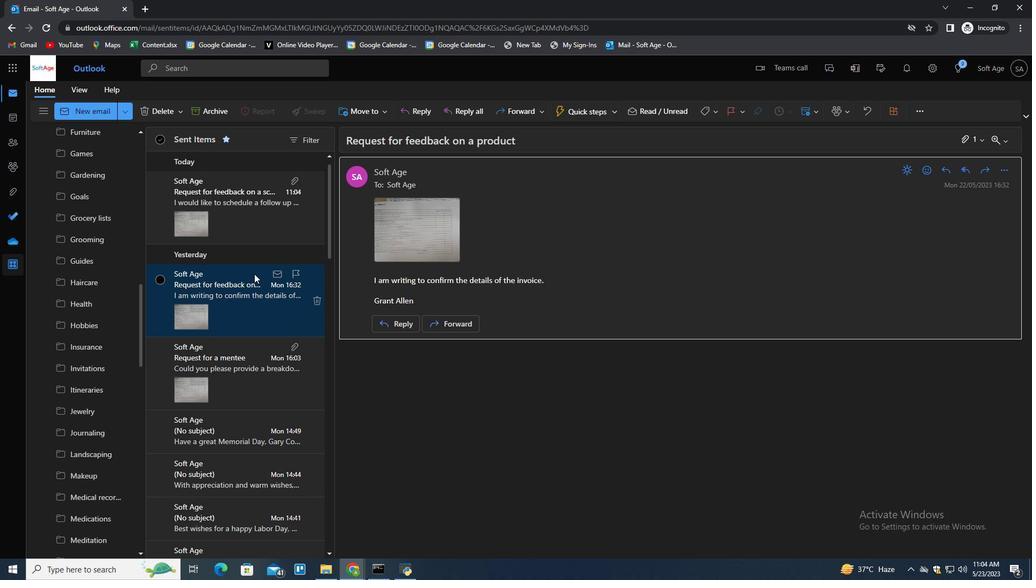 
Action: Mouse scrolled (258, 291) with delta (0, 0)
Screenshot: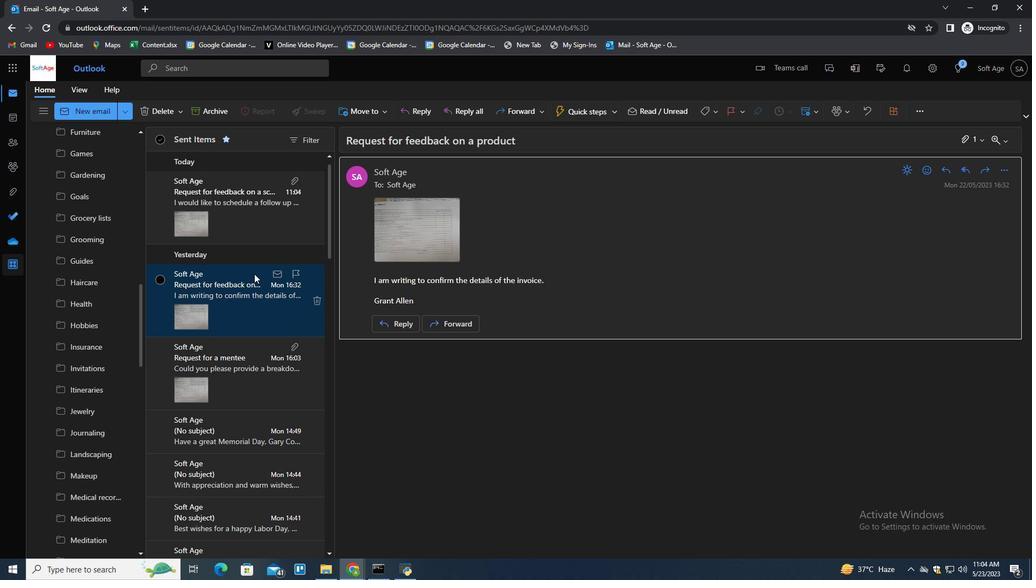 
Action: Mouse scrolled (258, 291) with delta (0, 0)
Screenshot: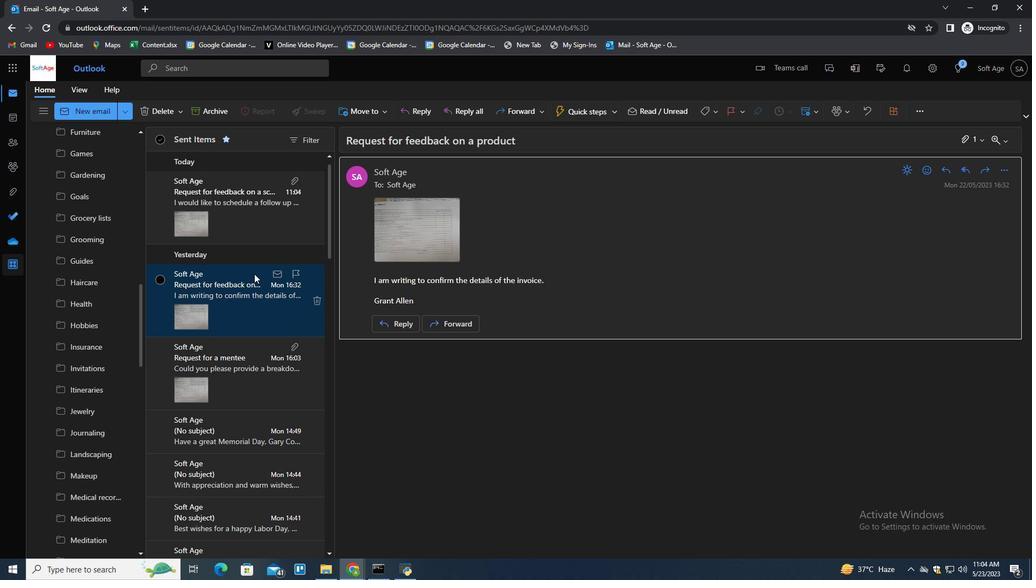 
Action: Mouse moved to (243, 197)
Screenshot: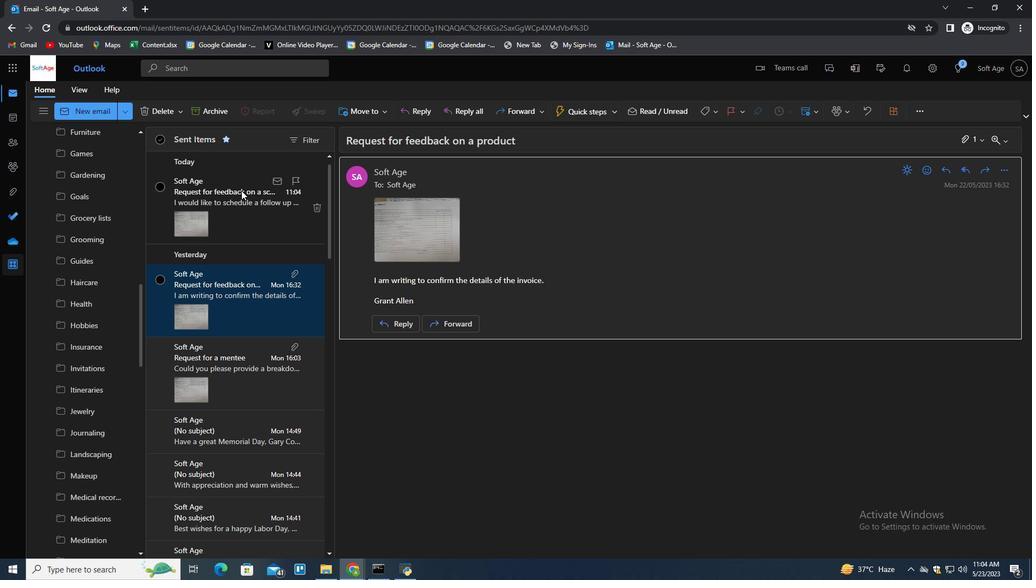 
Action: Mouse pressed right at (243, 197)
Screenshot: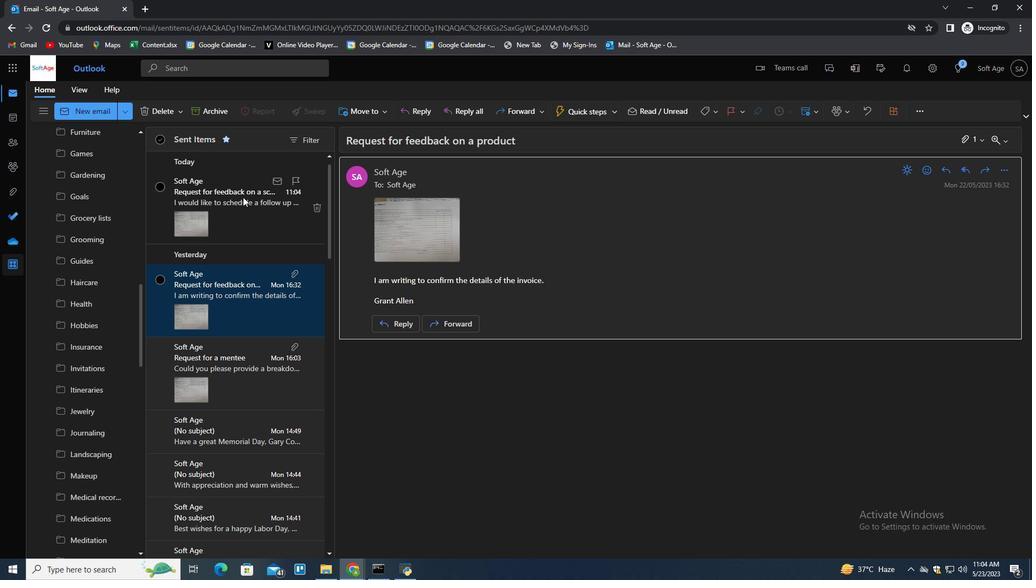 
Action: Mouse moved to (272, 246)
Screenshot: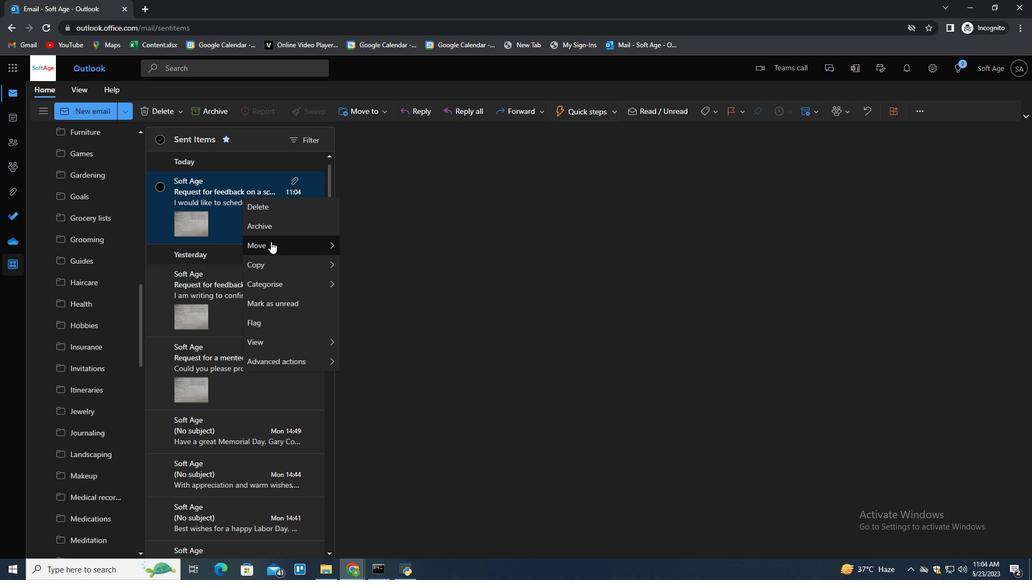 
Action: Mouse pressed left at (272, 246)
Screenshot: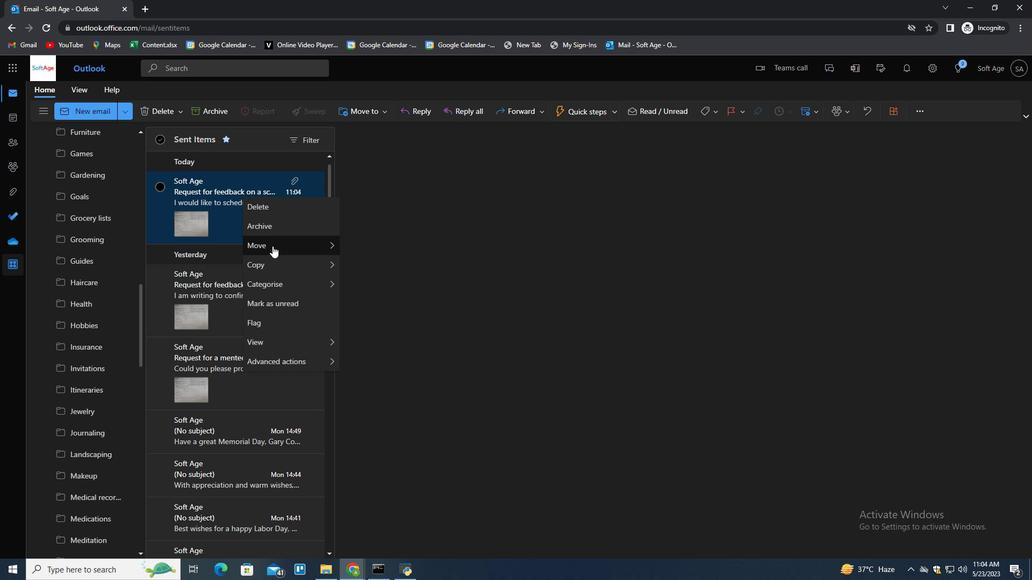 
Action: Mouse moved to (386, 248)
Screenshot: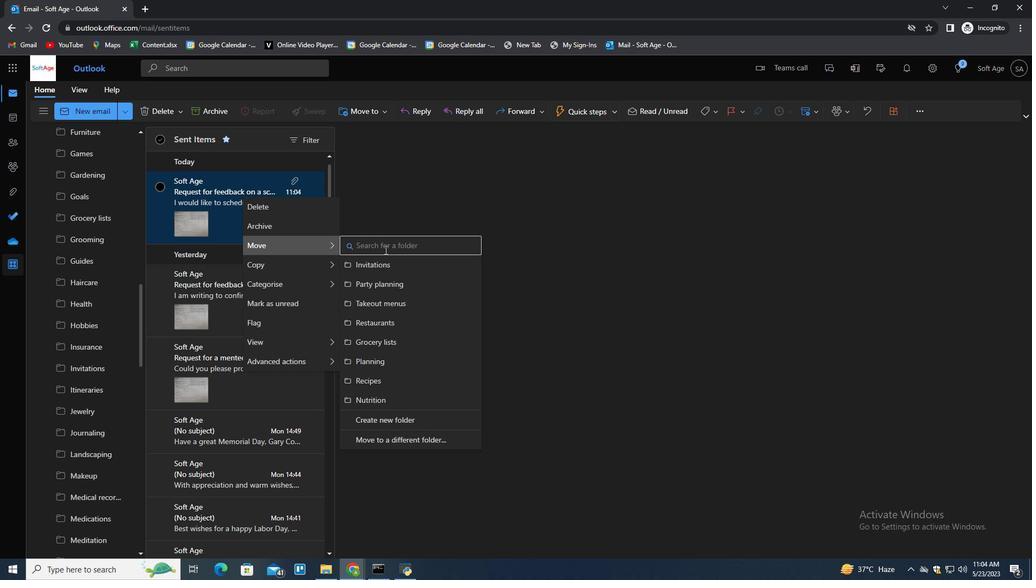
Action: Mouse pressed left at (386, 248)
Screenshot: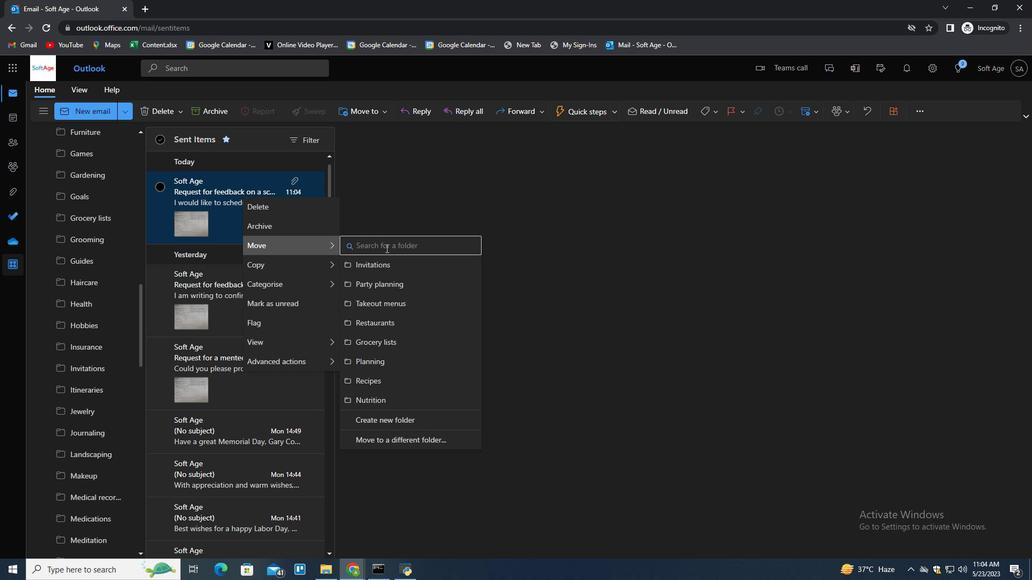 
Action: Mouse moved to (386, 248)
Screenshot: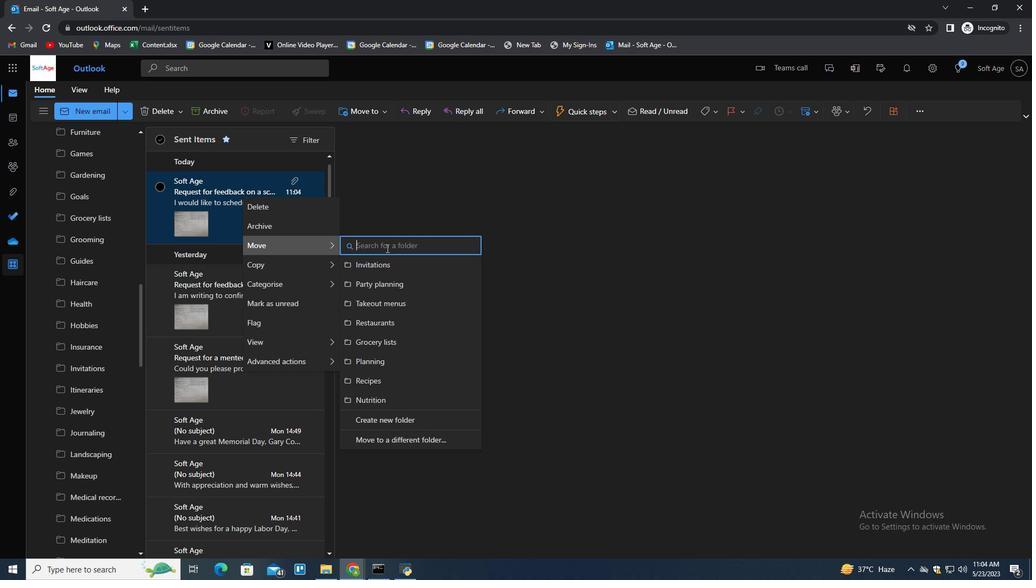 
Action: Key pressed <Key.shift><Key.shift><Key.shift><Key.shift><Key.shift><Key.shift><Key.shift><Key.shift><Key.shift><Key.shift><Key.shift><Key.shift><Key.shift>Decotatins<Key.down><Key.up>
Screenshot: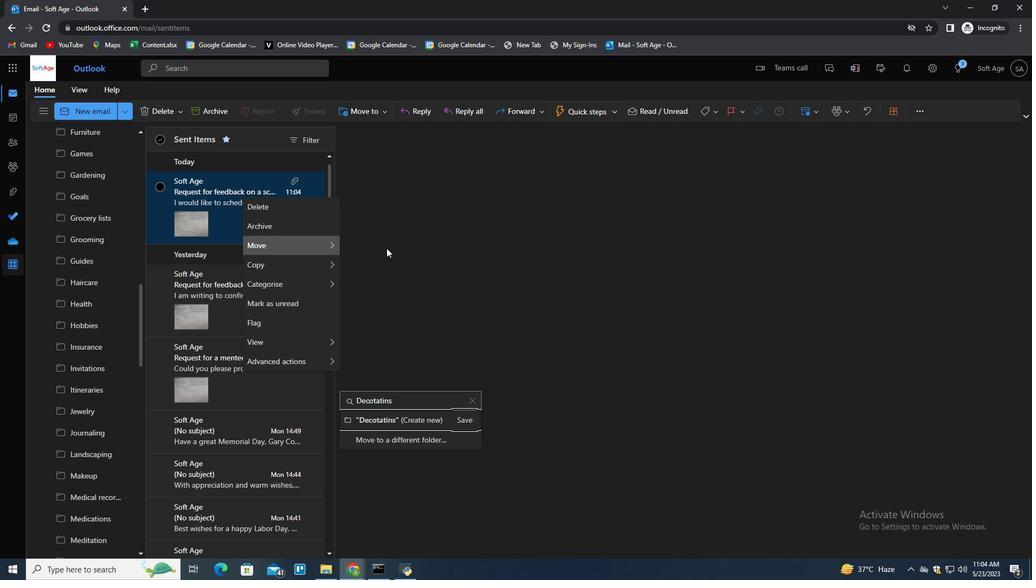 
Action: Mouse moved to (379, 401)
Screenshot: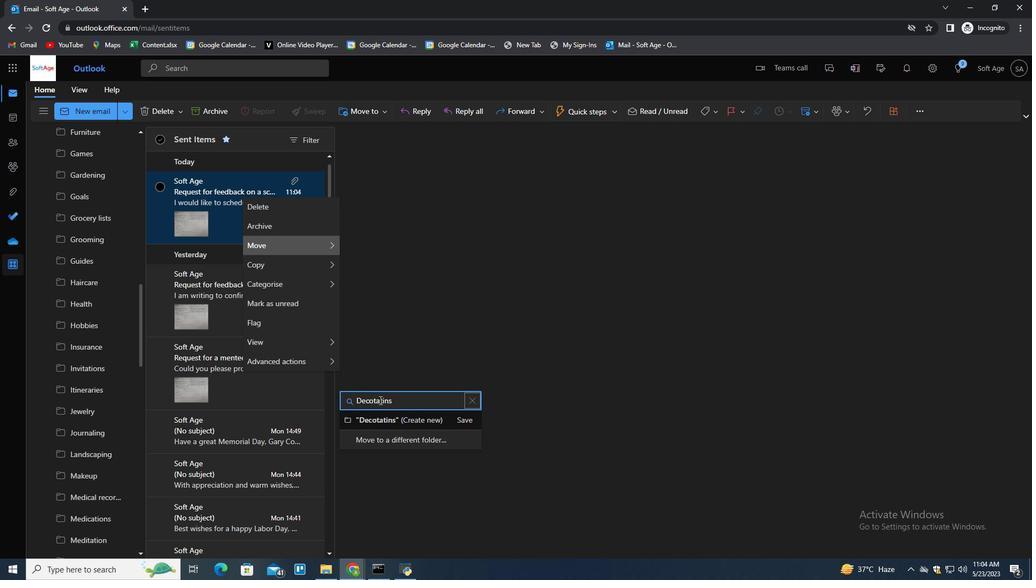 
Action: Mouse pressed left at (379, 401)
Screenshot: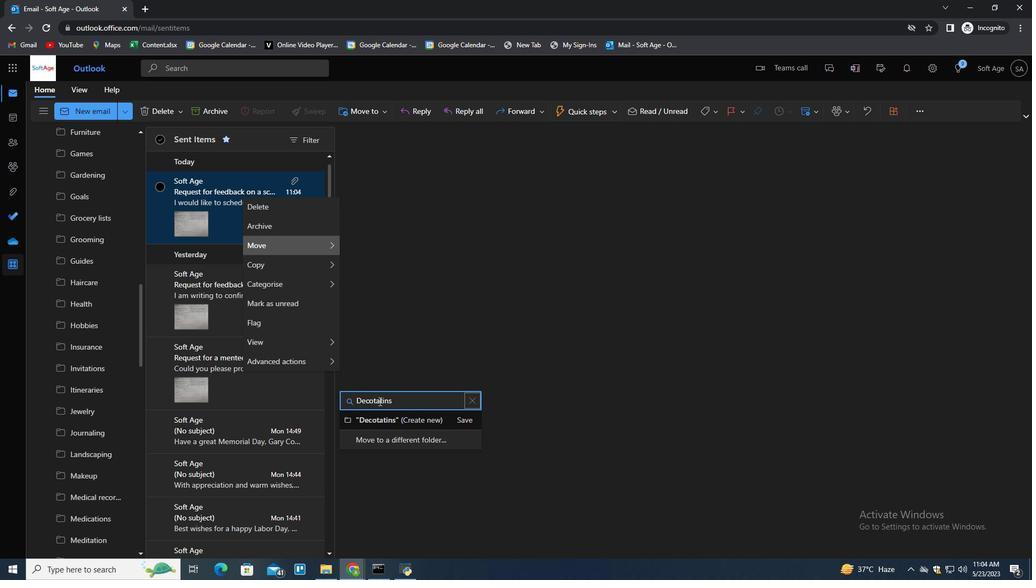 
Action: Mouse moved to (401, 395)
Screenshot: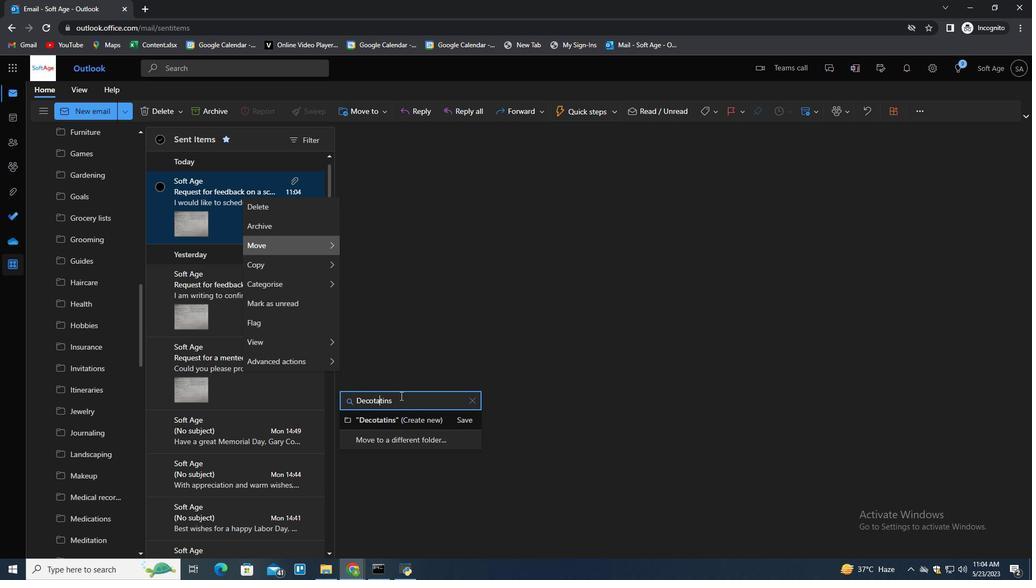 
Action: Key pressed <Key.left>
Screenshot: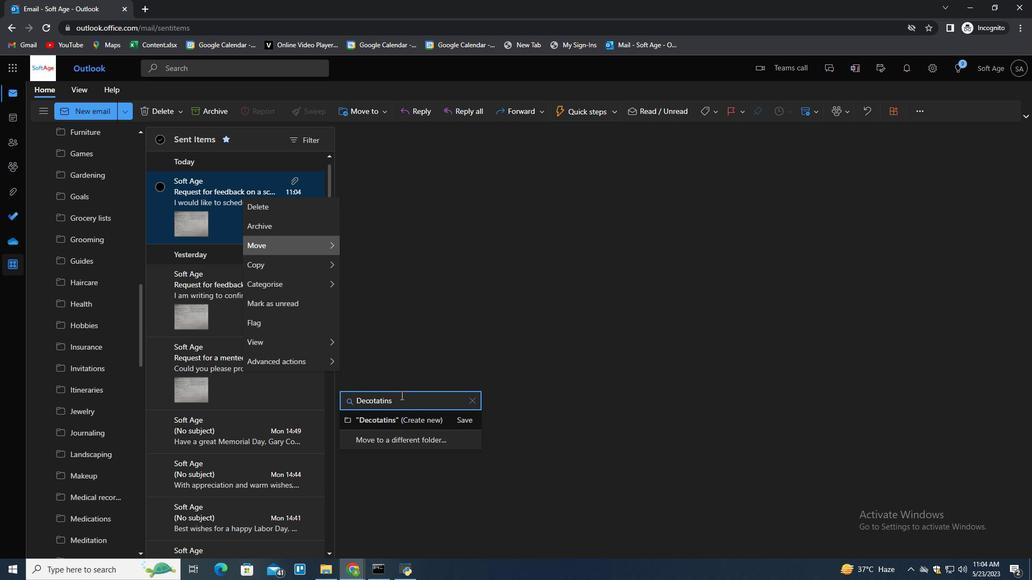 
Action: Mouse moved to (302, 247)
Screenshot: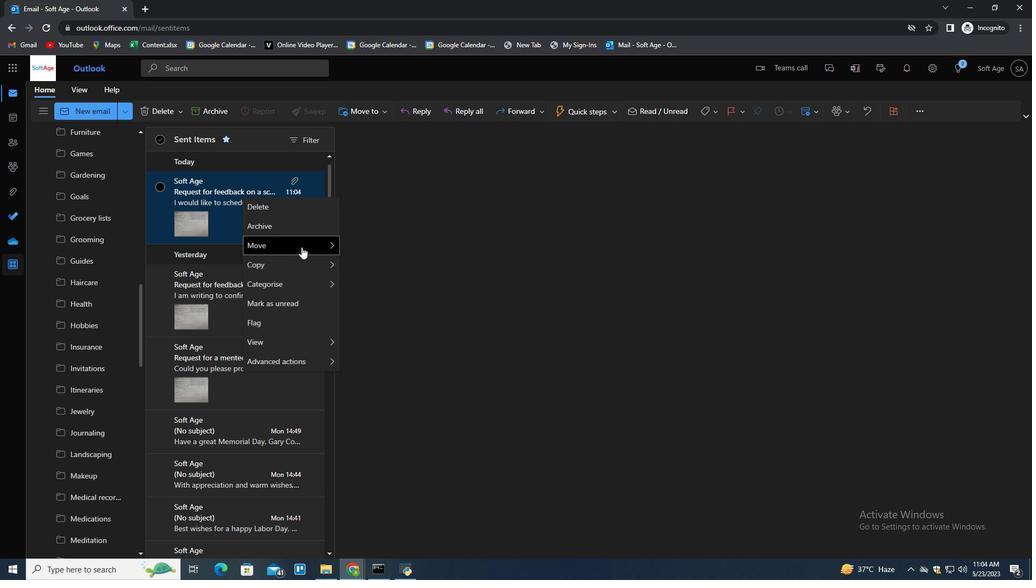 
Action: Mouse pressed left at (302, 247)
Screenshot: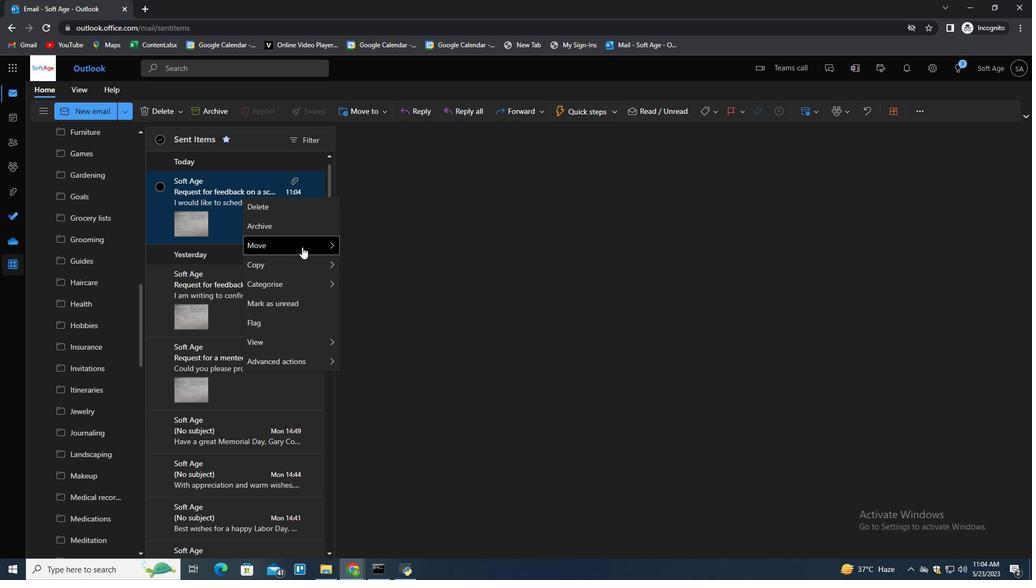 
Action: Mouse moved to (394, 251)
Screenshot: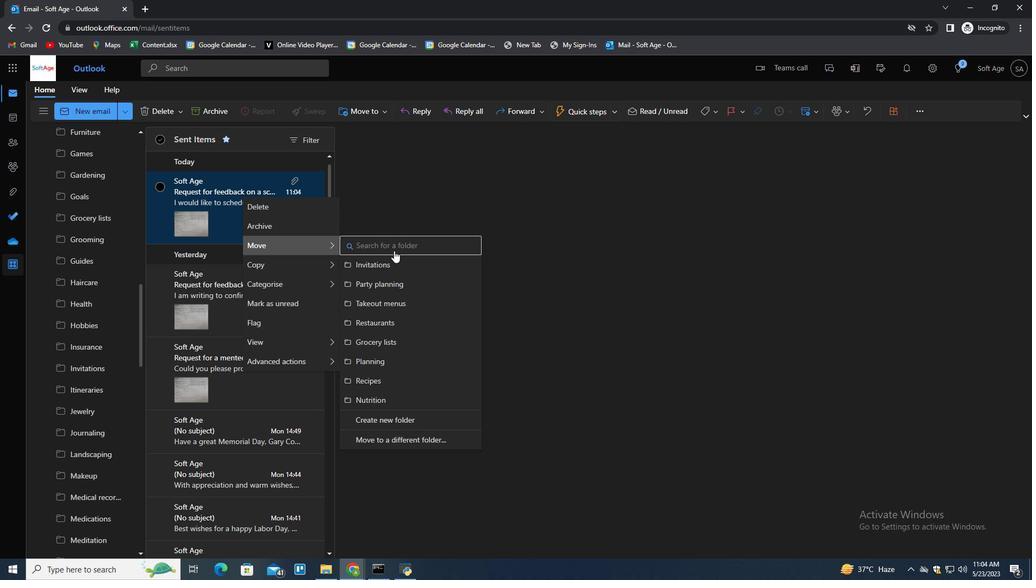 
Action: Mouse pressed left at (394, 251)
Screenshot: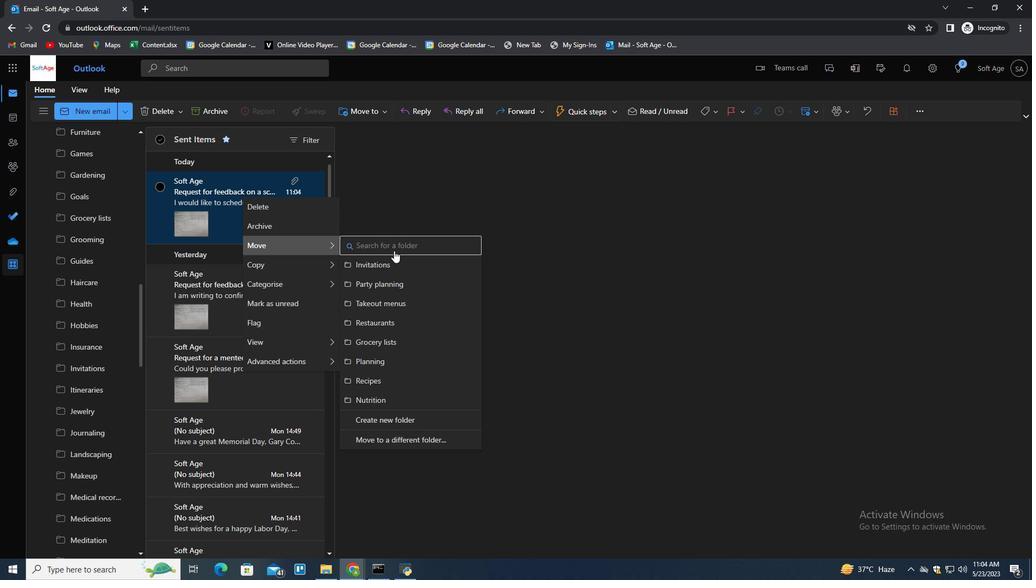 
Action: Mouse moved to (399, 245)
Screenshot: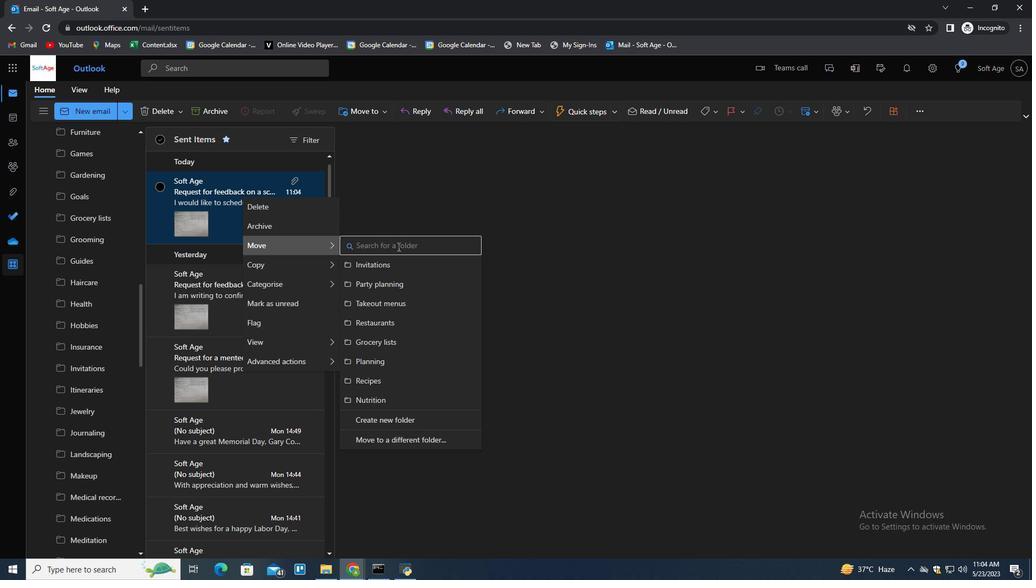 
Action: Mouse pressed left at (399, 245)
Screenshot: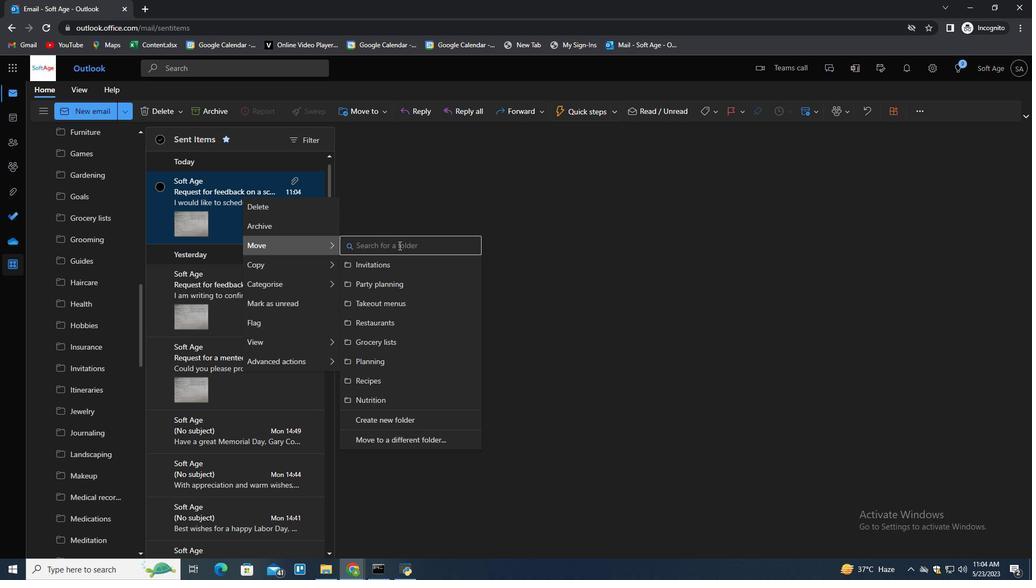 
Action: Key pressed <Key.shift>Invitatin<Key.backspace><Key.backspace>f<Key.backspace><Key.backspace><Key.backspace><Key.backspace><Key.backspace><Key.backspace><Key.backspace><Key.backspace><Key.backspace><Key.backspace><Key.shift>Decorations<Key.down><Key.enter>
Screenshot: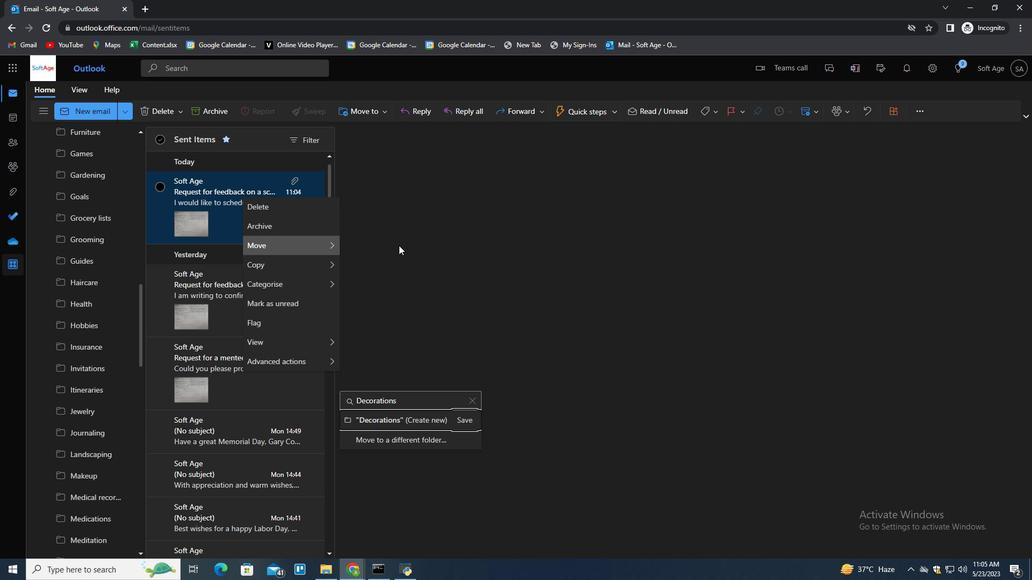 
